 Task: Create a due date automation trigger when advanced on, on the monday before a card is due add fields without custom field "Resume" set to a date between 1 and 7 working days from now at 11:00 AM.
Action: Mouse moved to (1014, 303)
Screenshot: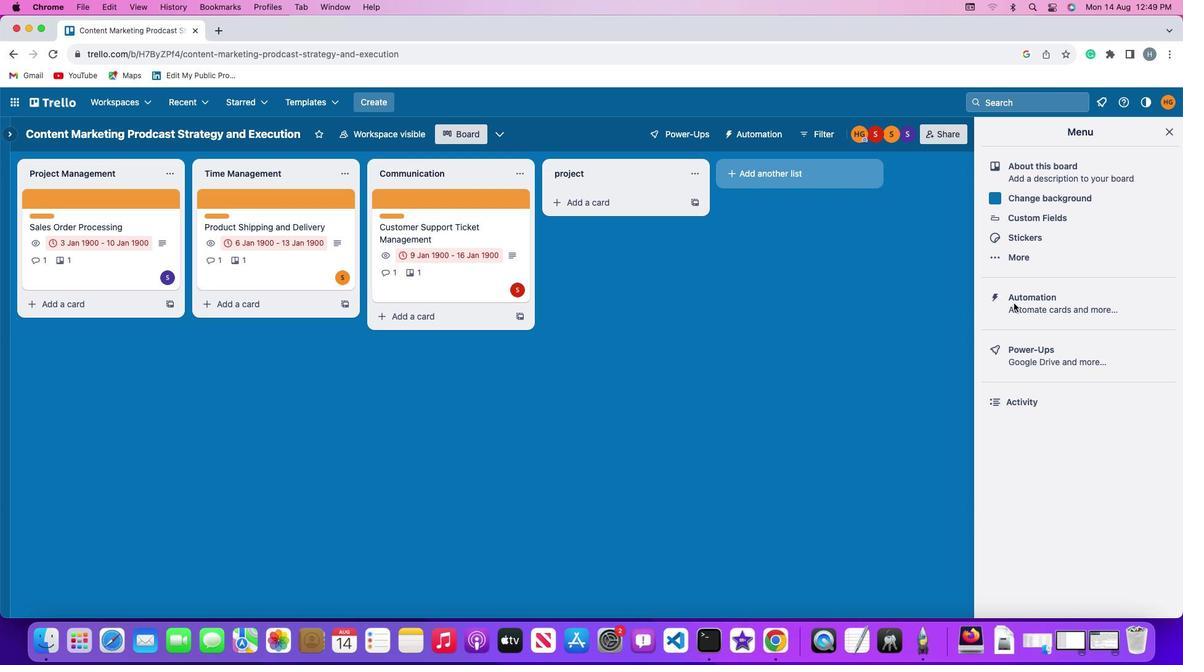 
Action: Mouse pressed left at (1014, 303)
Screenshot: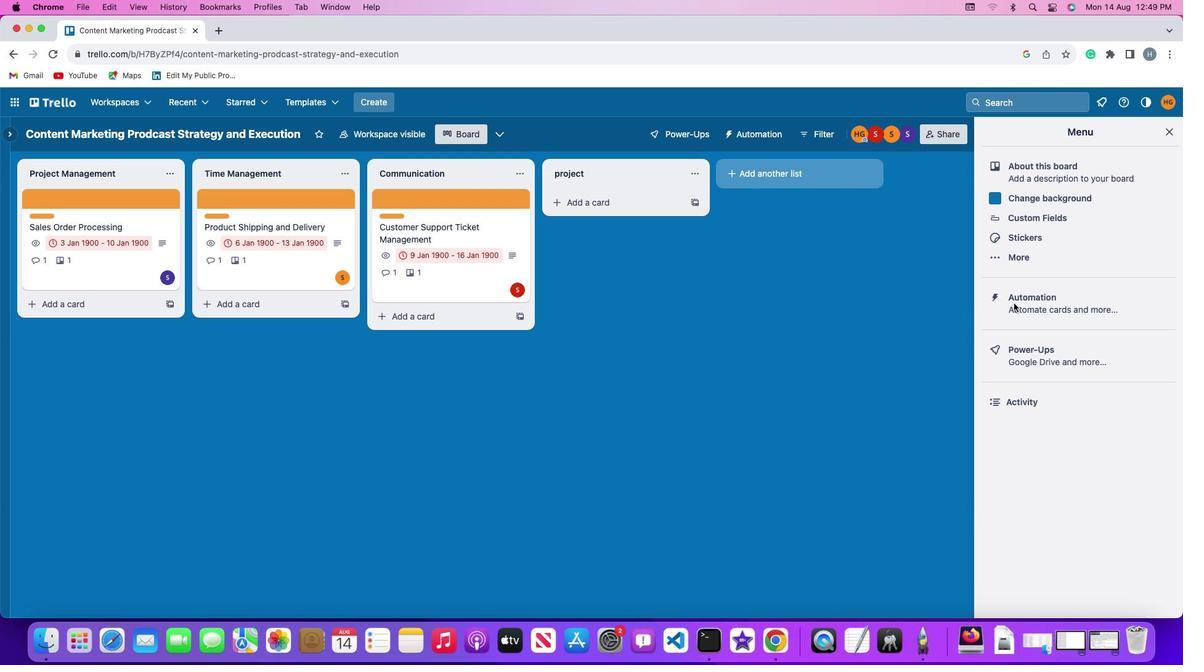 
Action: Mouse pressed left at (1014, 303)
Screenshot: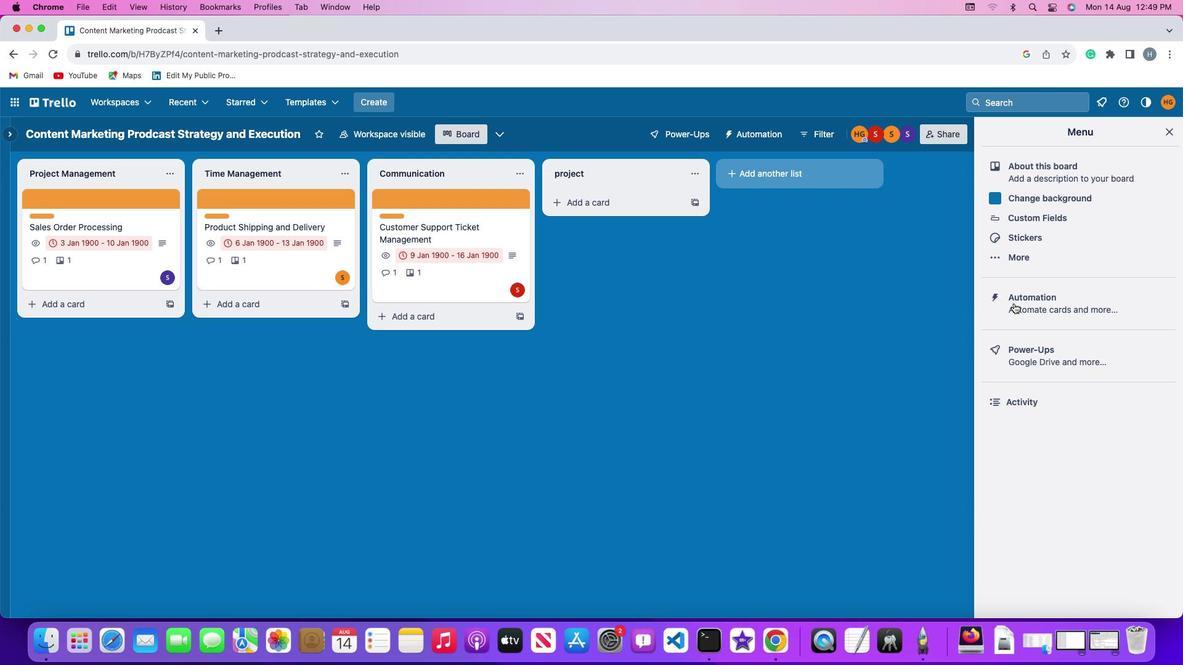 
Action: Mouse moved to (93, 287)
Screenshot: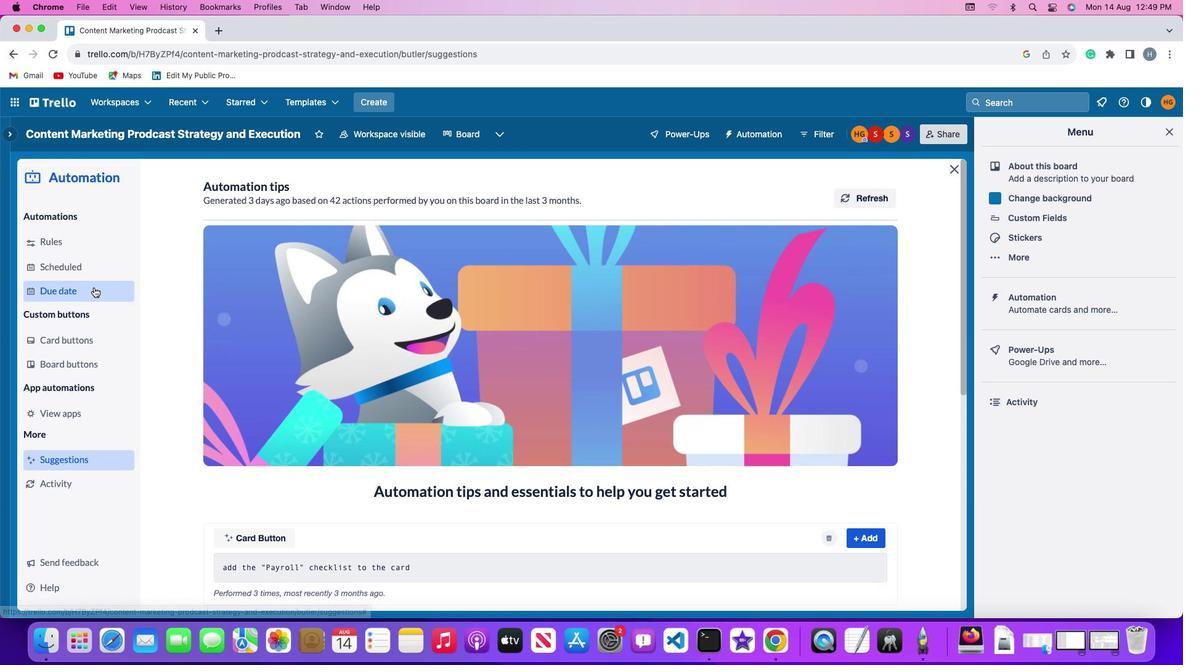 
Action: Mouse pressed left at (93, 287)
Screenshot: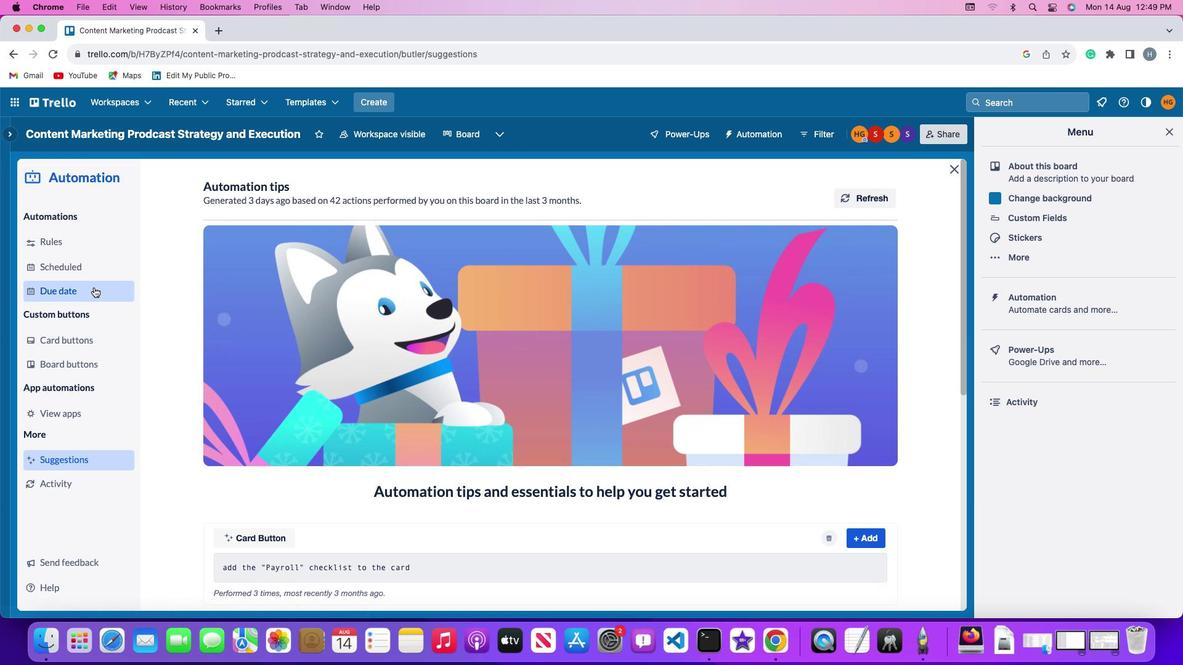 
Action: Mouse moved to (829, 192)
Screenshot: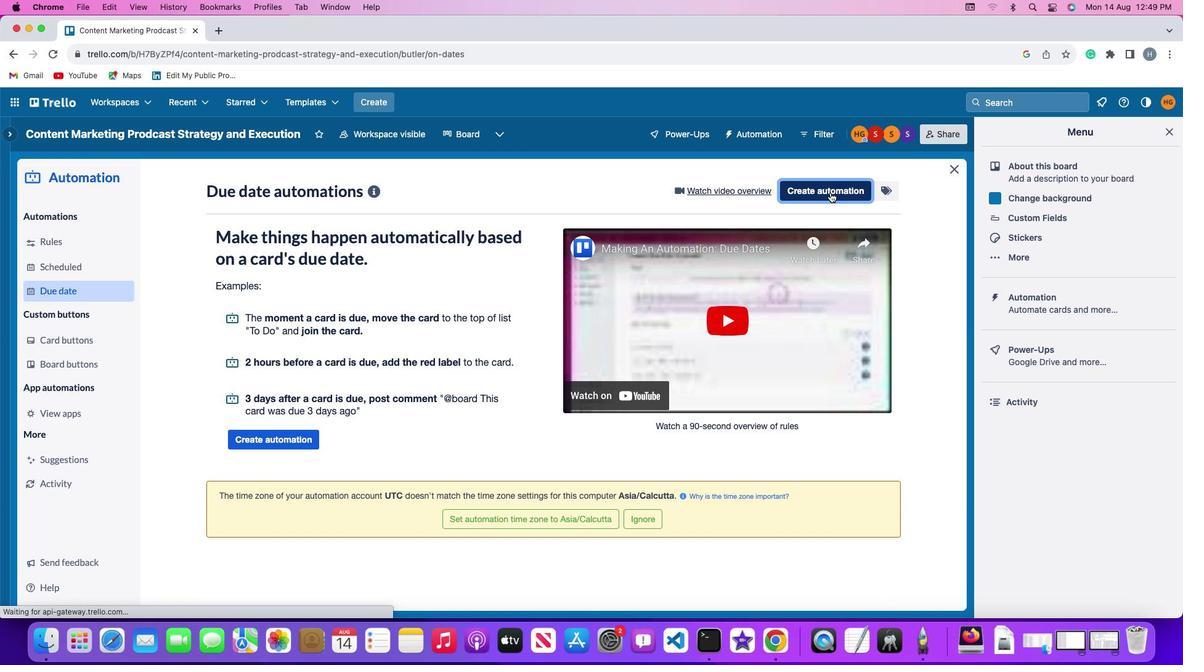 
Action: Mouse pressed left at (829, 192)
Screenshot: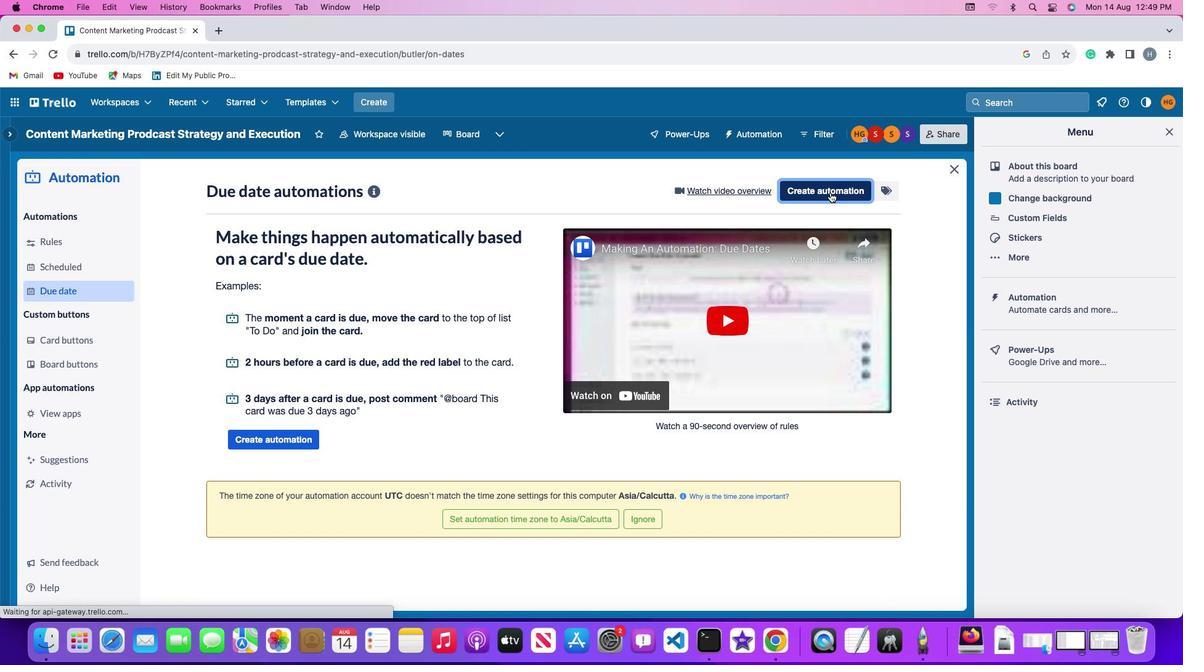 
Action: Mouse moved to (245, 309)
Screenshot: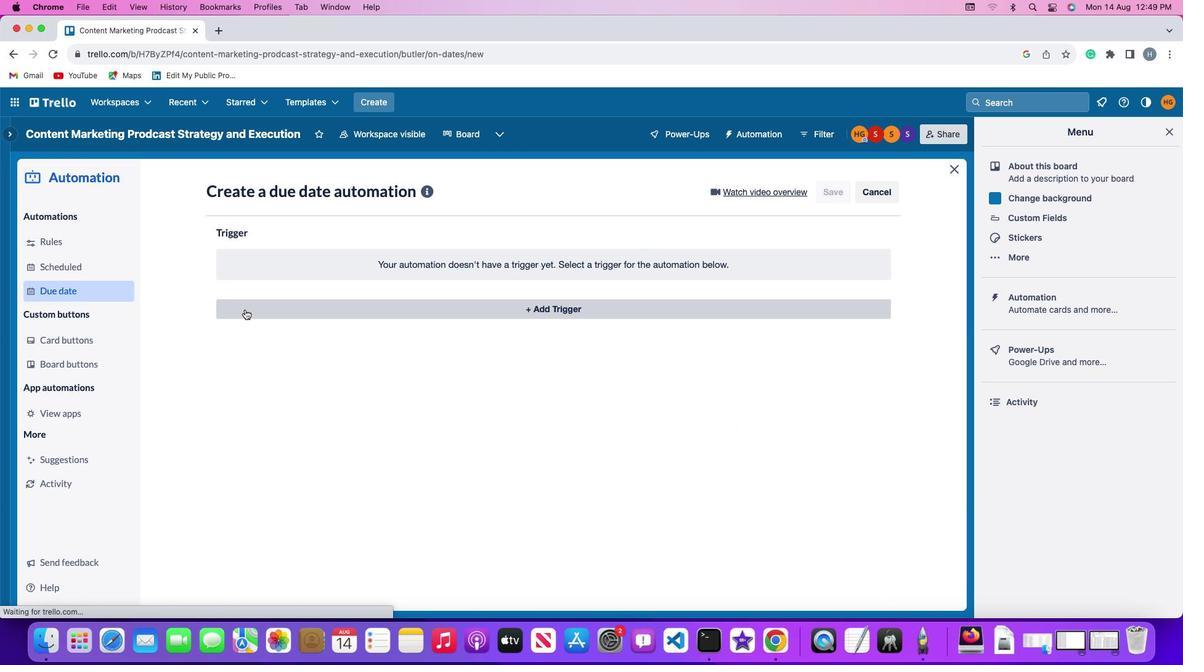 
Action: Mouse pressed left at (245, 309)
Screenshot: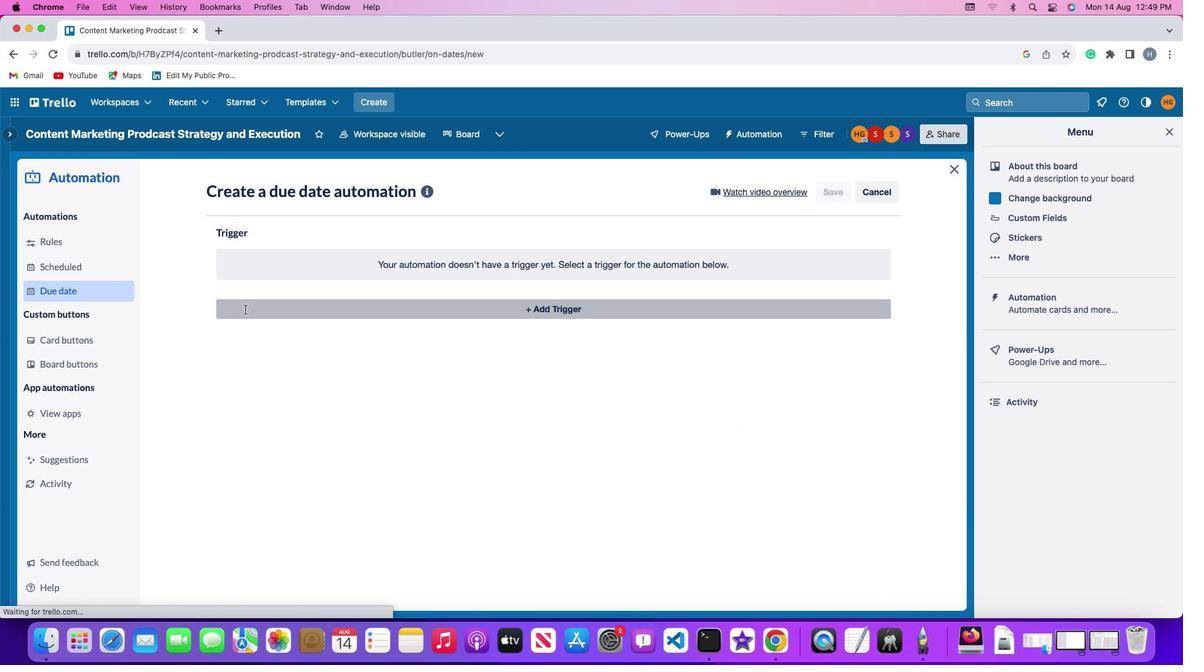 
Action: Mouse moved to (271, 533)
Screenshot: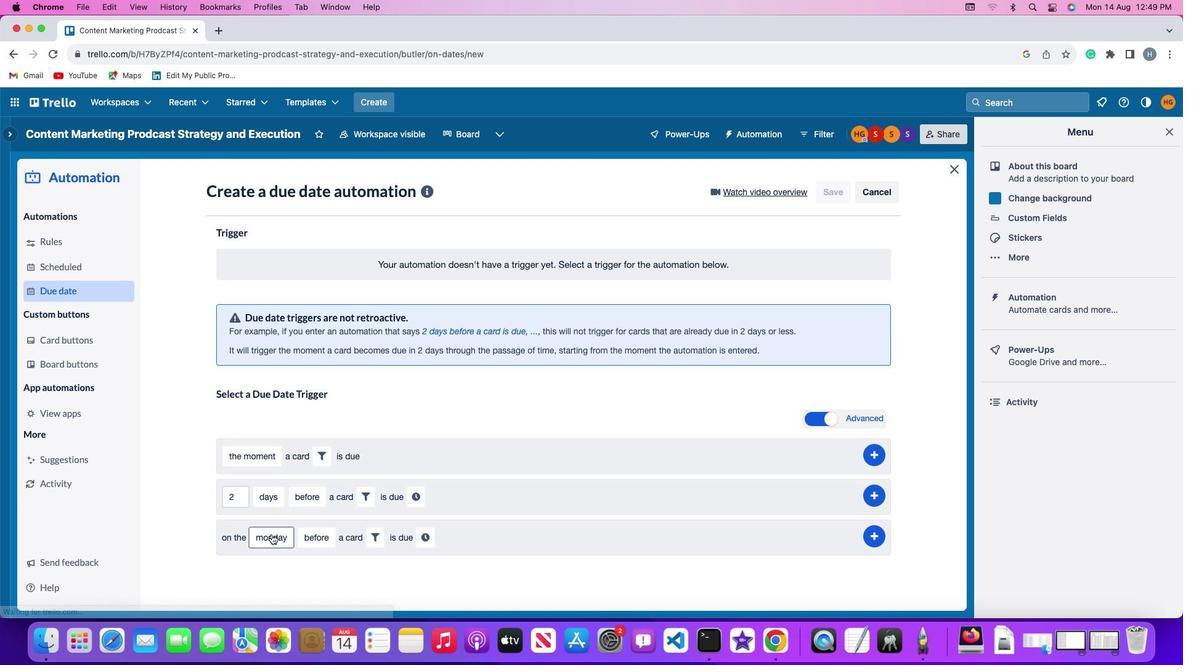 
Action: Mouse pressed left at (271, 533)
Screenshot: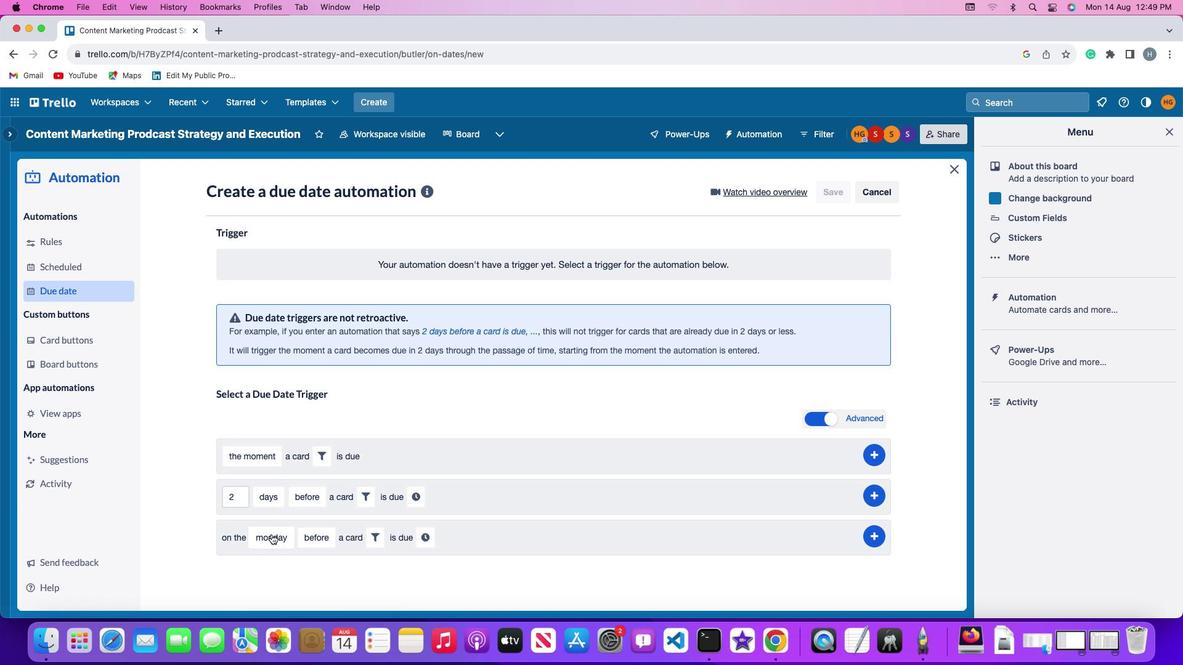 
Action: Mouse moved to (290, 366)
Screenshot: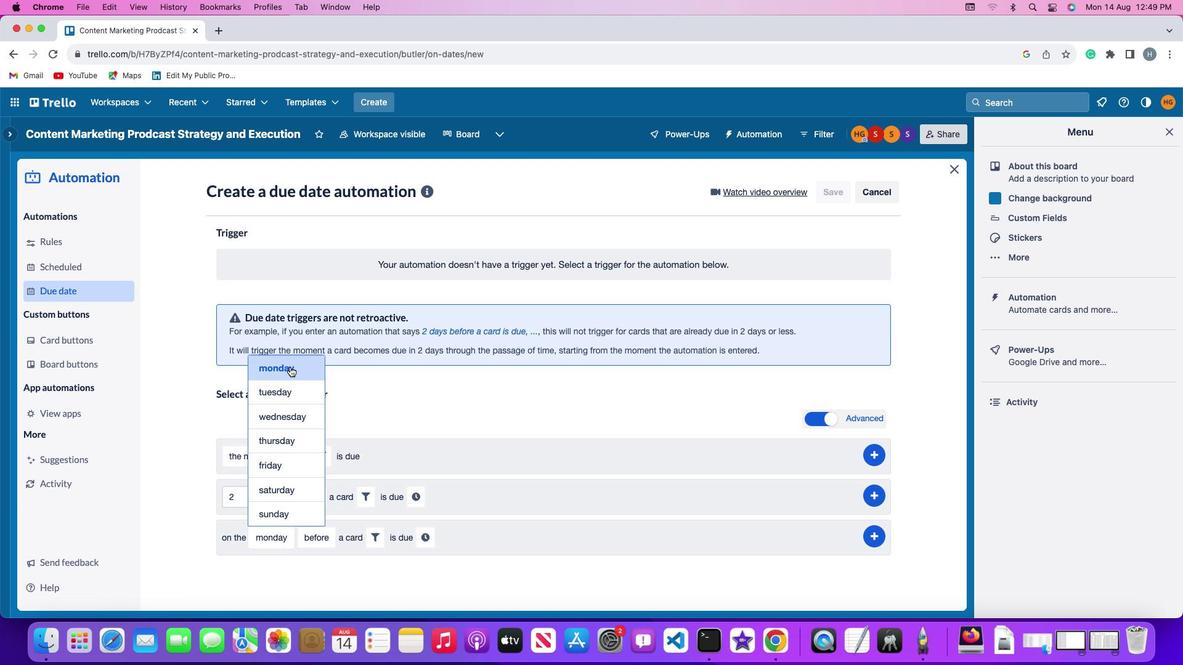 
Action: Mouse pressed left at (290, 366)
Screenshot: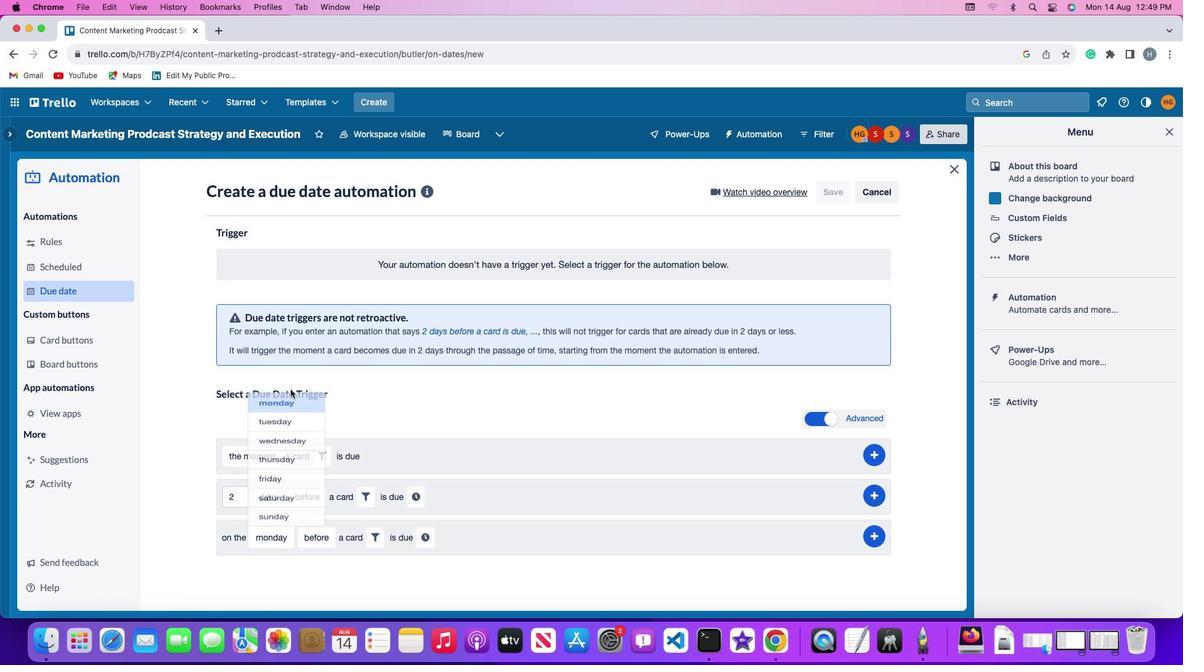 
Action: Mouse moved to (327, 540)
Screenshot: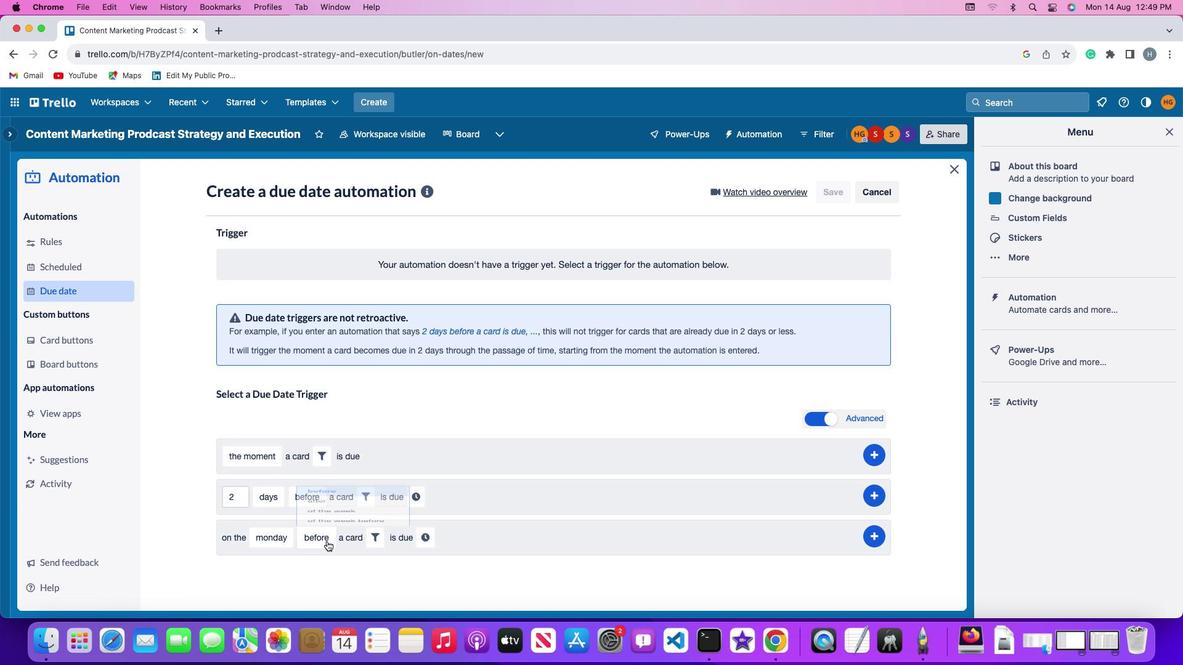 
Action: Mouse pressed left at (327, 540)
Screenshot: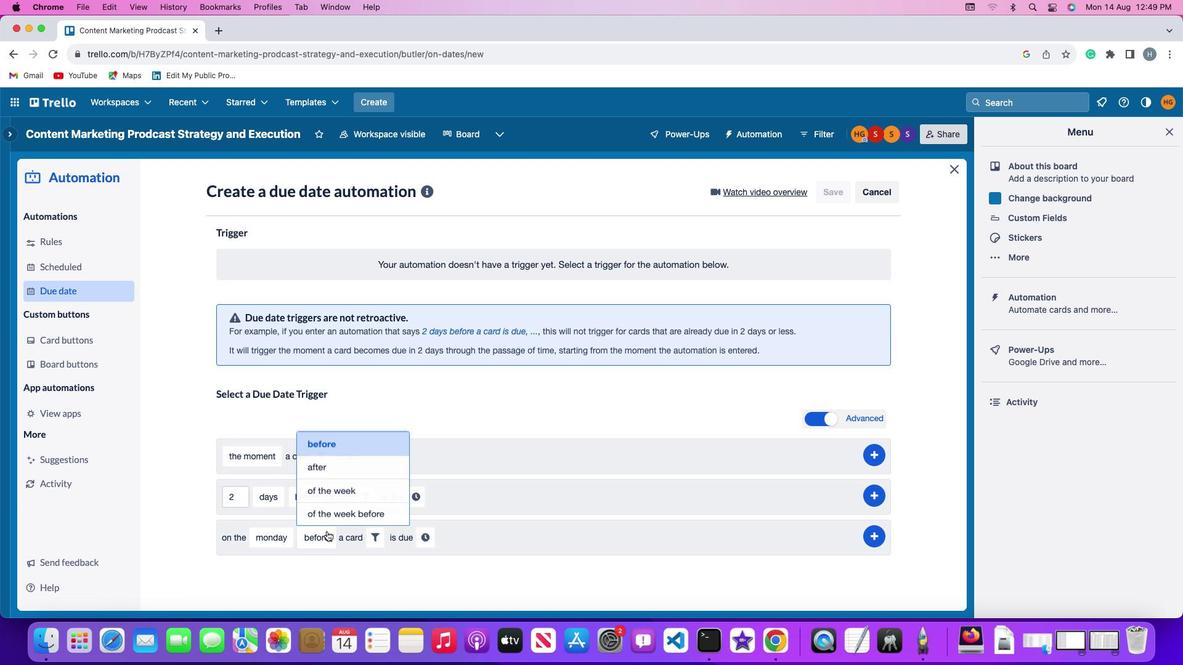 
Action: Mouse moved to (342, 437)
Screenshot: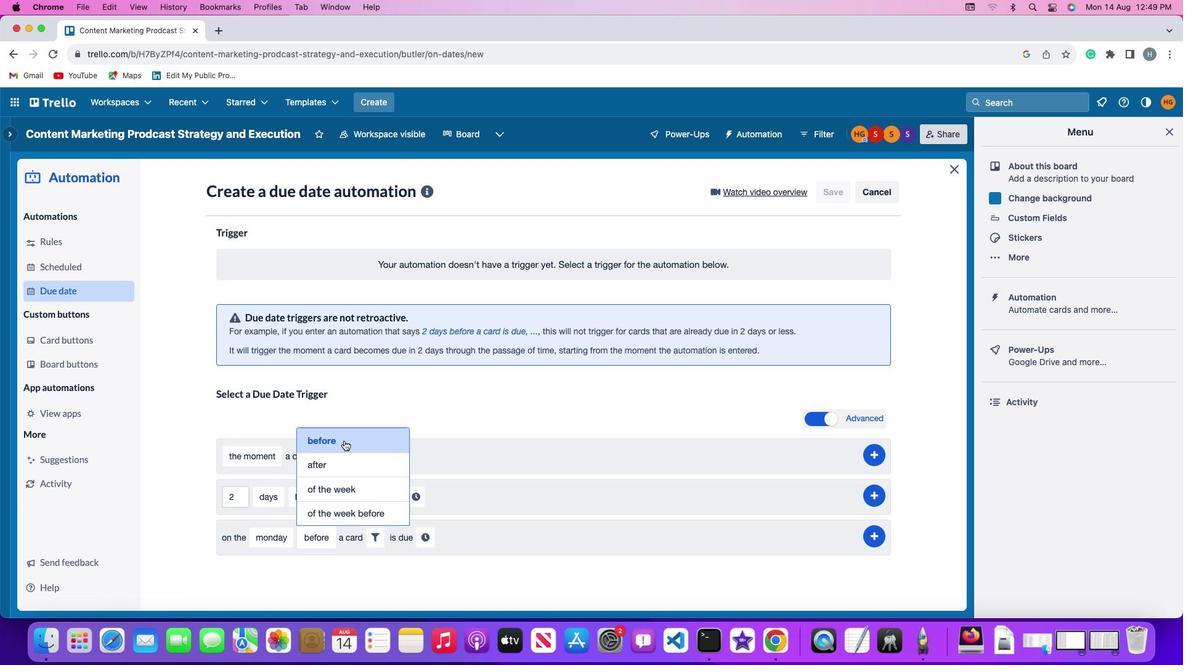 
Action: Mouse pressed left at (342, 437)
Screenshot: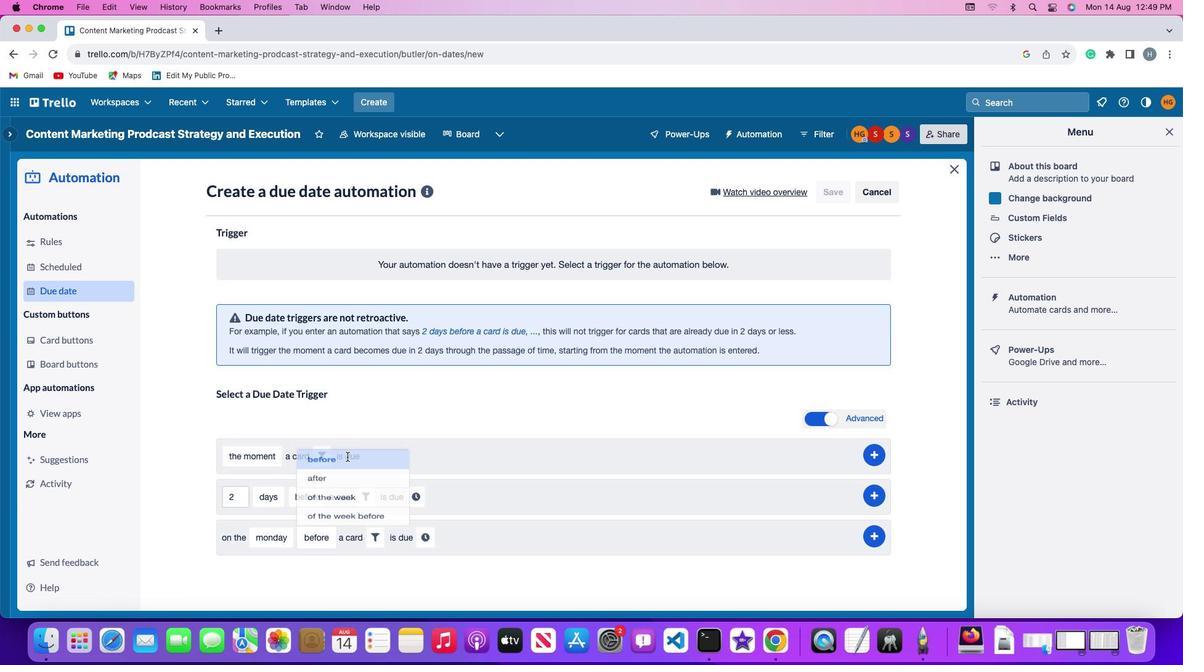 
Action: Mouse moved to (380, 542)
Screenshot: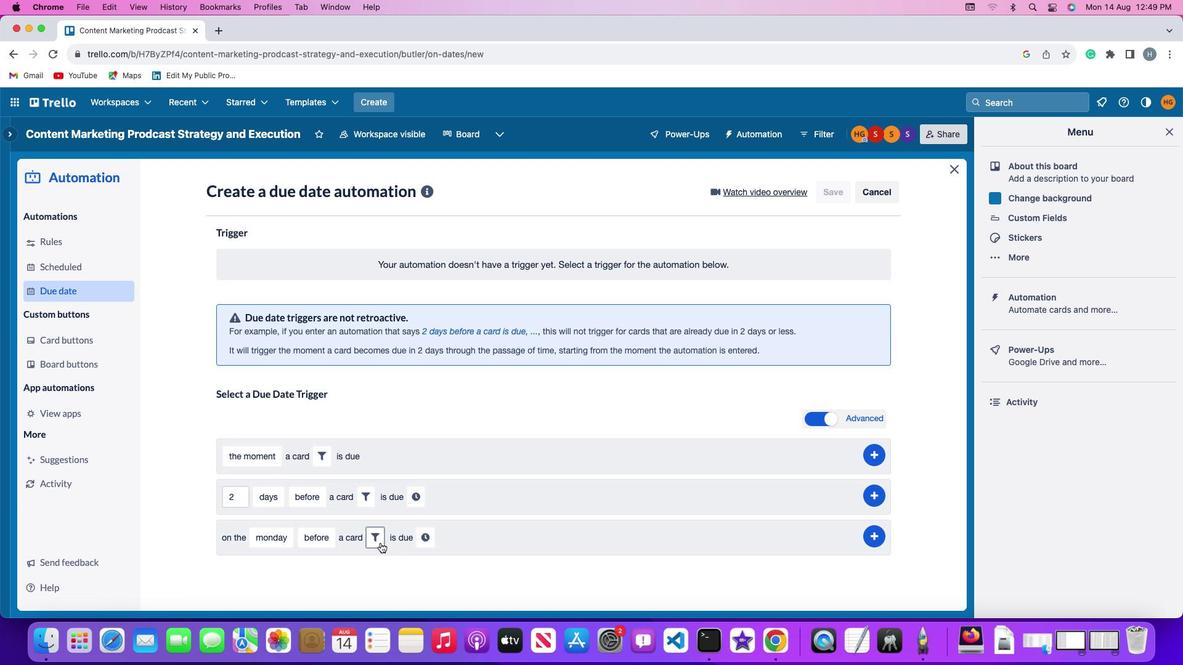 
Action: Mouse pressed left at (380, 542)
Screenshot: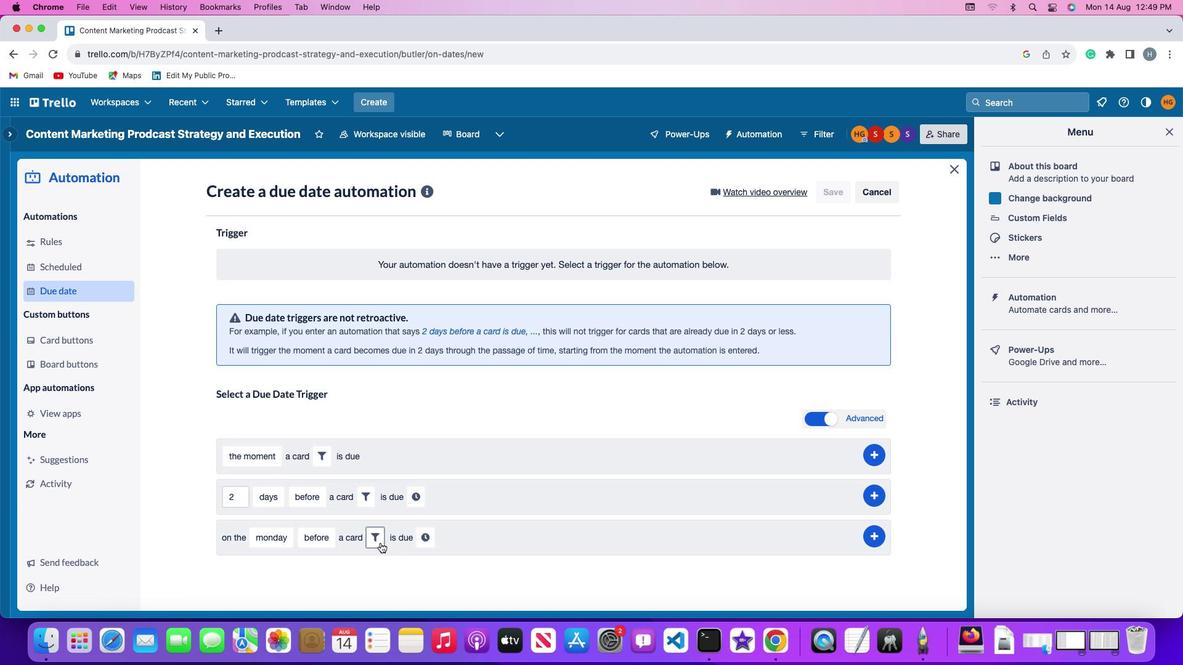 
Action: Mouse moved to (566, 580)
Screenshot: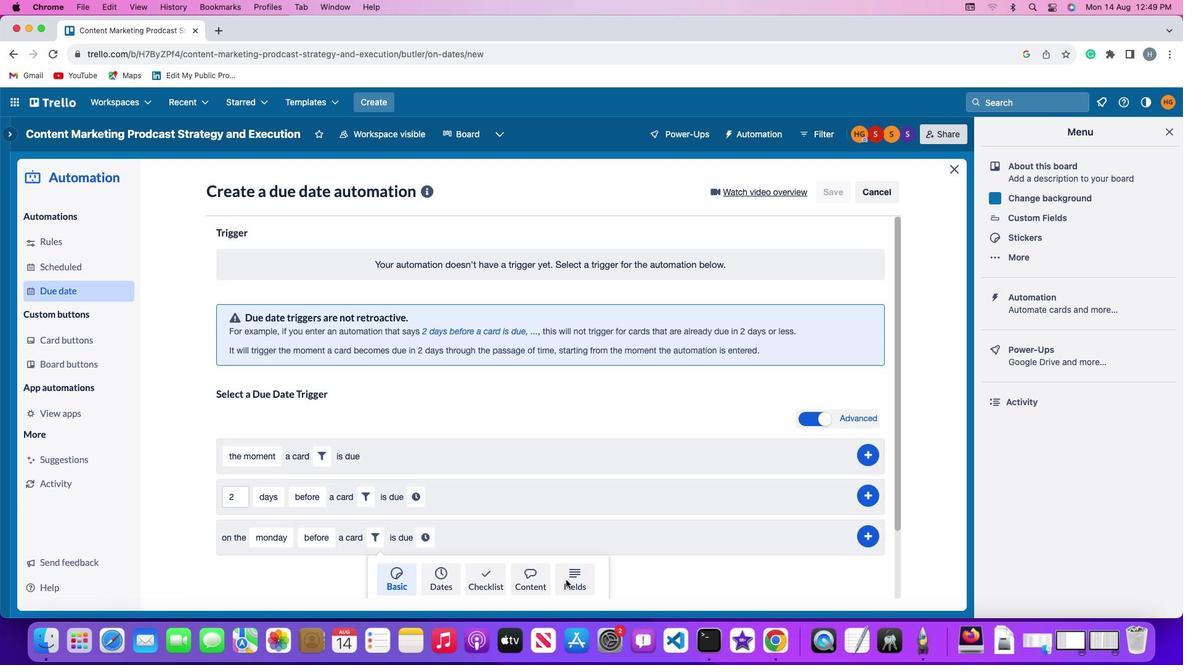 
Action: Mouse pressed left at (566, 580)
Screenshot: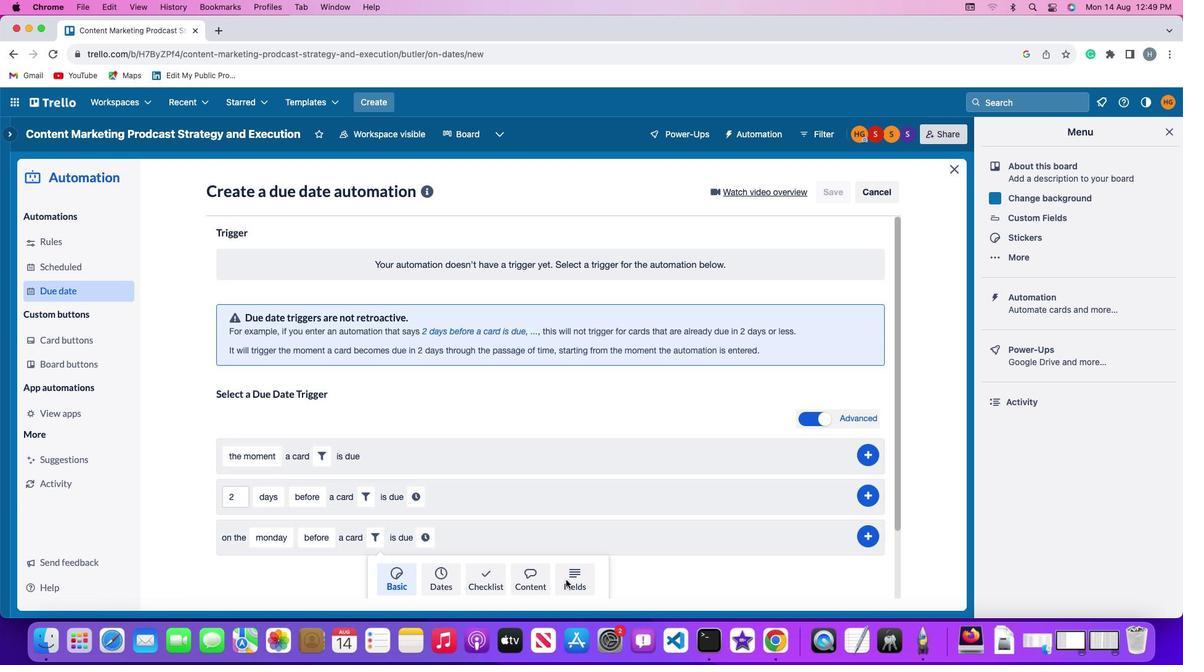 
Action: Mouse moved to (332, 574)
Screenshot: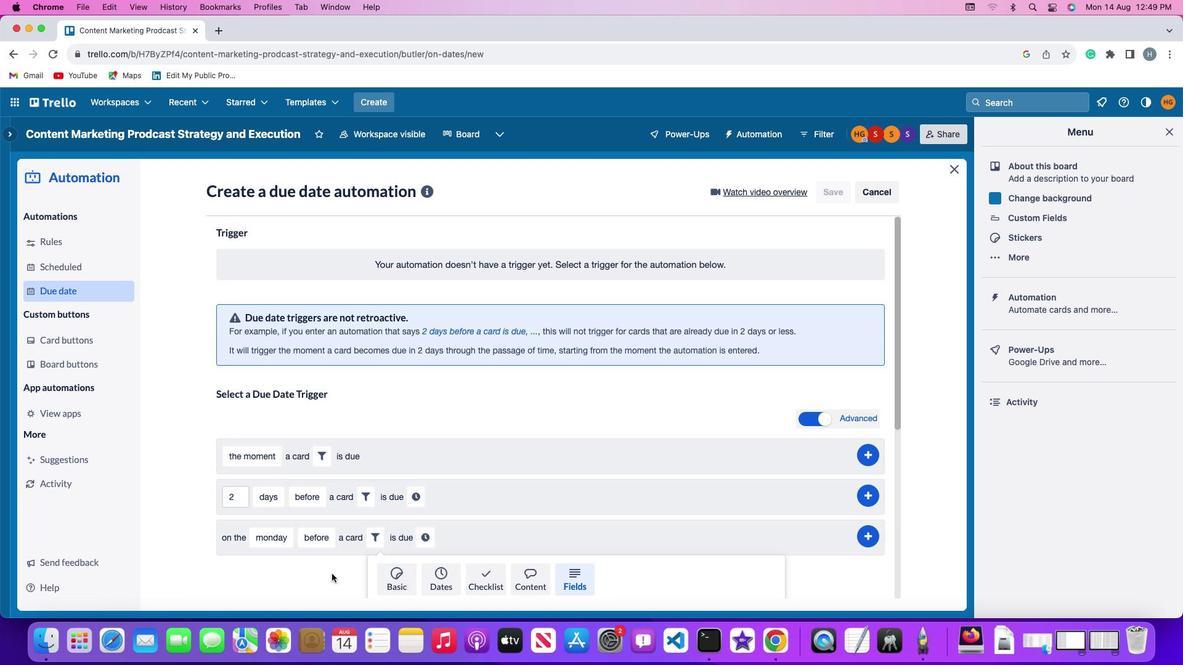 
Action: Mouse scrolled (332, 574) with delta (0, 0)
Screenshot: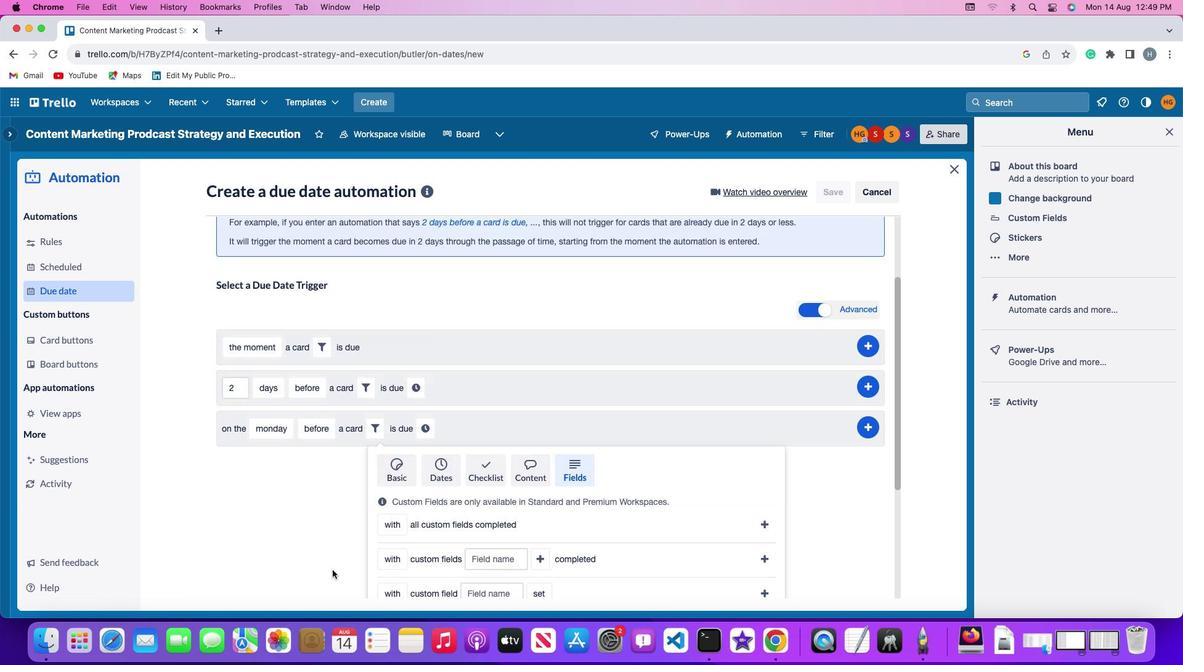 
Action: Mouse scrolled (332, 574) with delta (0, 0)
Screenshot: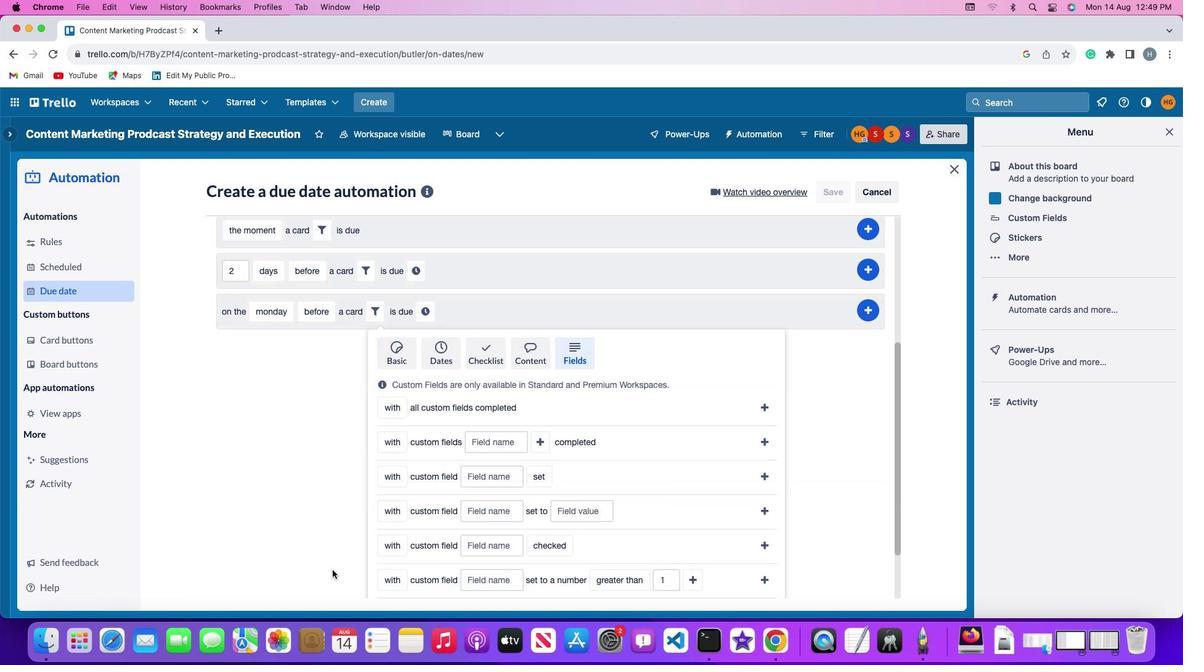 
Action: Mouse scrolled (332, 574) with delta (0, -1)
Screenshot: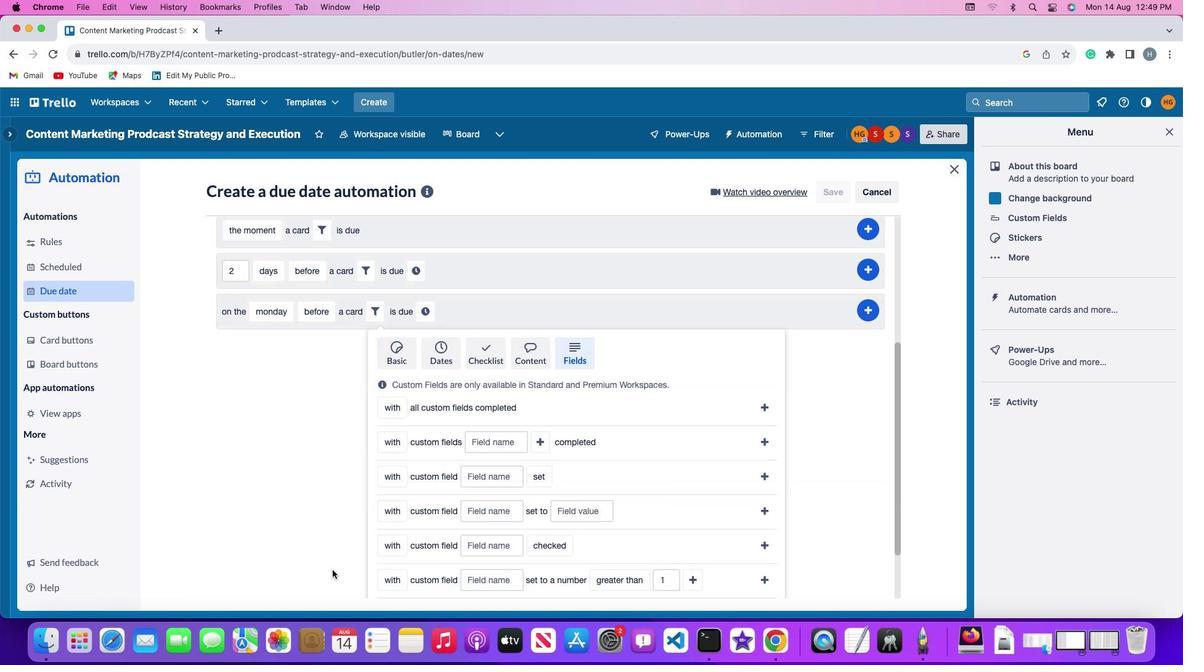 
Action: Mouse moved to (332, 573)
Screenshot: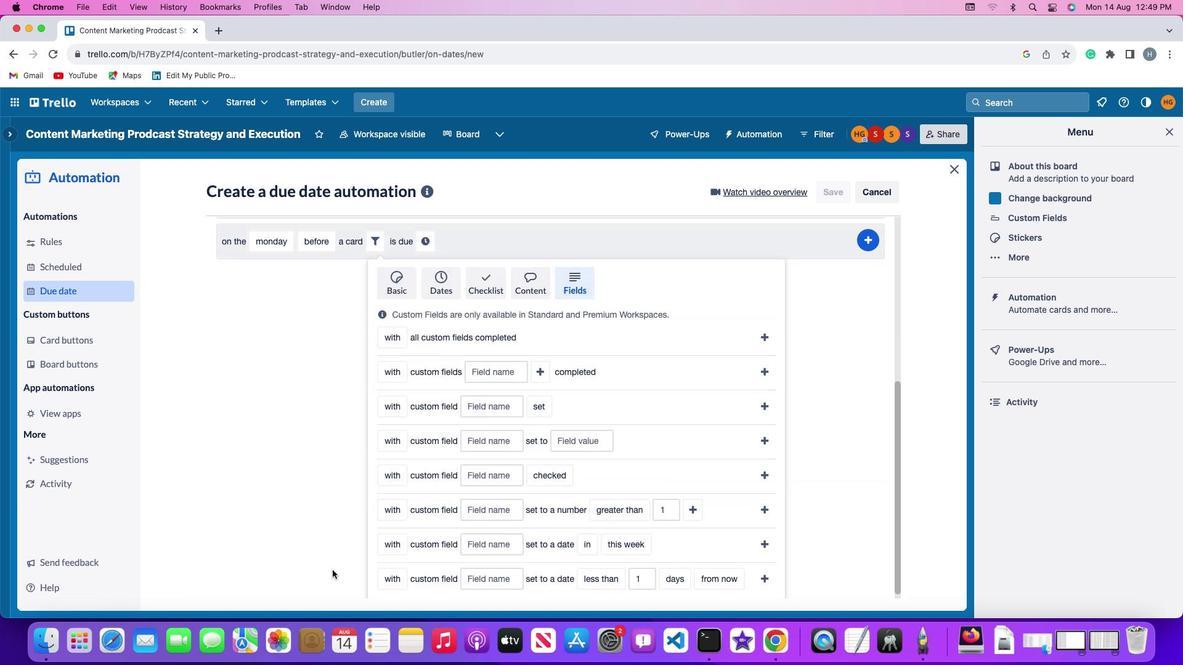 
Action: Mouse scrolled (332, 573) with delta (0, -2)
Screenshot: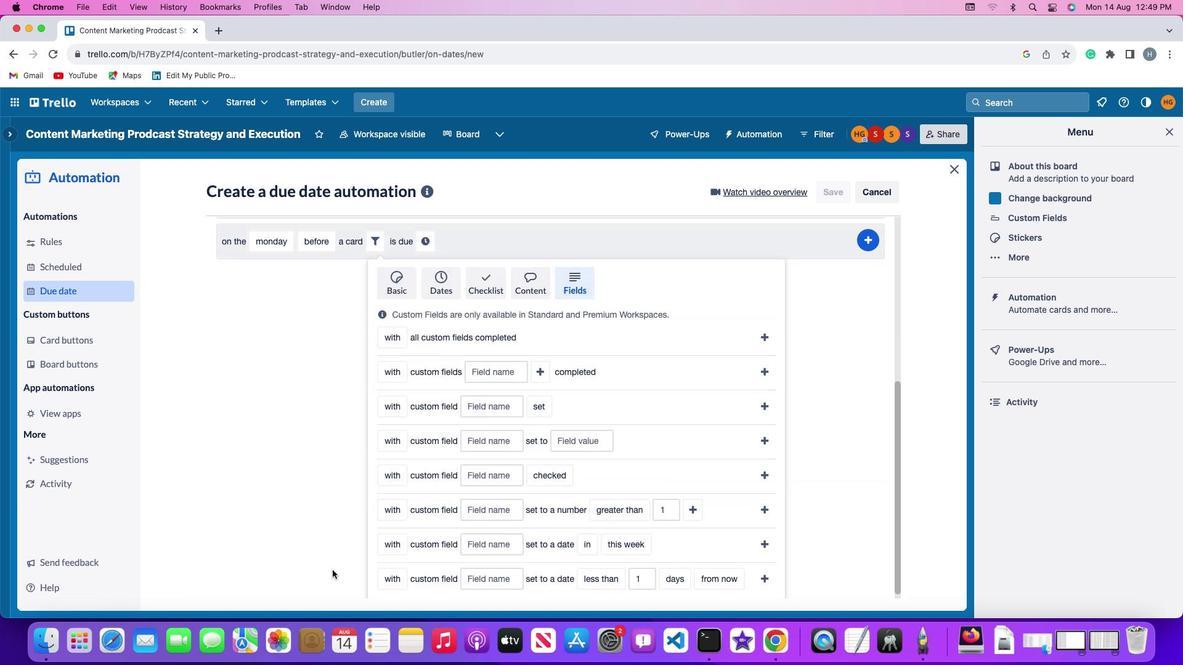 
Action: Mouse moved to (332, 572)
Screenshot: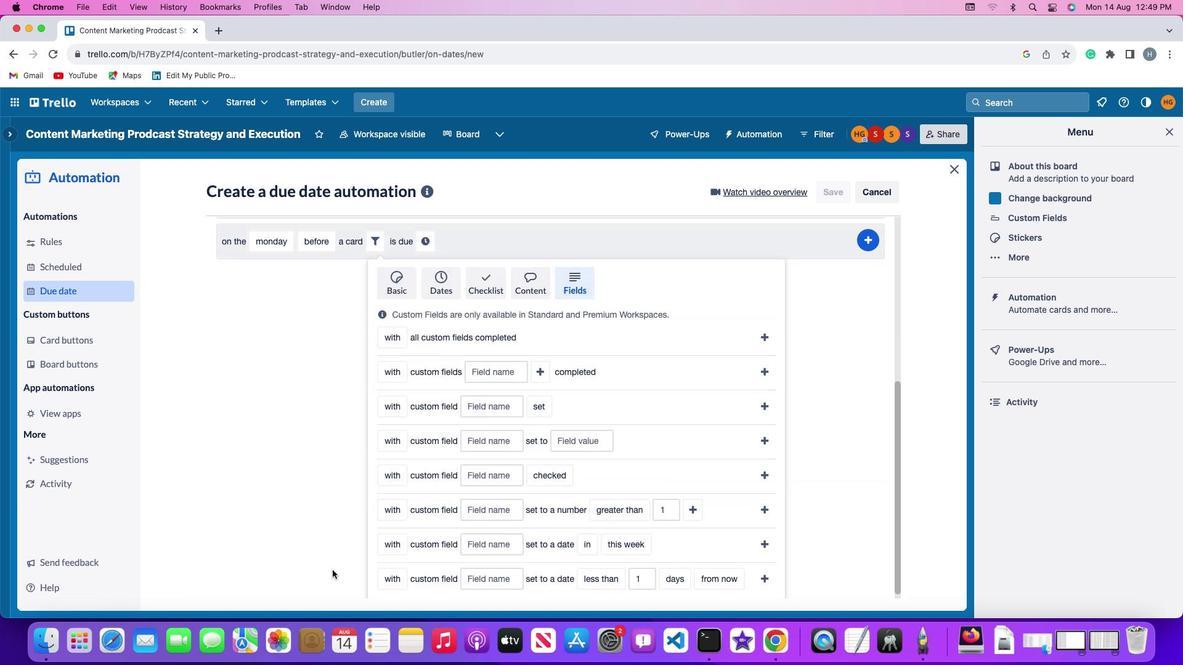 
Action: Mouse scrolled (332, 572) with delta (0, -3)
Screenshot: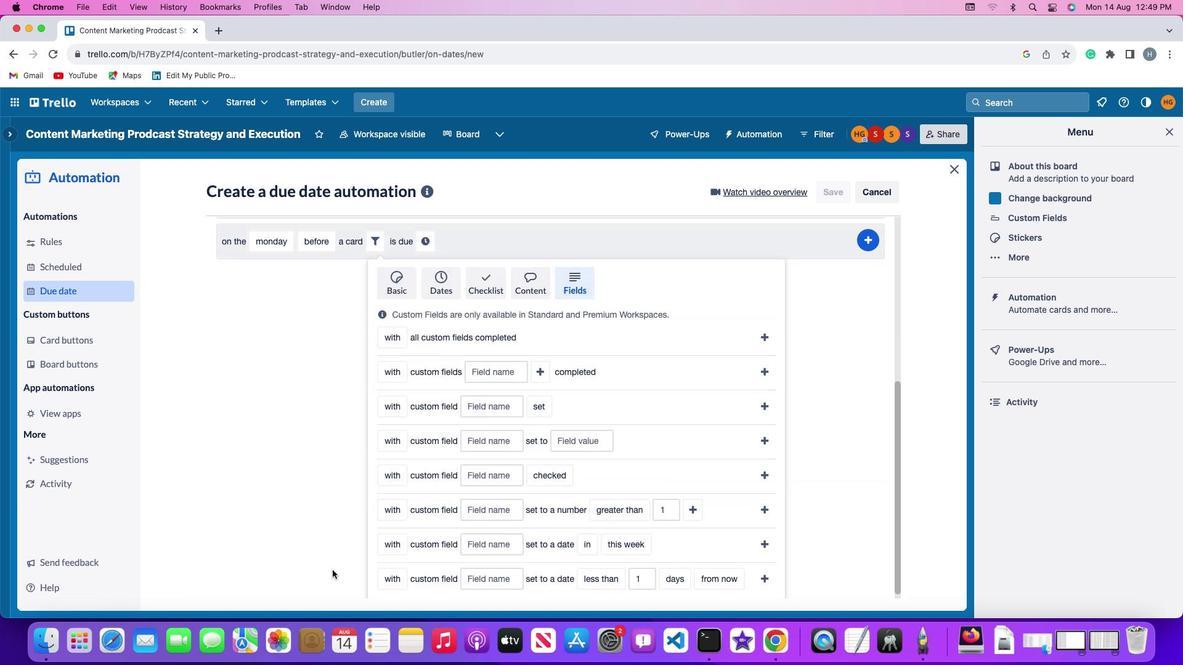 
Action: Mouse moved to (332, 570)
Screenshot: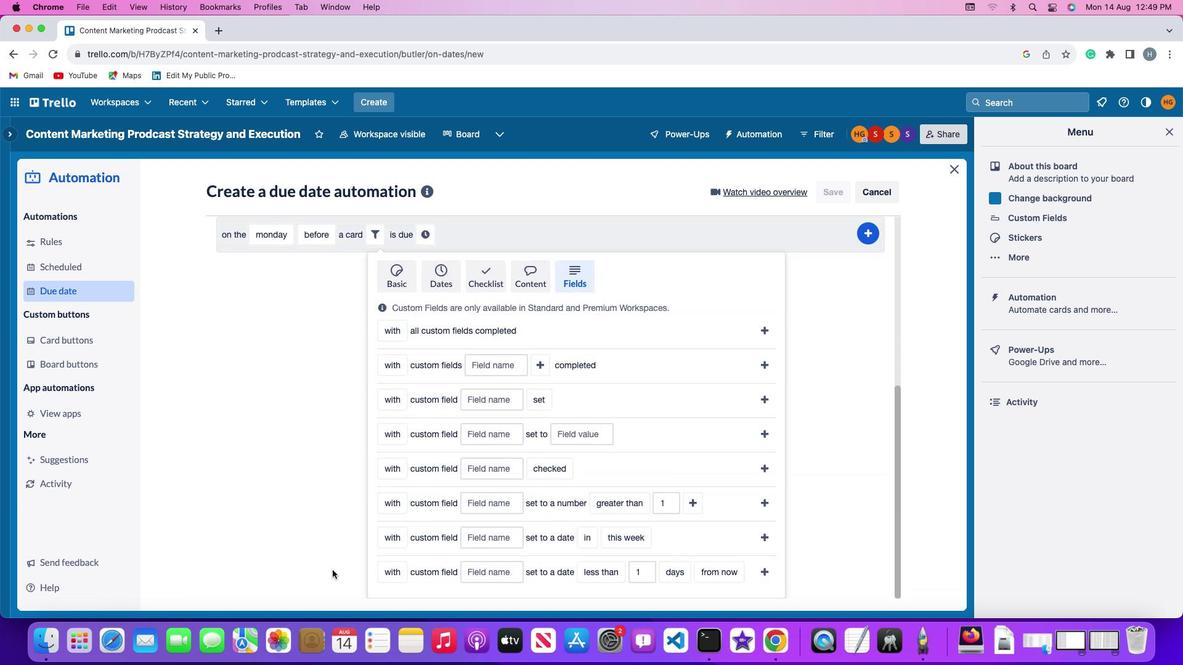 
Action: Mouse scrolled (332, 570) with delta (0, 0)
Screenshot: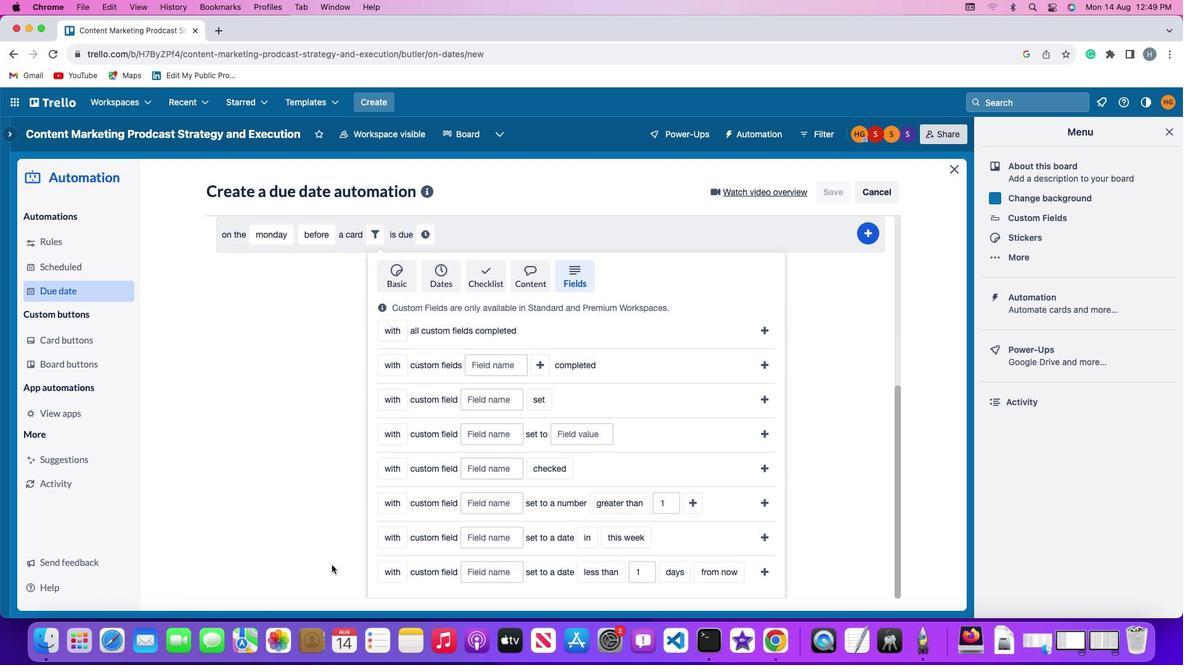 
Action: Mouse scrolled (332, 570) with delta (0, 0)
Screenshot: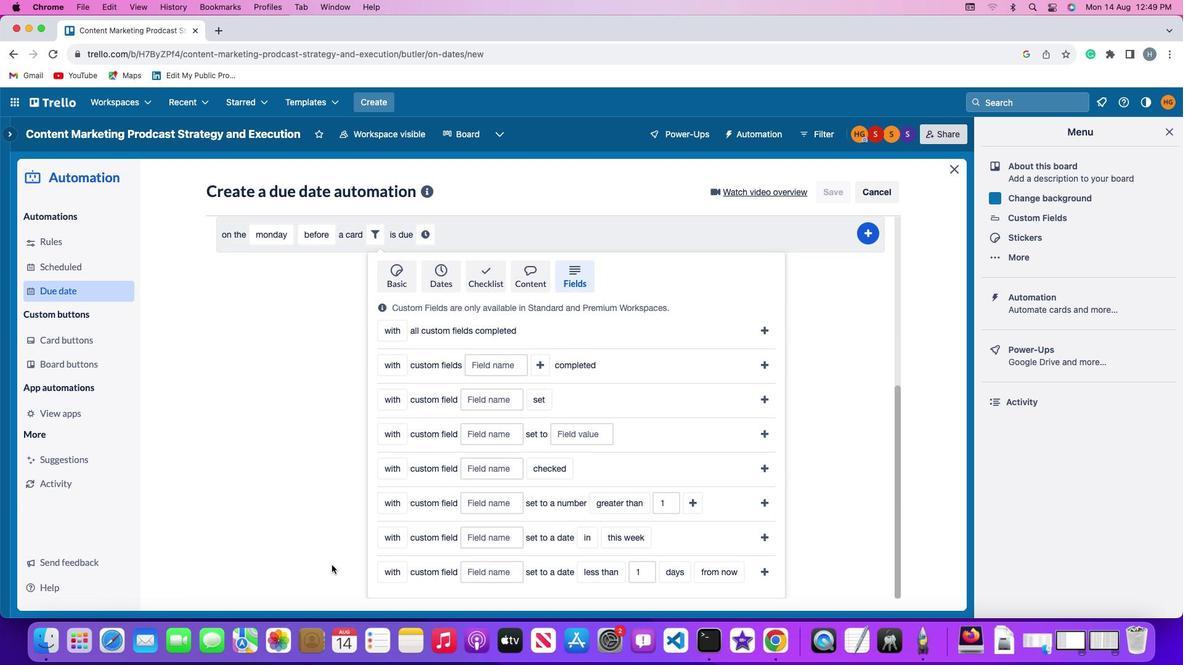 
Action: Mouse scrolled (332, 570) with delta (0, -1)
Screenshot: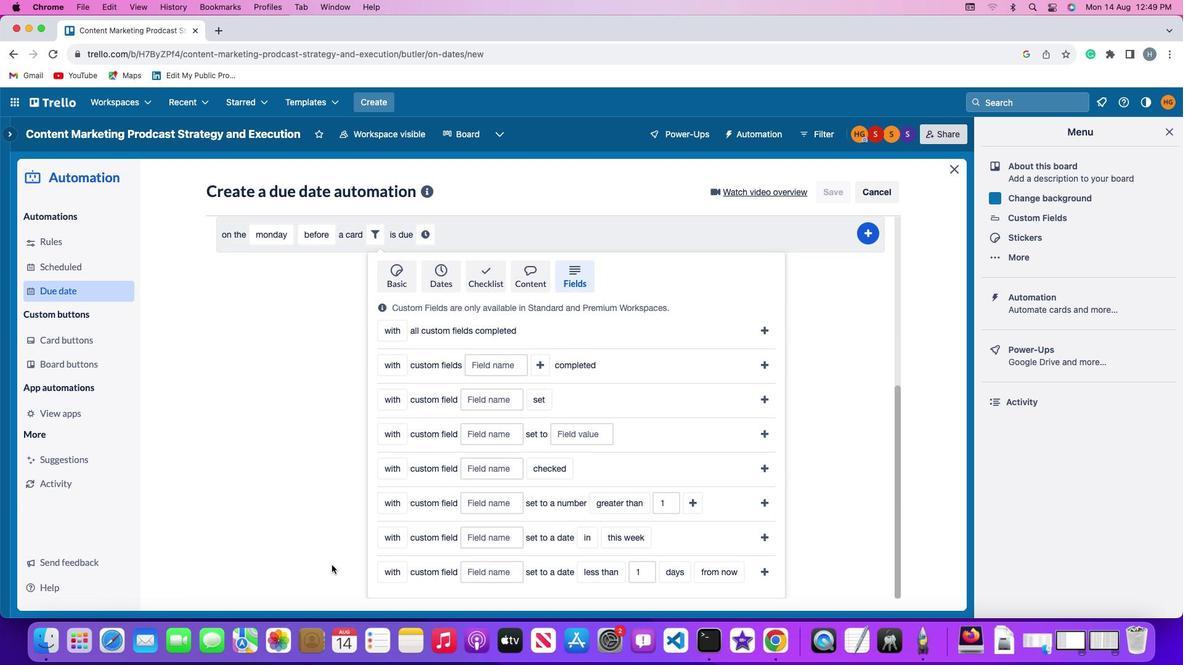 
Action: Mouse scrolled (332, 570) with delta (0, -2)
Screenshot: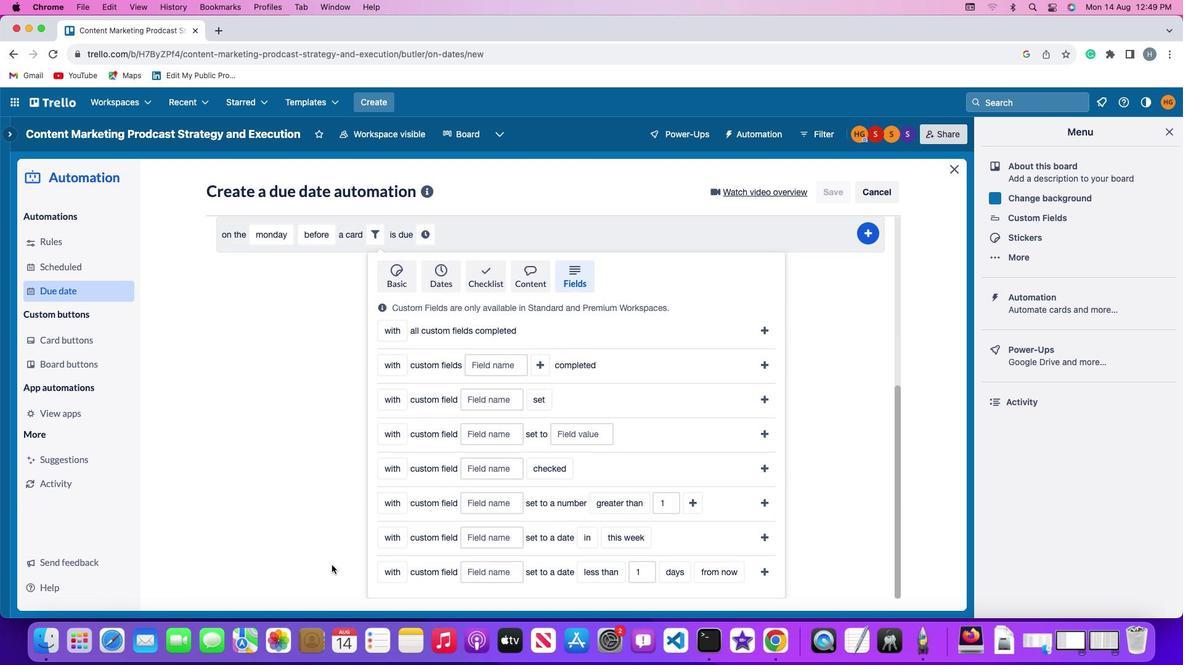 
Action: Mouse moved to (332, 568)
Screenshot: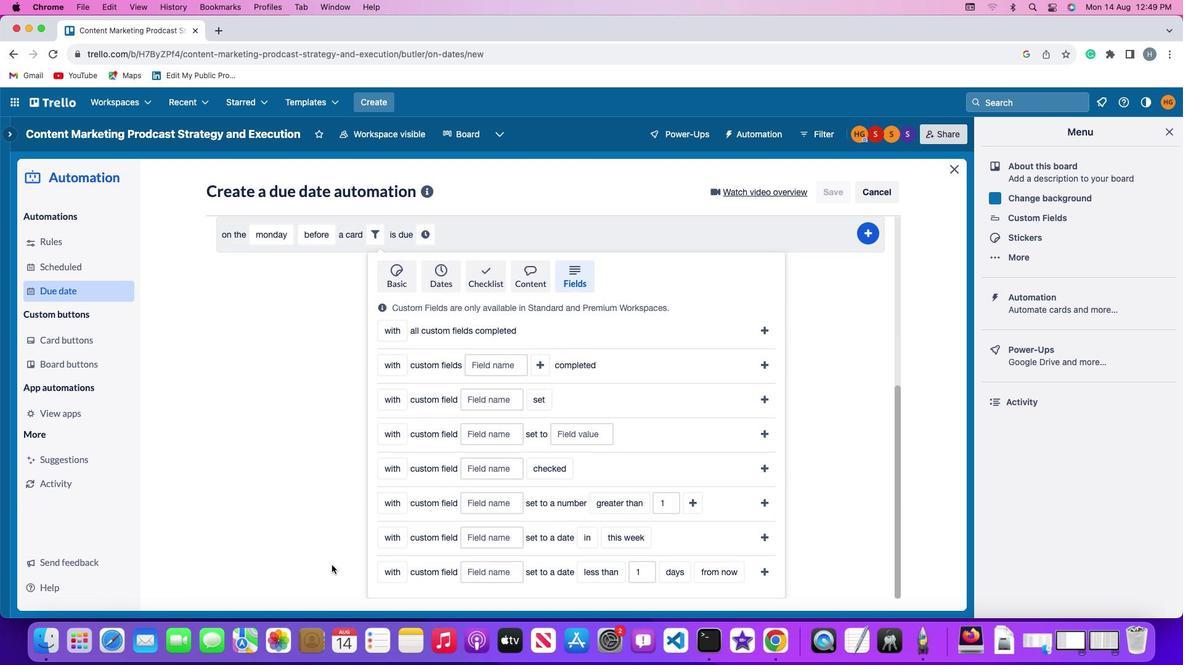
Action: Mouse scrolled (332, 568) with delta (0, -3)
Screenshot: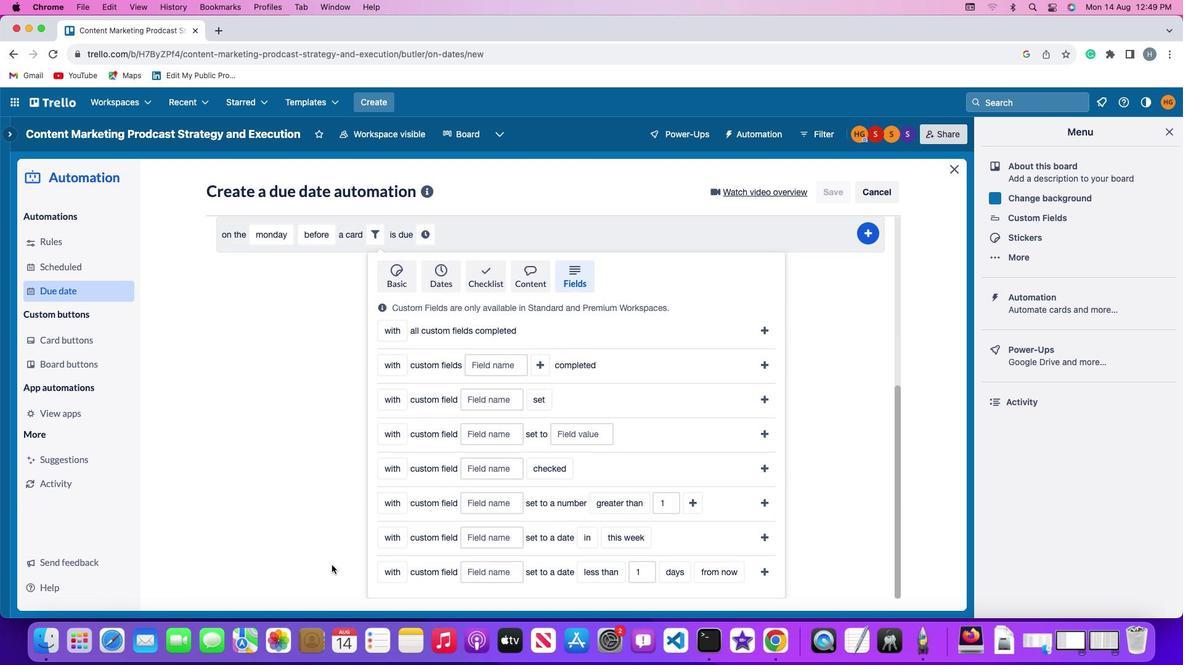 
Action: Mouse moved to (331, 565)
Screenshot: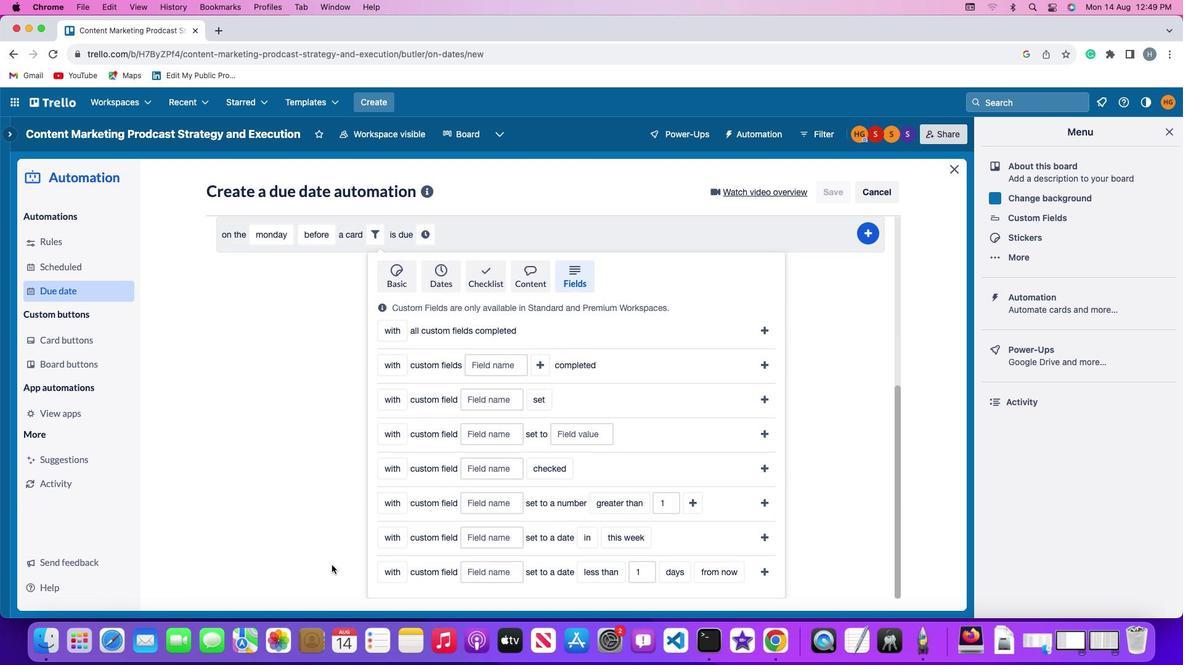 
Action: Mouse scrolled (331, 565) with delta (0, 0)
Screenshot: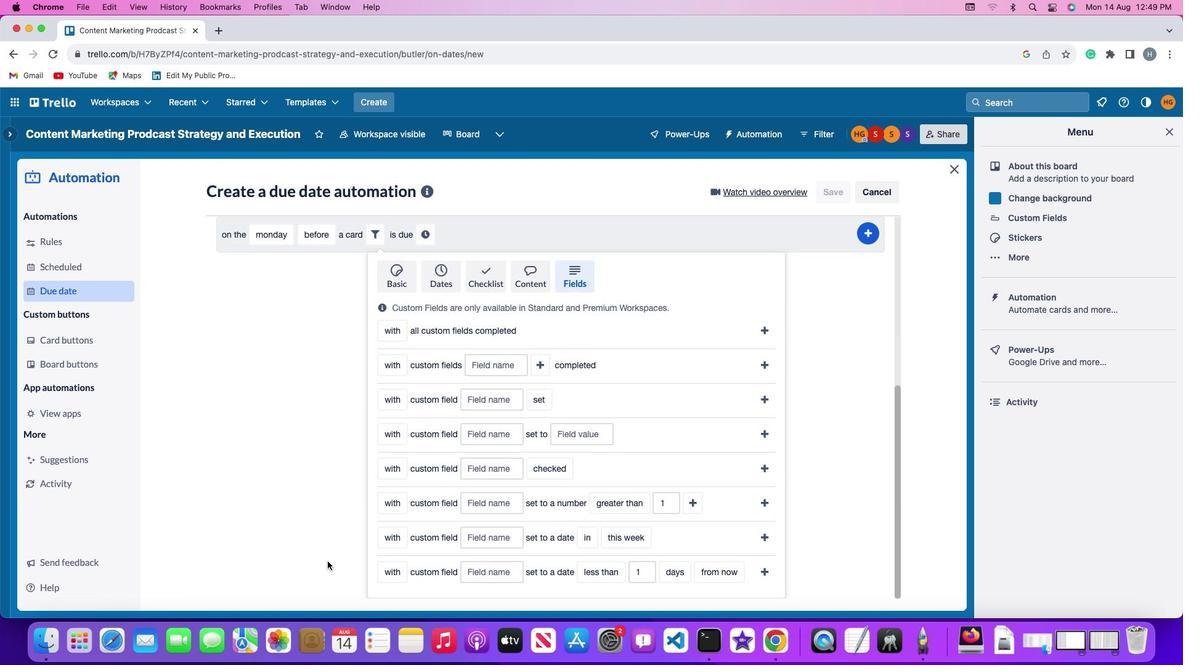 
Action: Mouse scrolled (331, 565) with delta (0, 0)
Screenshot: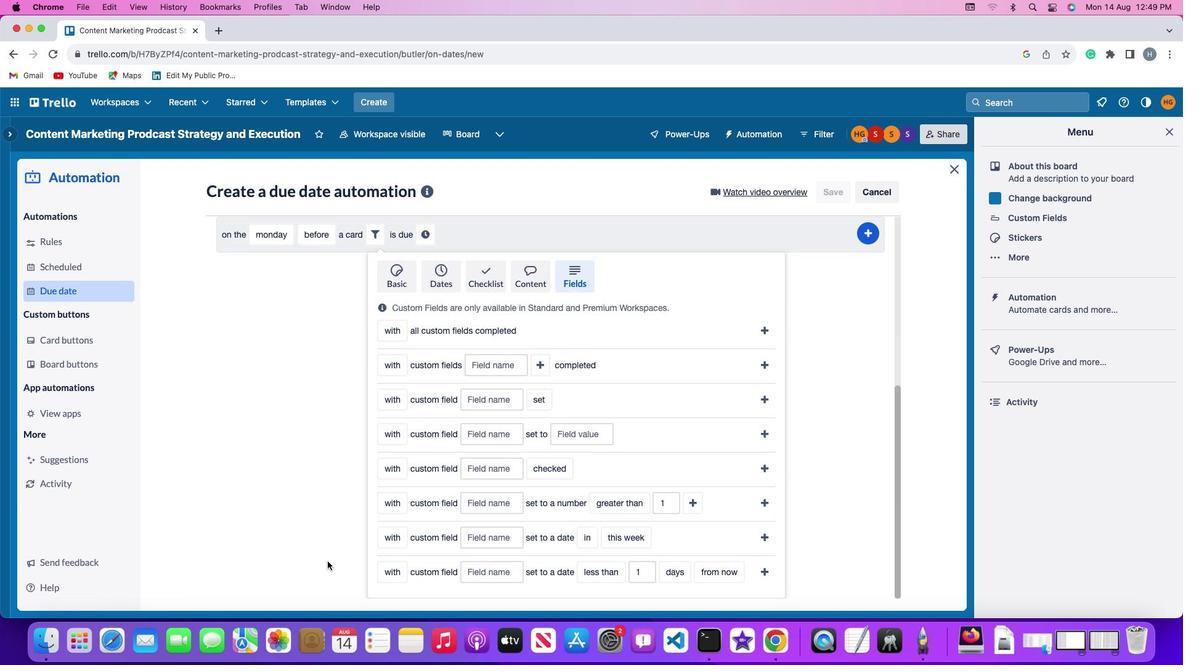 
Action: Mouse scrolled (331, 565) with delta (0, -1)
Screenshot: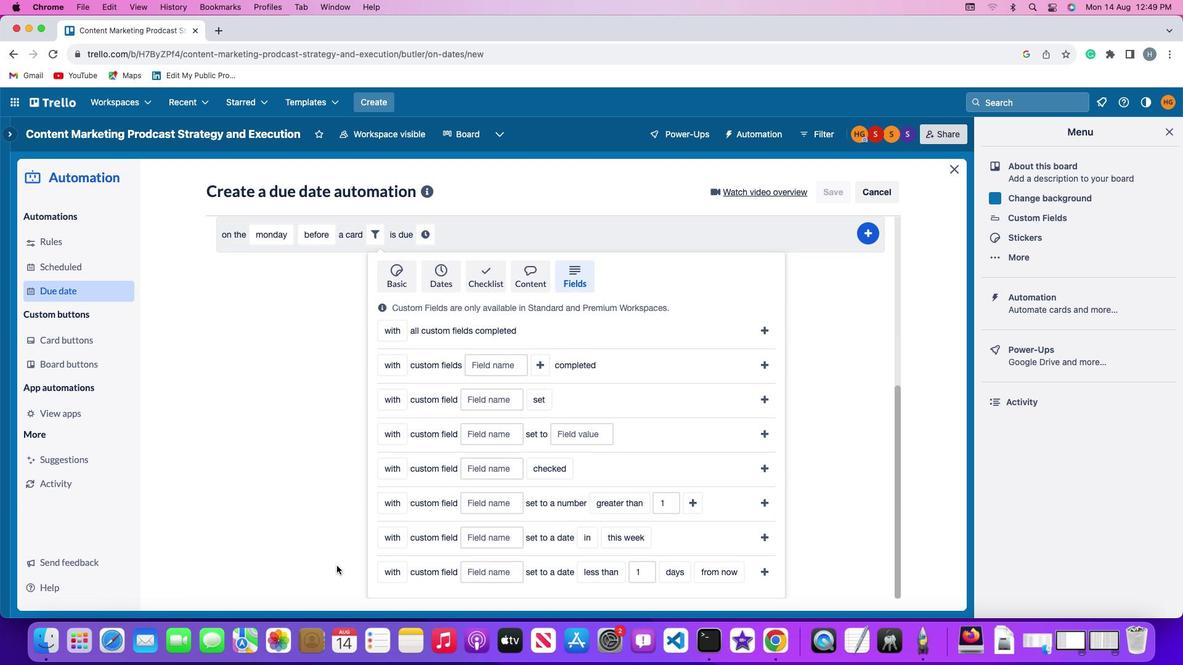 
Action: Mouse moved to (396, 571)
Screenshot: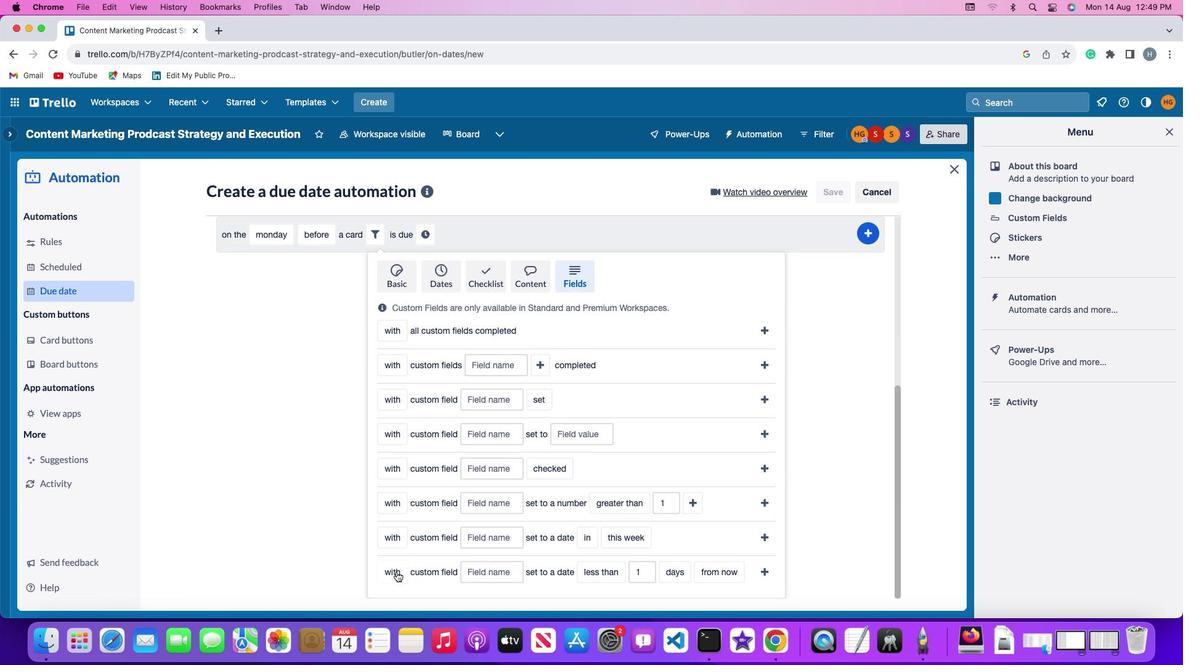 
Action: Mouse pressed left at (396, 571)
Screenshot: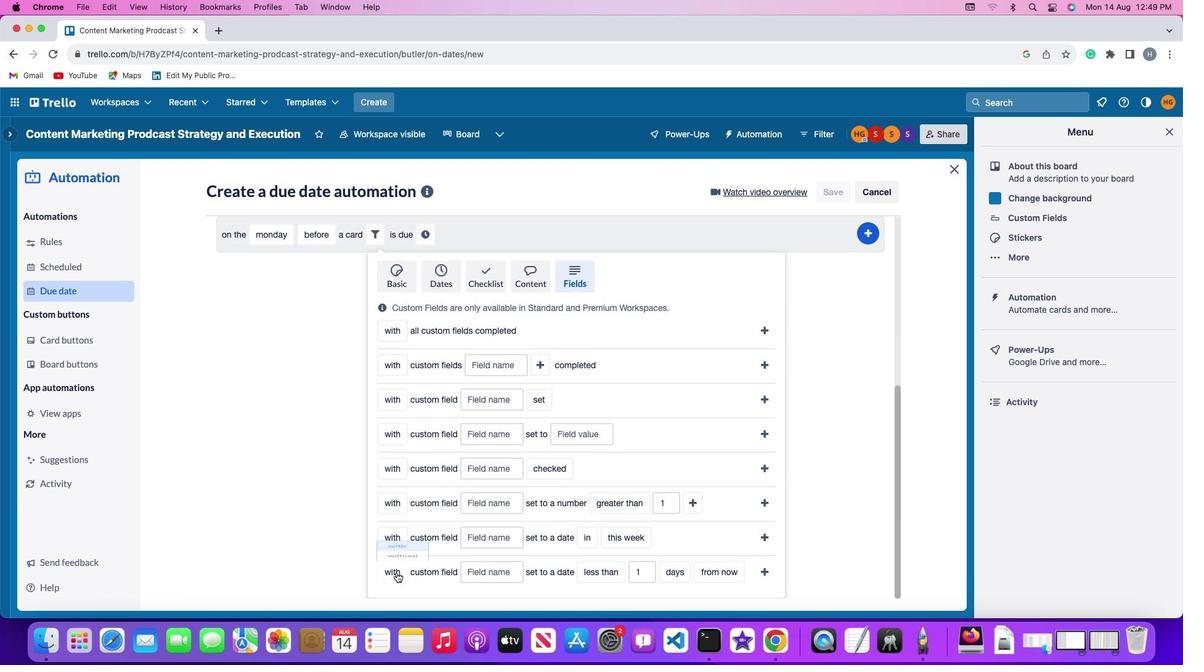 
Action: Mouse moved to (403, 552)
Screenshot: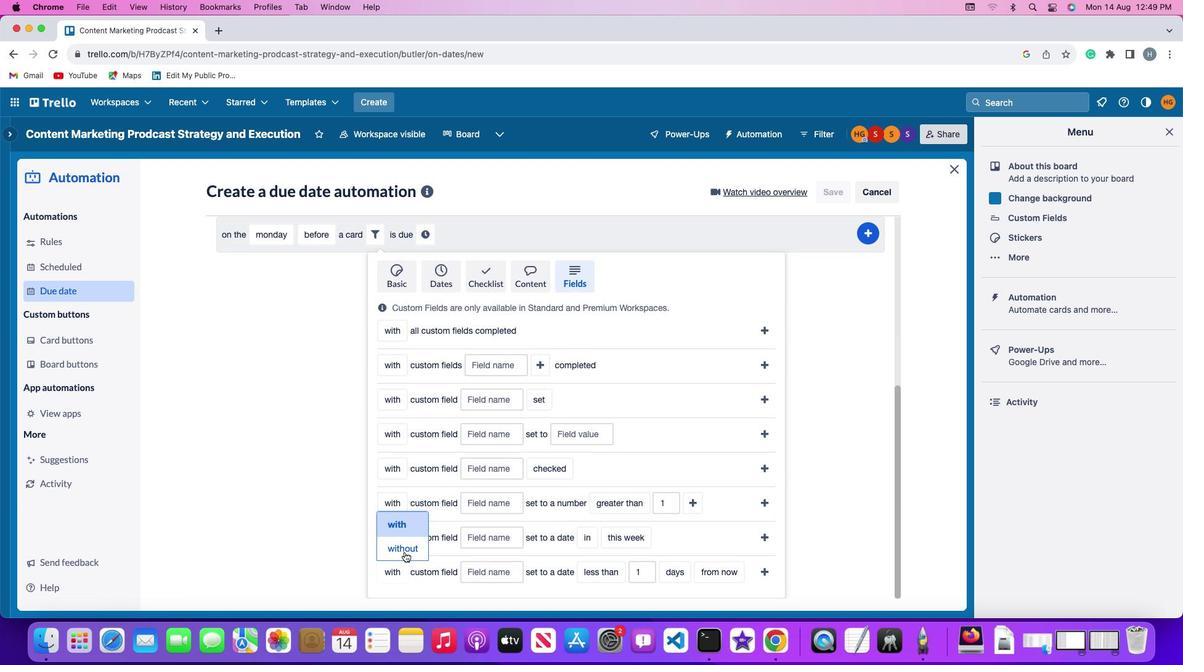
Action: Mouse pressed left at (403, 552)
Screenshot: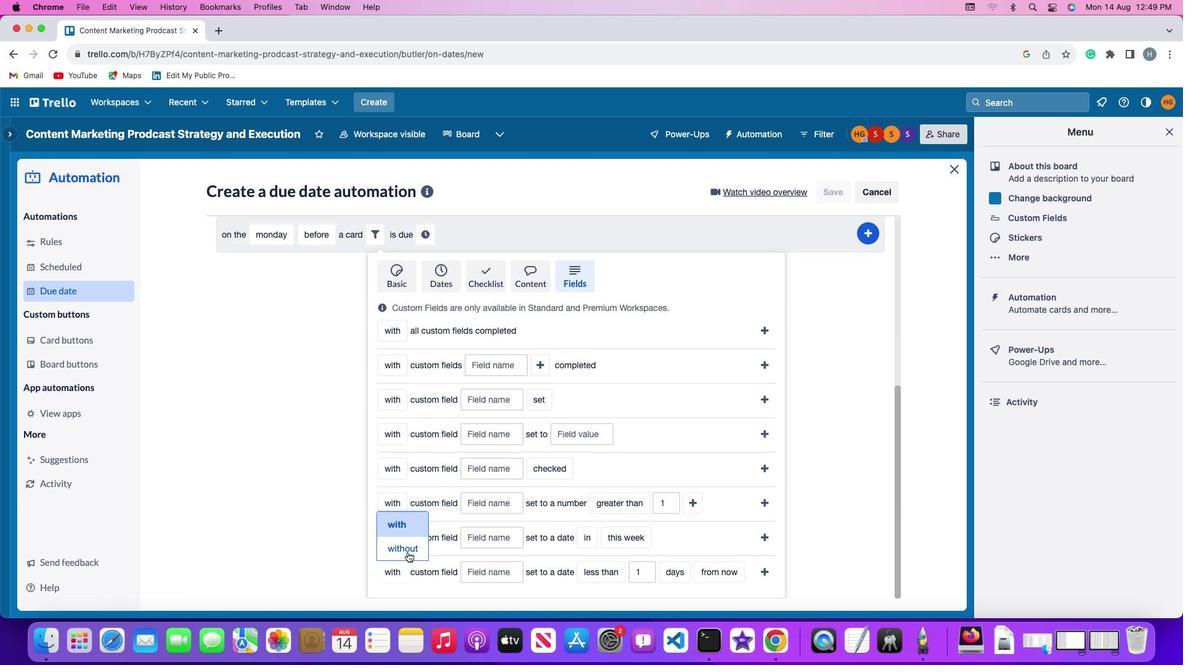 
Action: Mouse moved to (502, 579)
Screenshot: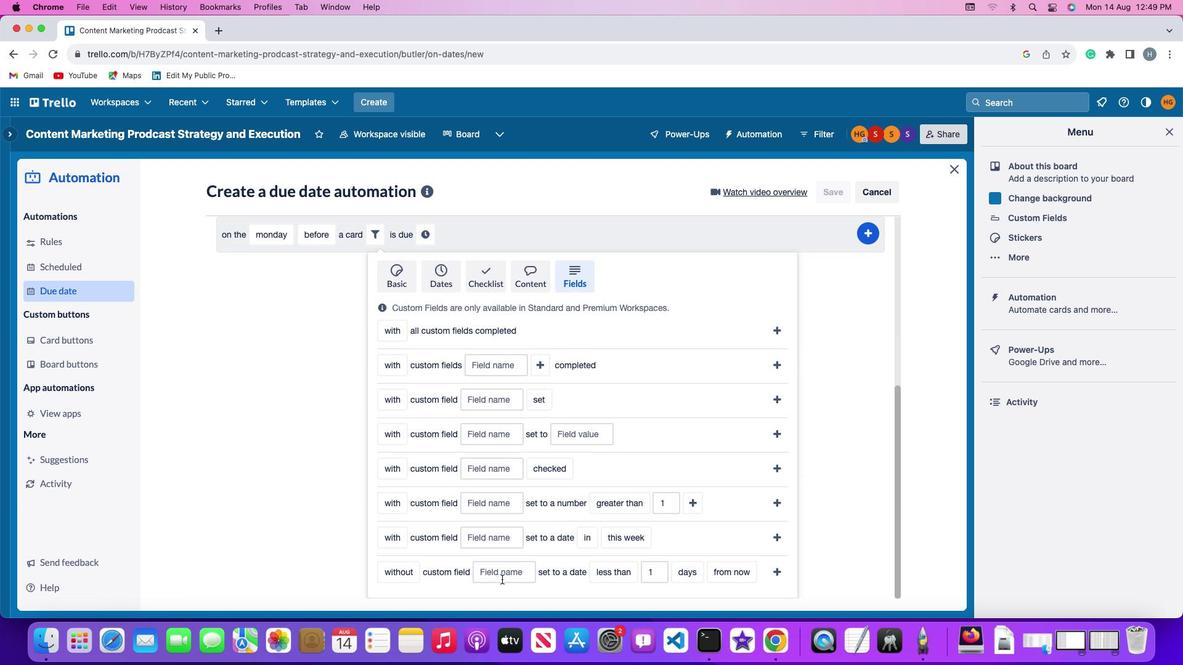 
Action: Mouse pressed left at (502, 579)
Screenshot: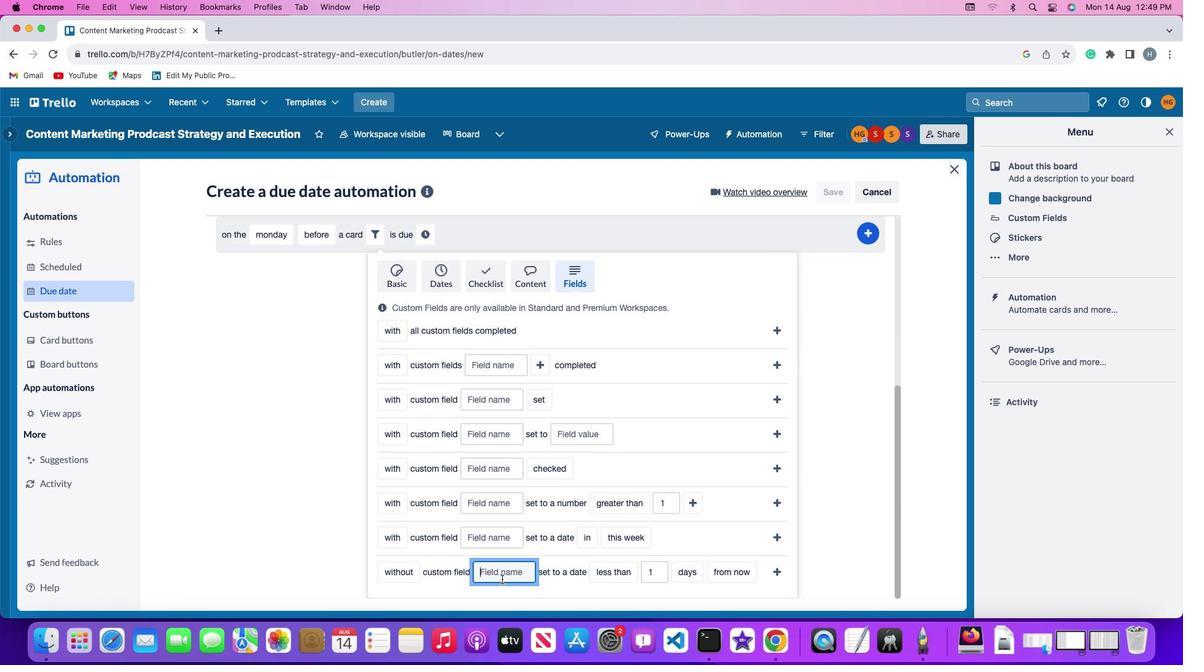 
Action: Mouse moved to (502, 579)
Screenshot: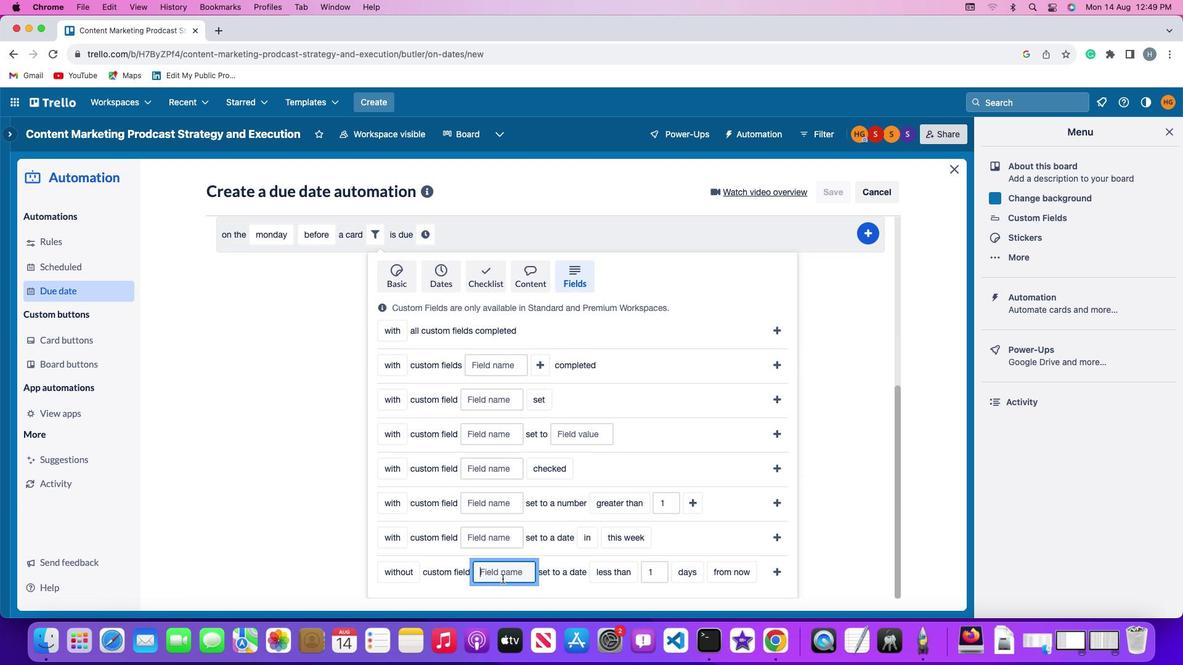 
Action: Key pressed Key.shift'R''e''s''u''m''e'
Screenshot: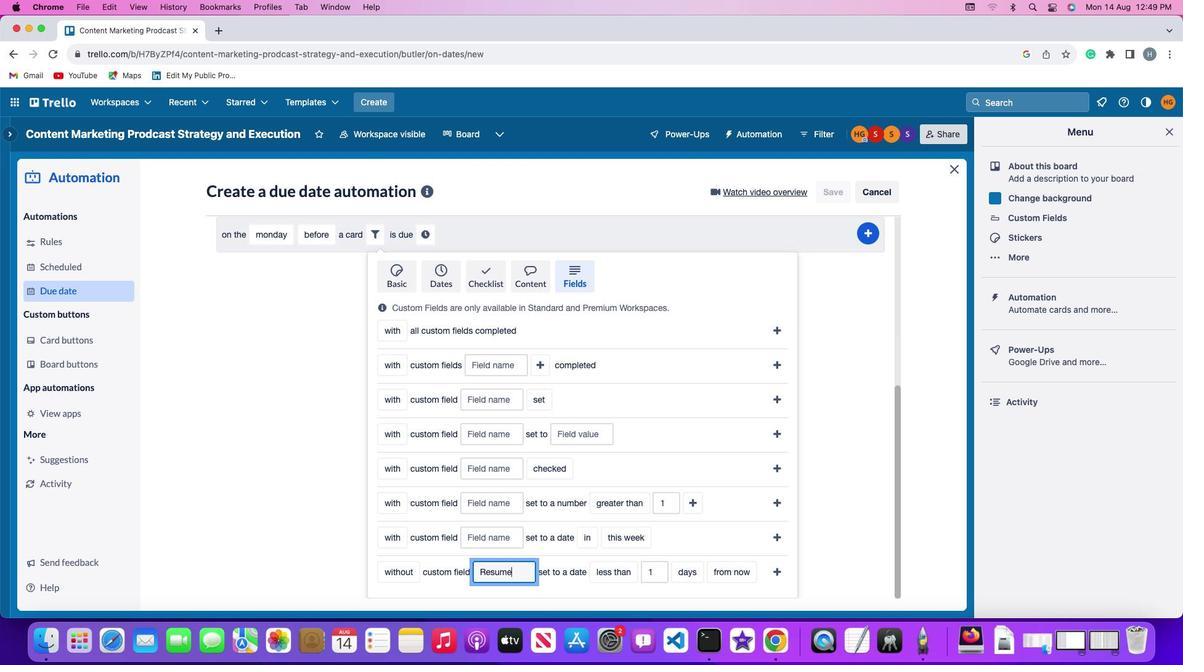 
Action: Mouse moved to (614, 574)
Screenshot: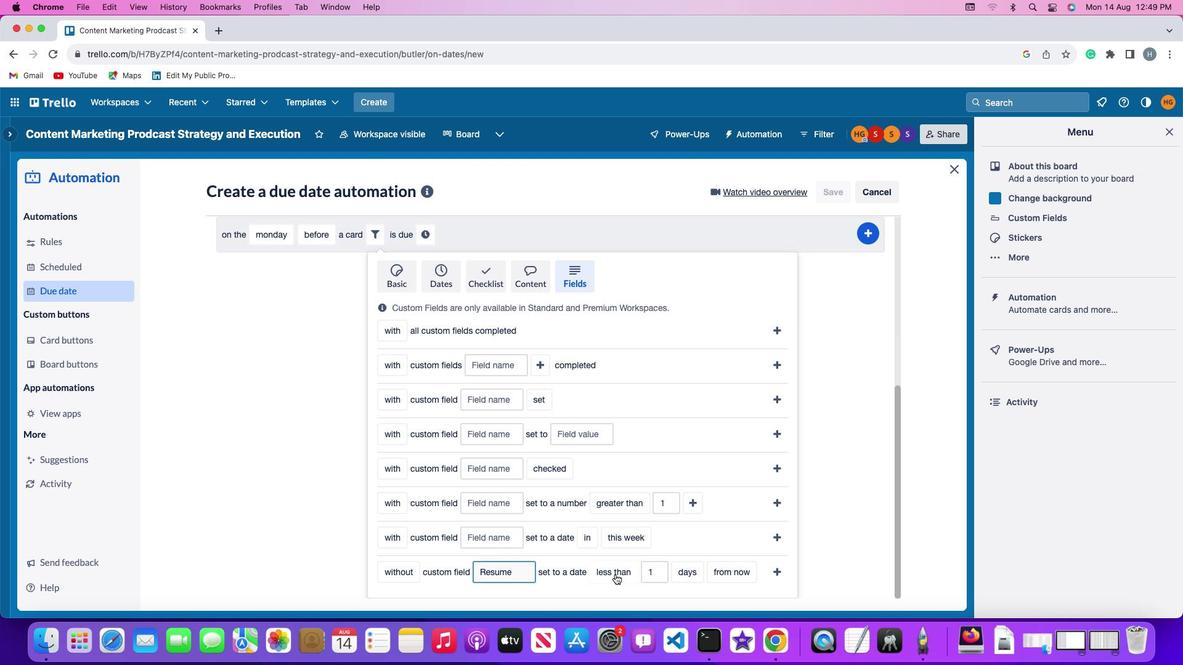 
Action: Mouse pressed left at (614, 574)
Screenshot: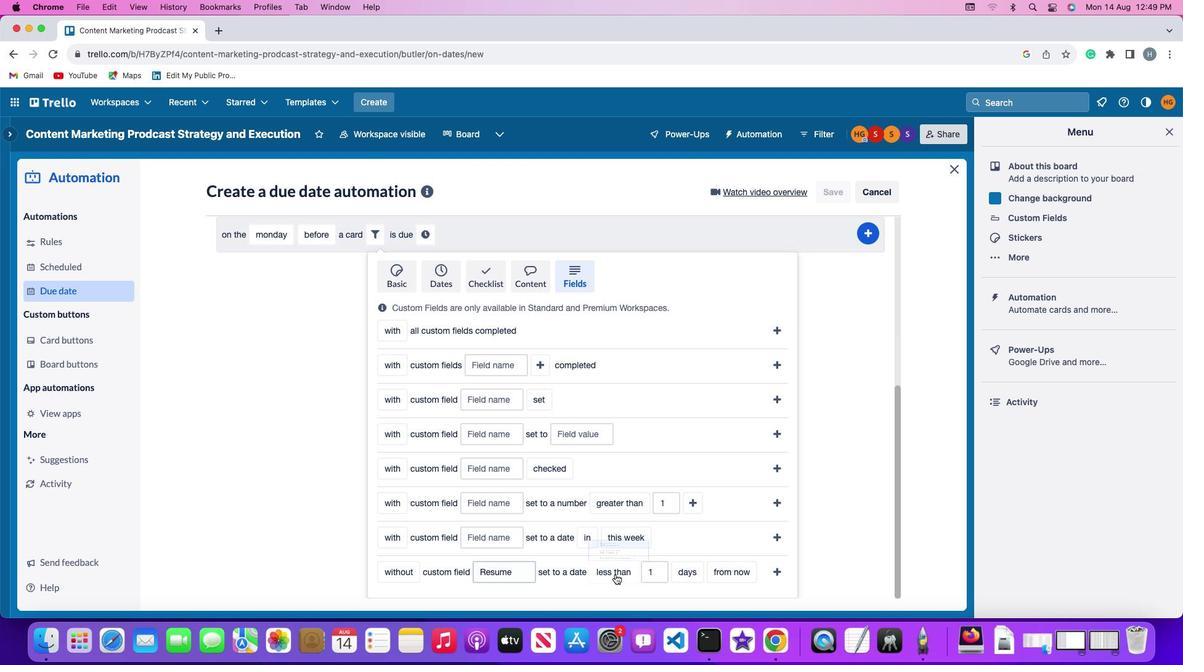 
Action: Mouse moved to (613, 539)
Screenshot: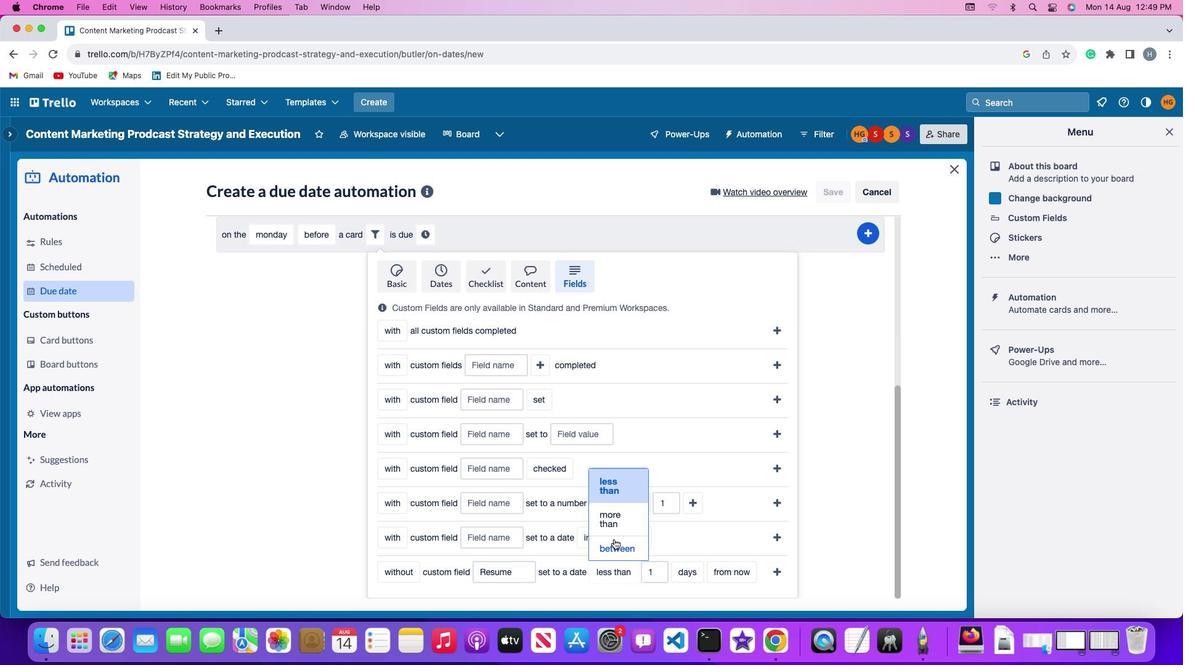 
Action: Mouse pressed left at (613, 539)
Screenshot: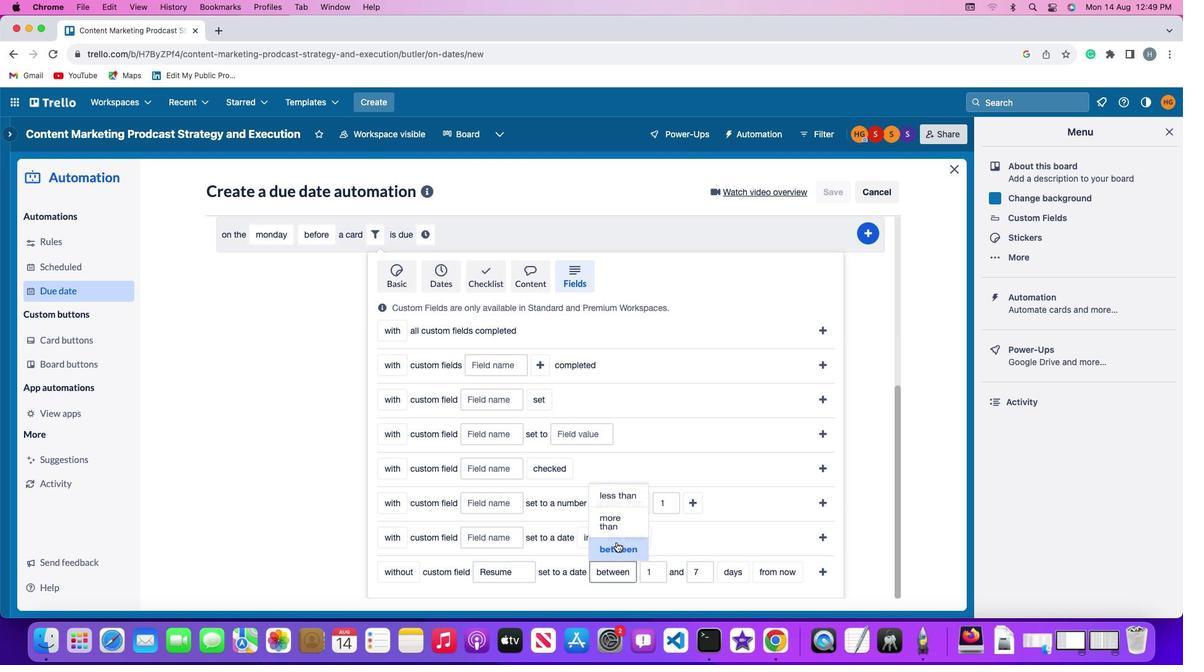 
Action: Mouse moved to (664, 573)
Screenshot: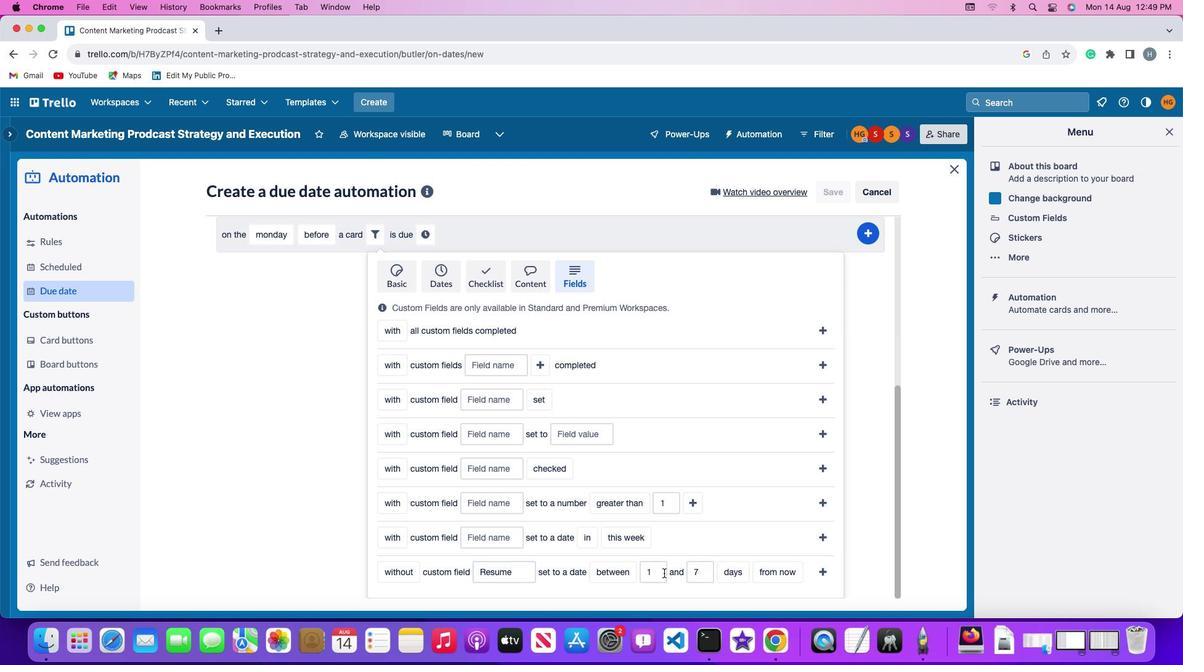 
Action: Mouse pressed left at (664, 573)
Screenshot: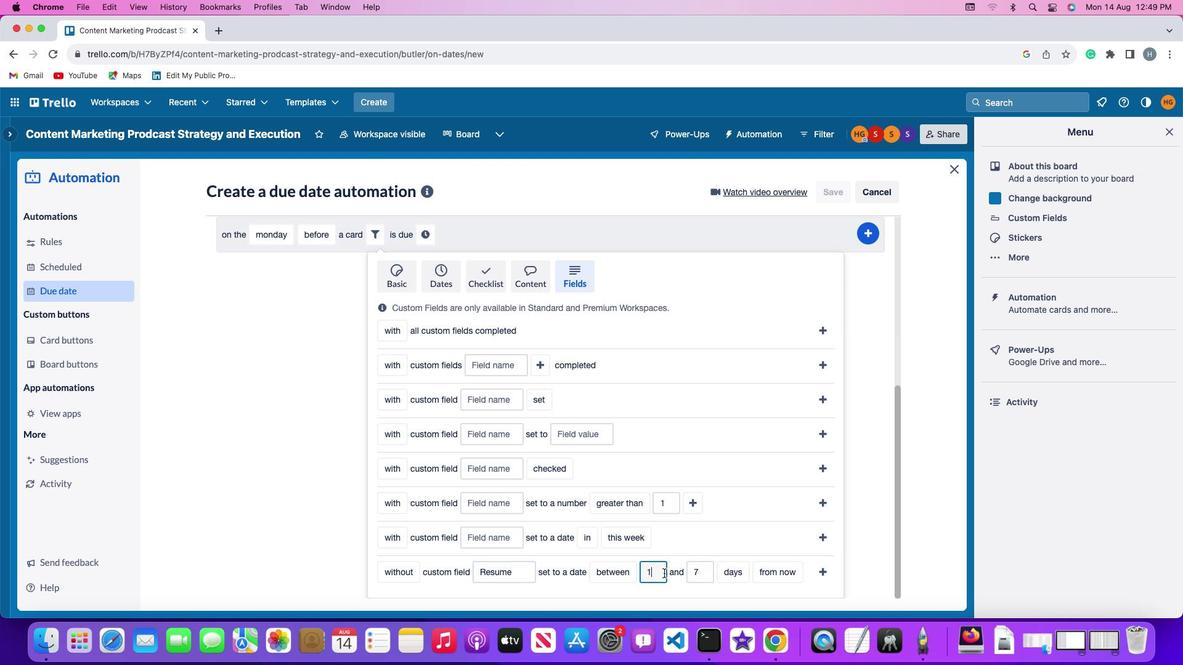 
Action: Mouse moved to (664, 573)
Screenshot: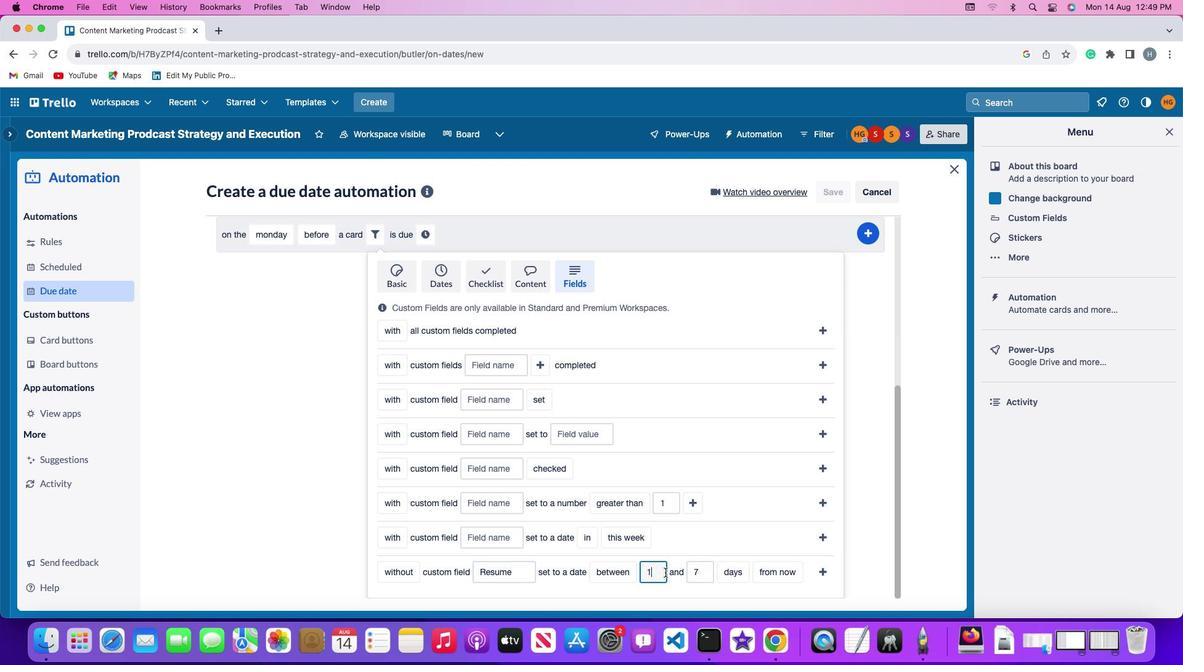 
Action: Key pressed Key.backspace
Screenshot: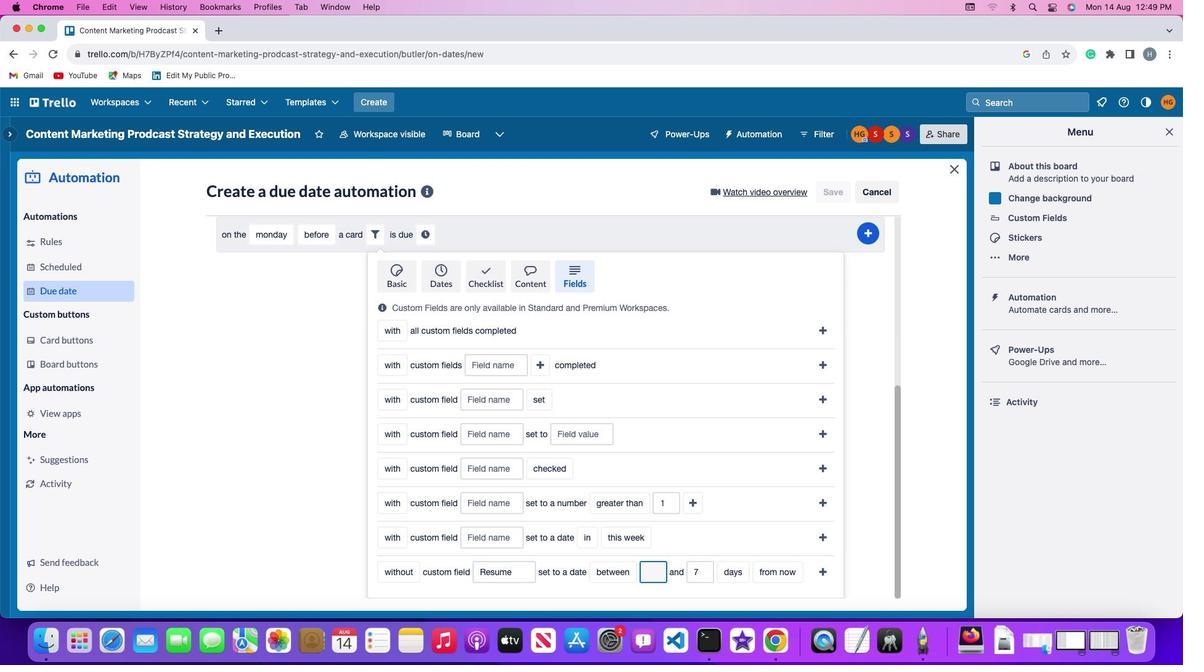 
Action: Mouse moved to (666, 572)
Screenshot: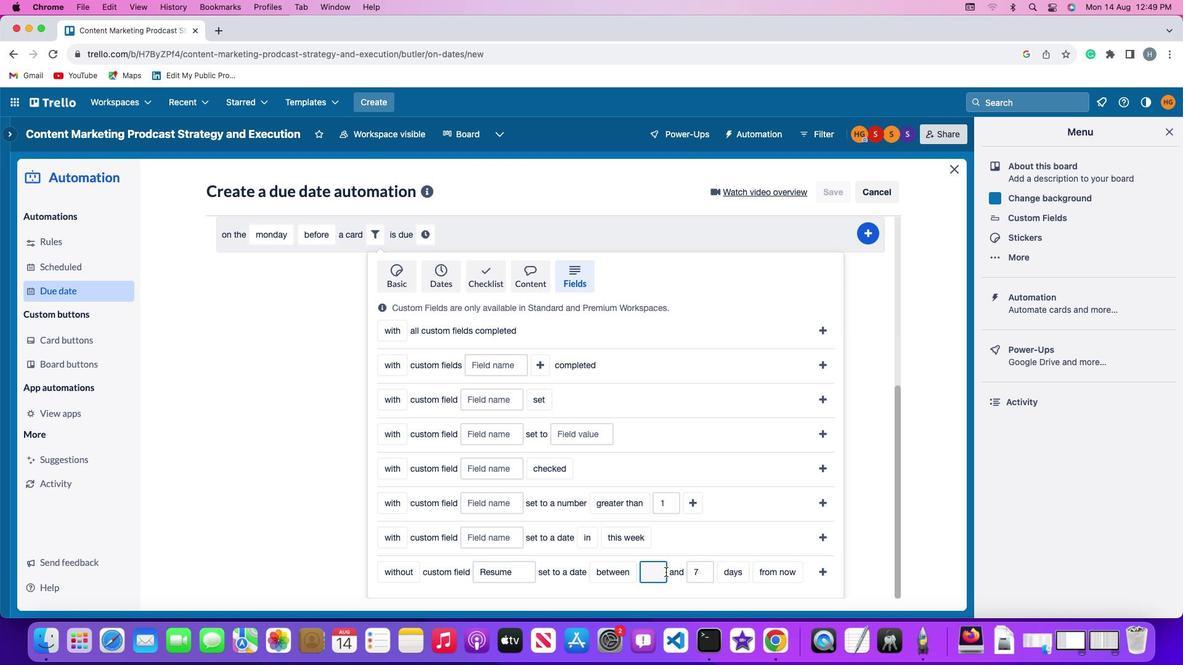 
Action: Key pressed '1'
Screenshot: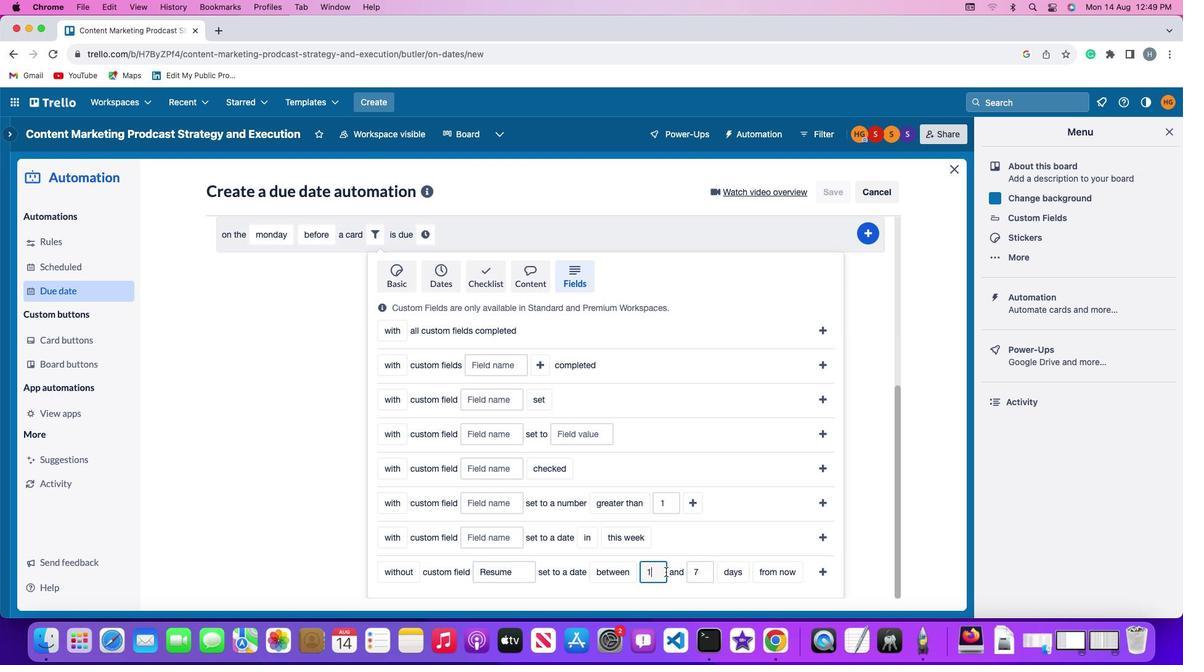 
Action: Mouse moved to (704, 571)
Screenshot: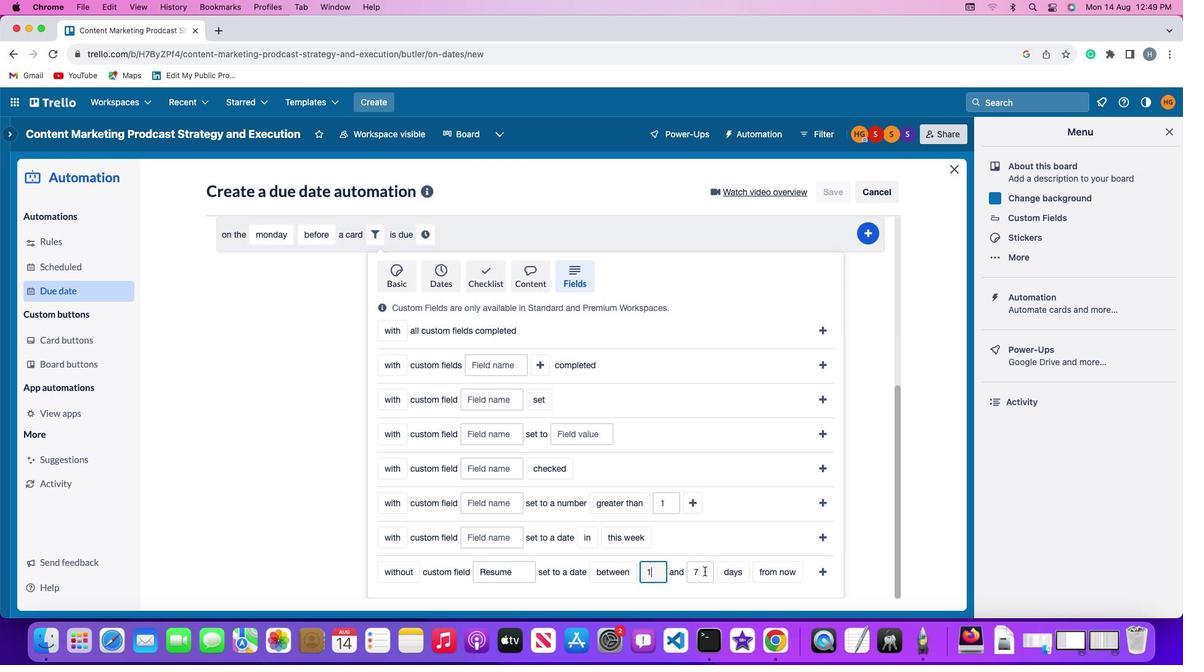 
Action: Mouse pressed left at (704, 571)
Screenshot: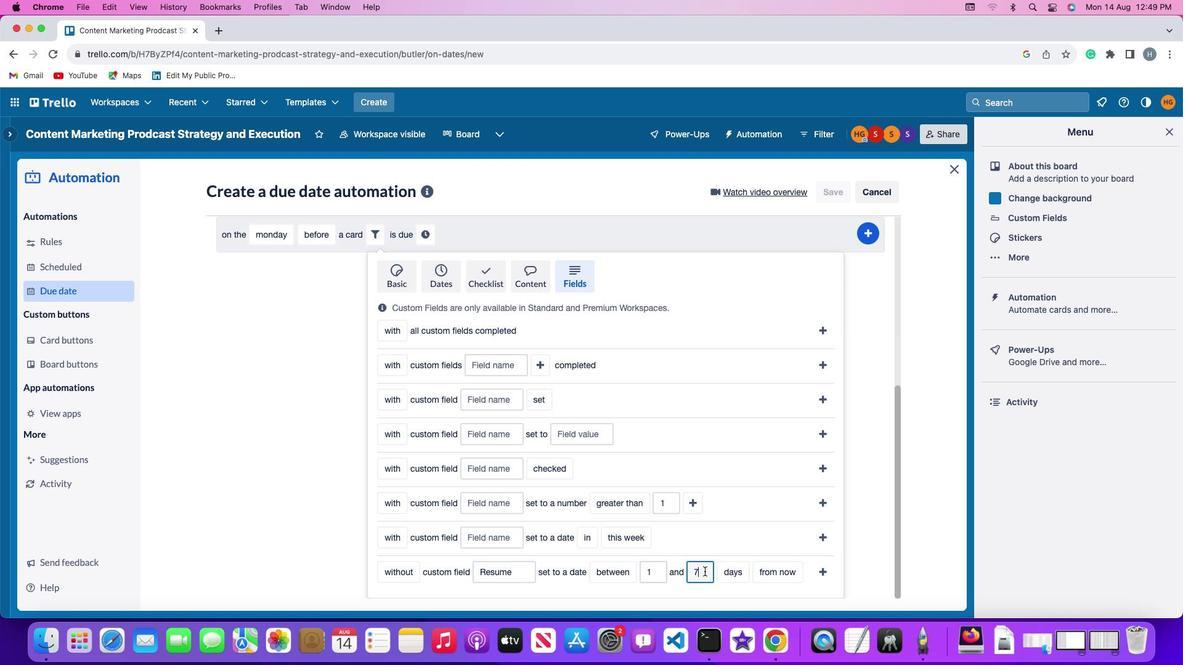 
Action: Key pressed Key.backspace'7'
Screenshot: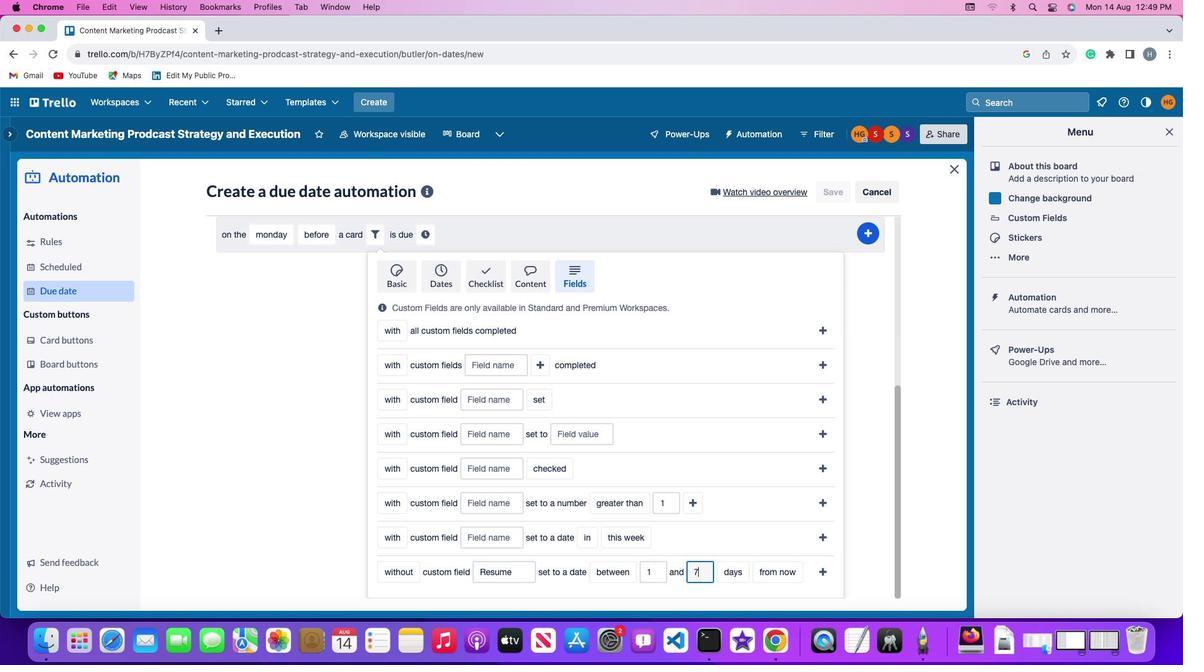 
Action: Mouse moved to (727, 572)
Screenshot: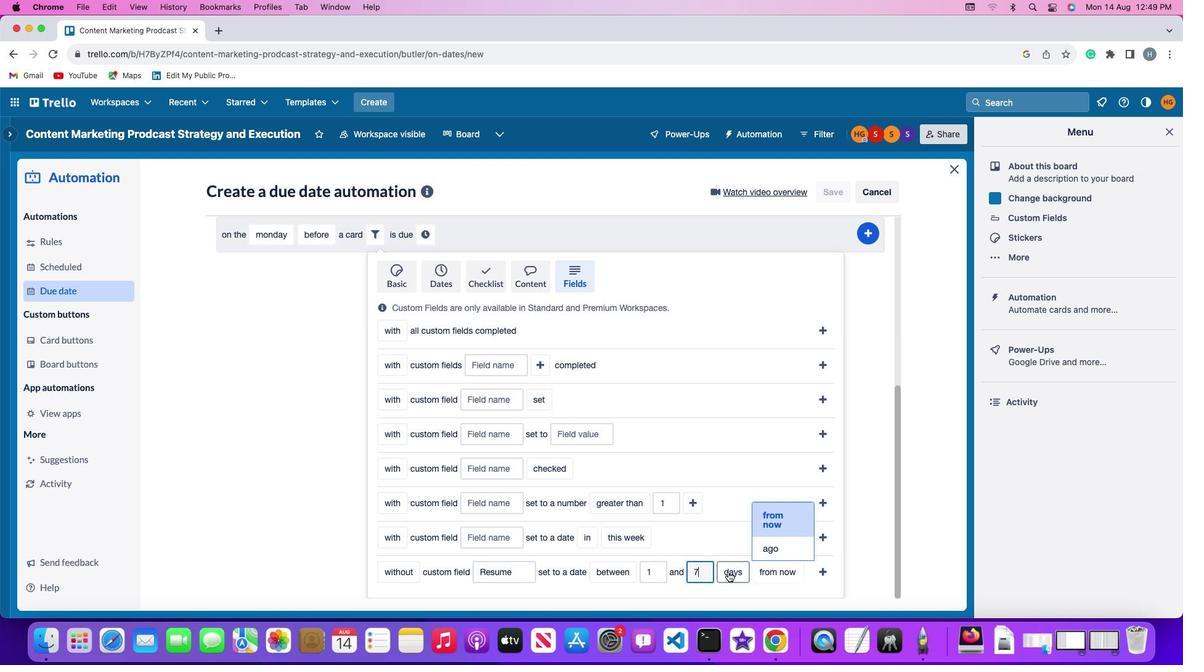 
Action: Mouse pressed left at (727, 572)
Screenshot: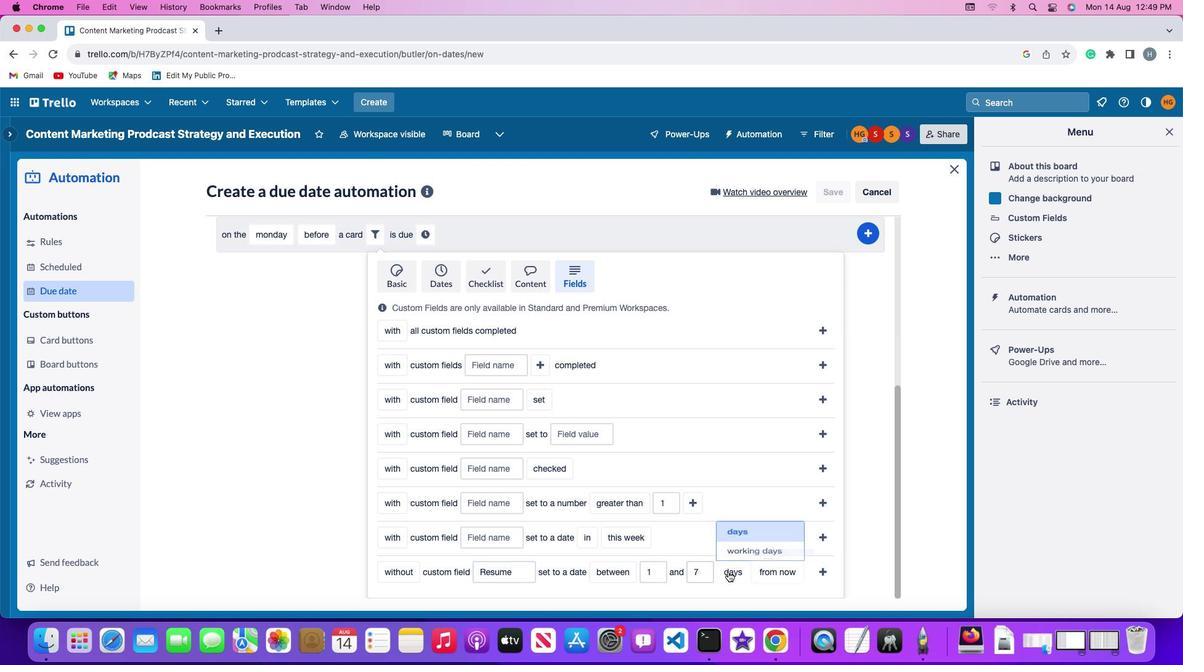 
Action: Mouse moved to (736, 552)
Screenshot: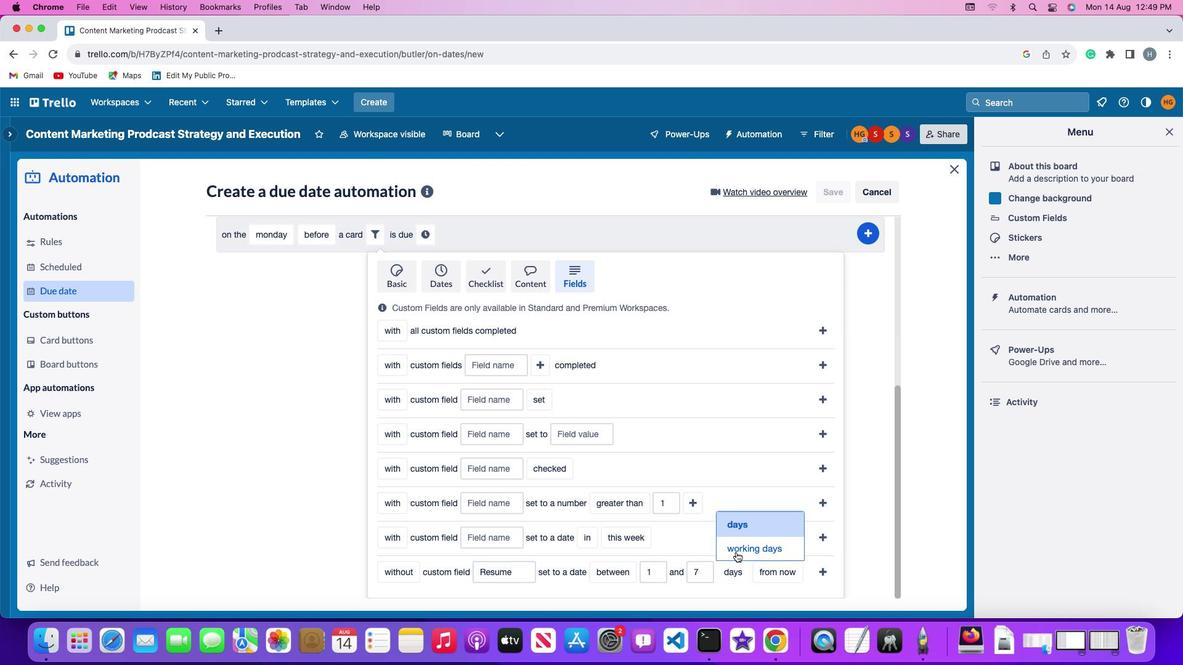 
Action: Mouse pressed left at (736, 552)
Screenshot: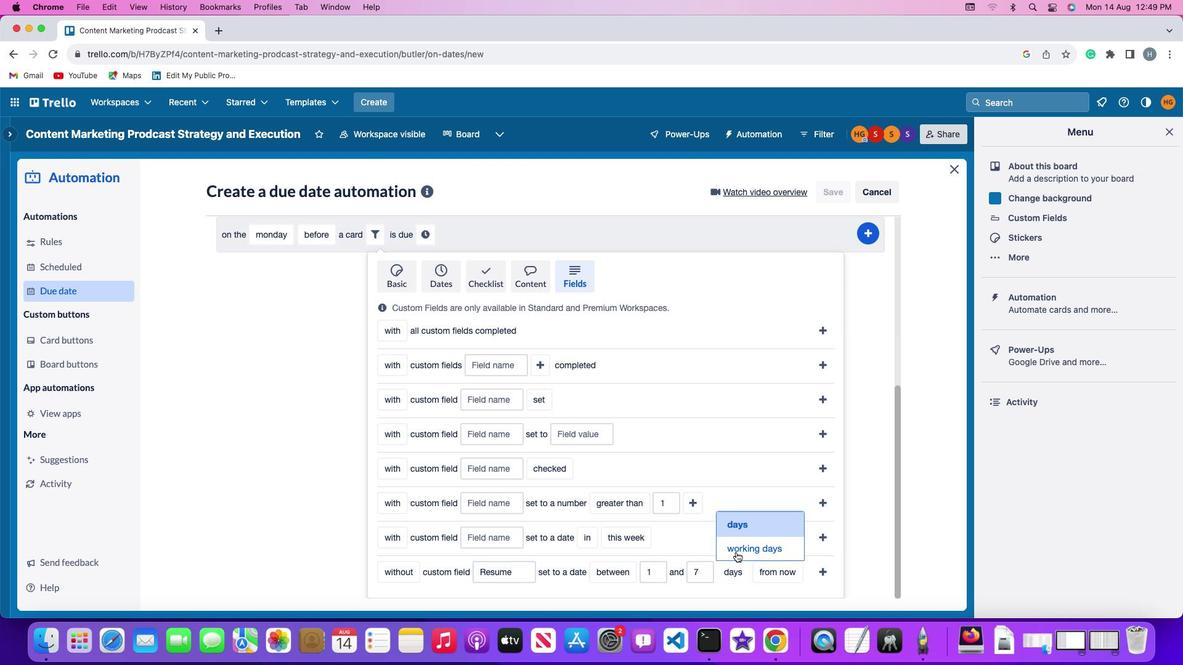 
Action: Mouse moved to (800, 568)
Screenshot: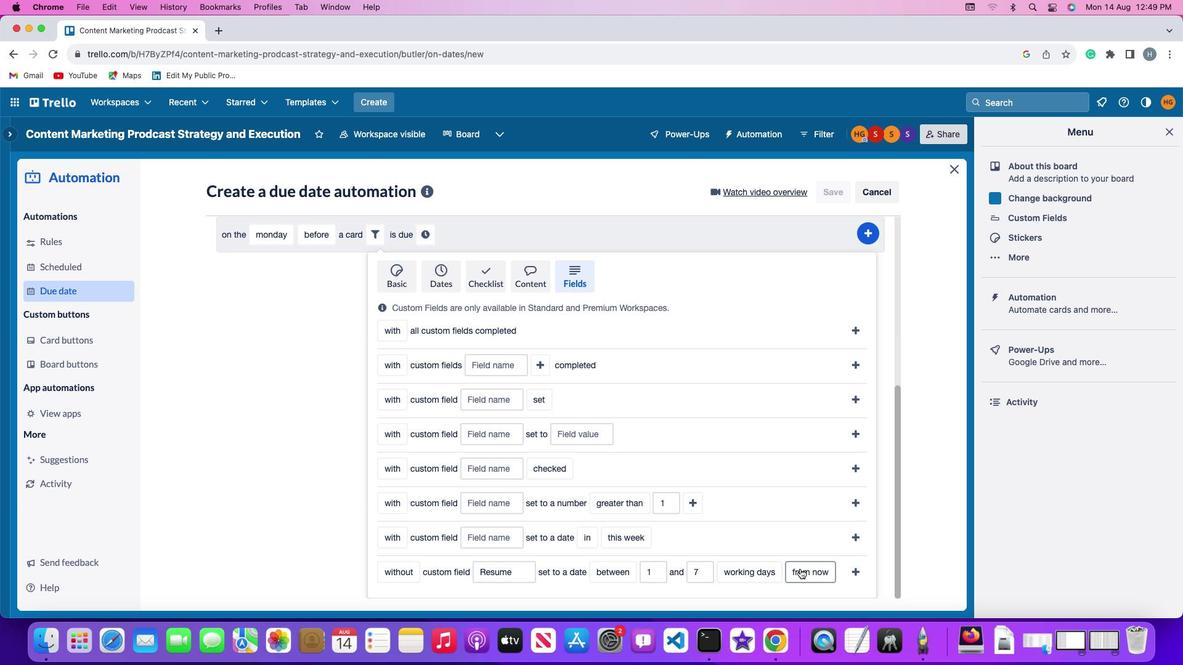 
Action: Mouse pressed left at (800, 568)
Screenshot: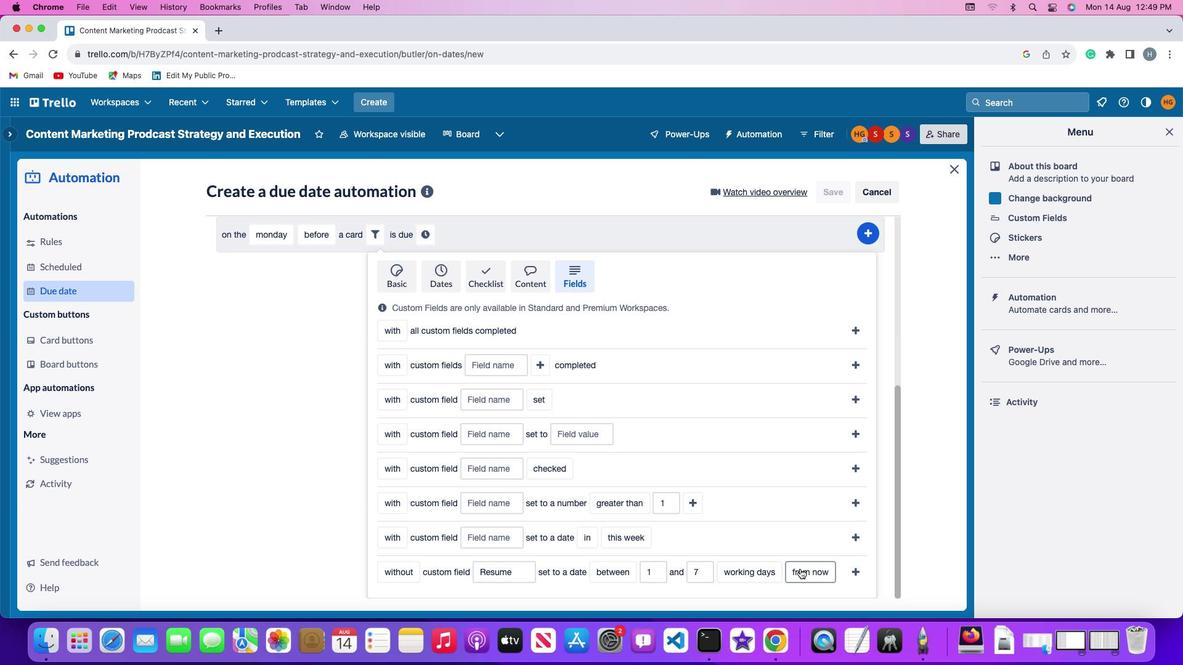 
Action: Mouse moved to (808, 526)
Screenshot: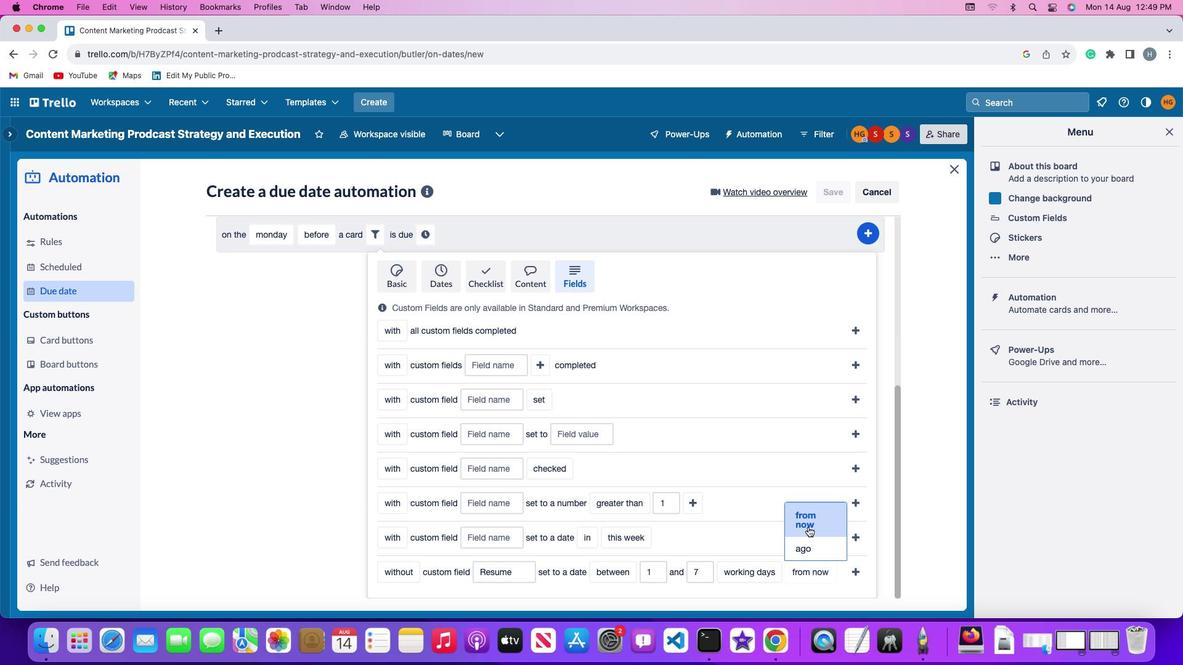 
Action: Mouse pressed left at (808, 526)
Screenshot: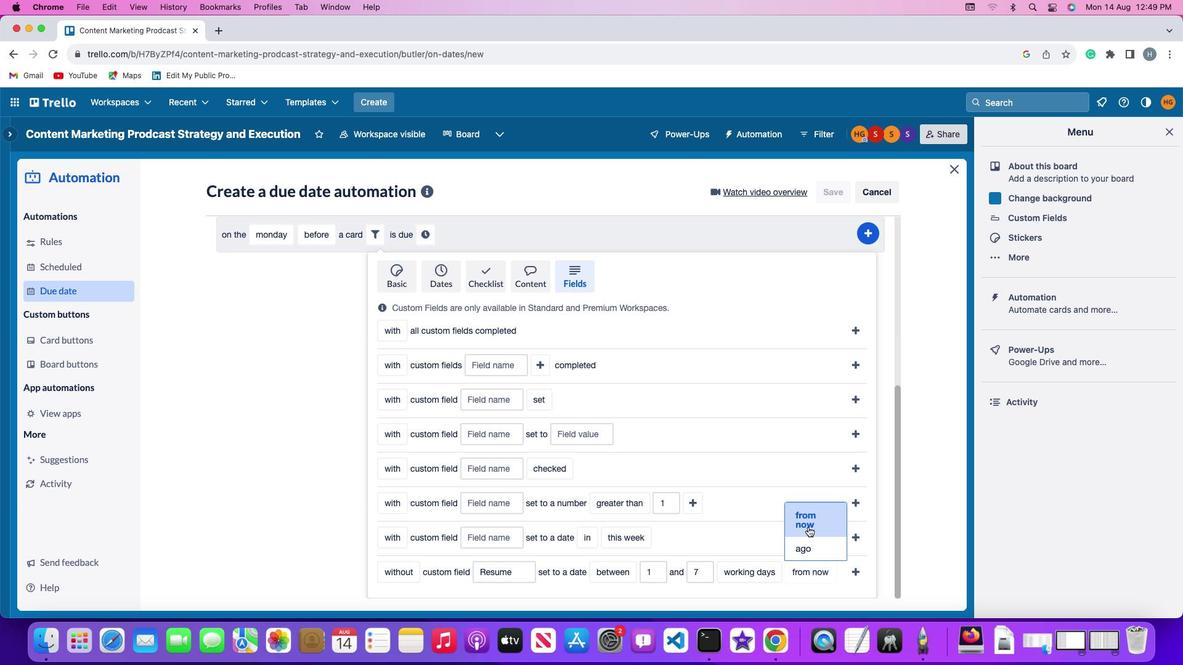 
Action: Mouse moved to (855, 570)
Screenshot: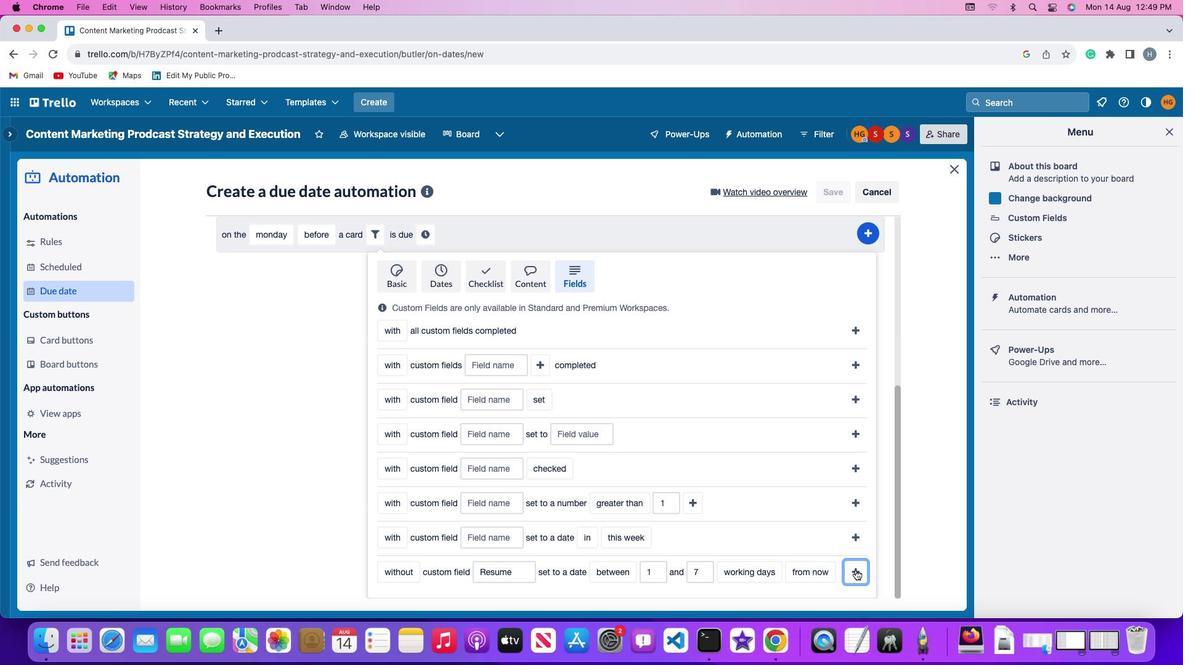 
Action: Mouse pressed left at (855, 570)
Screenshot: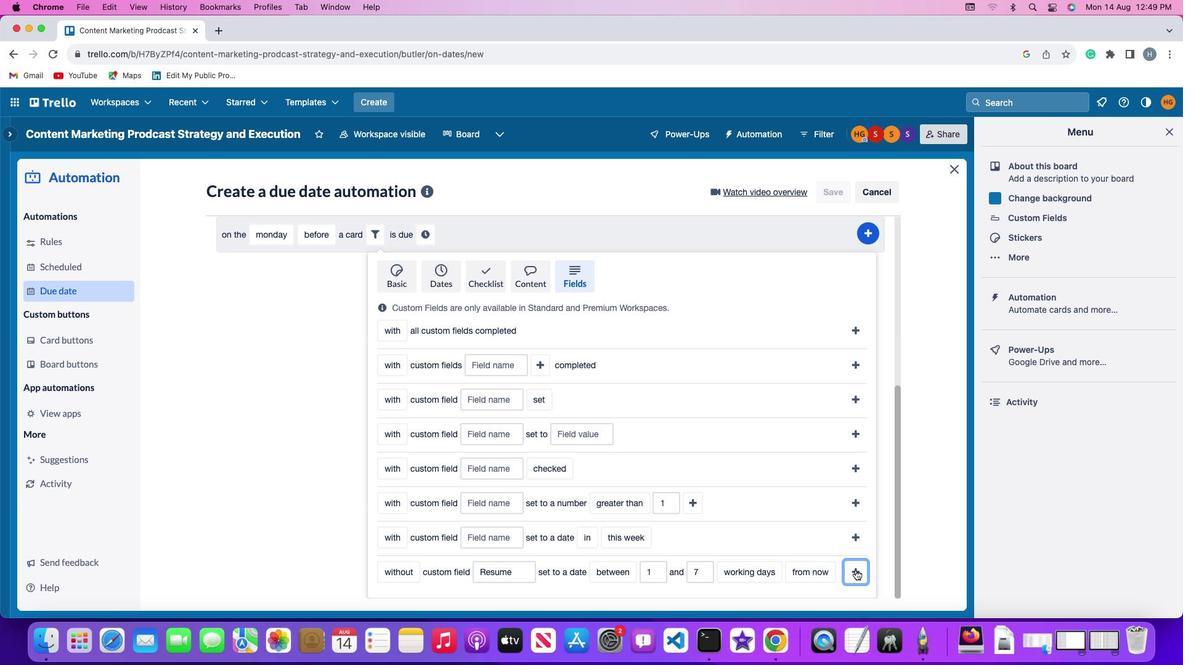 
Action: Mouse moved to (788, 542)
Screenshot: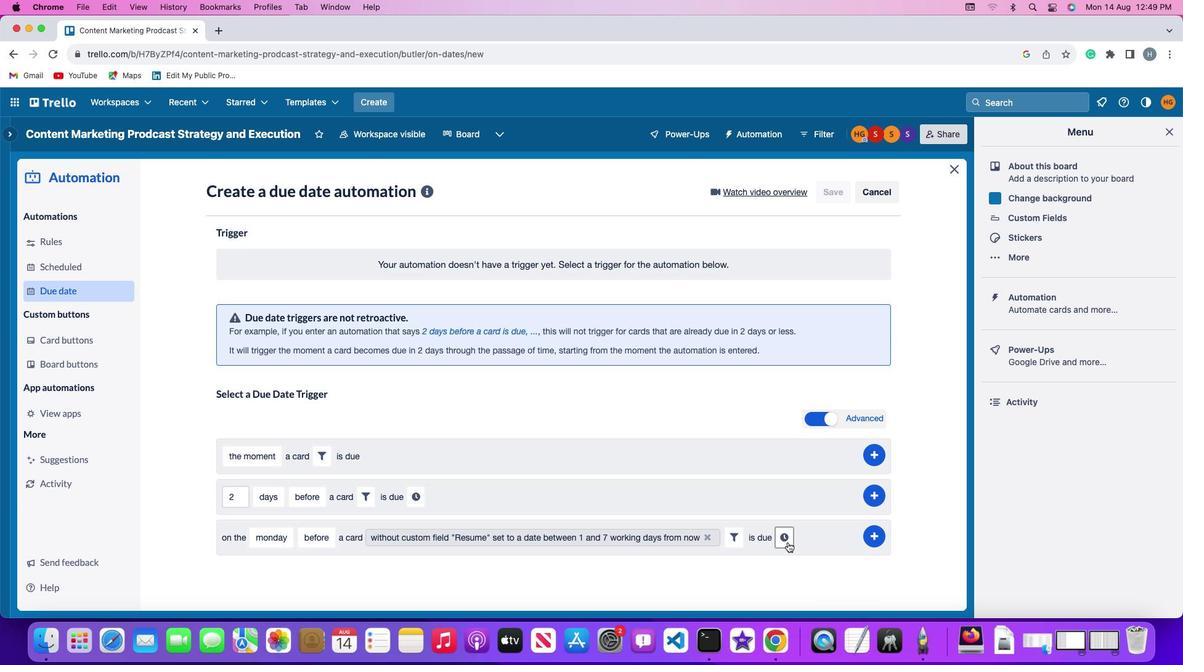 
Action: Mouse pressed left at (788, 542)
Screenshot: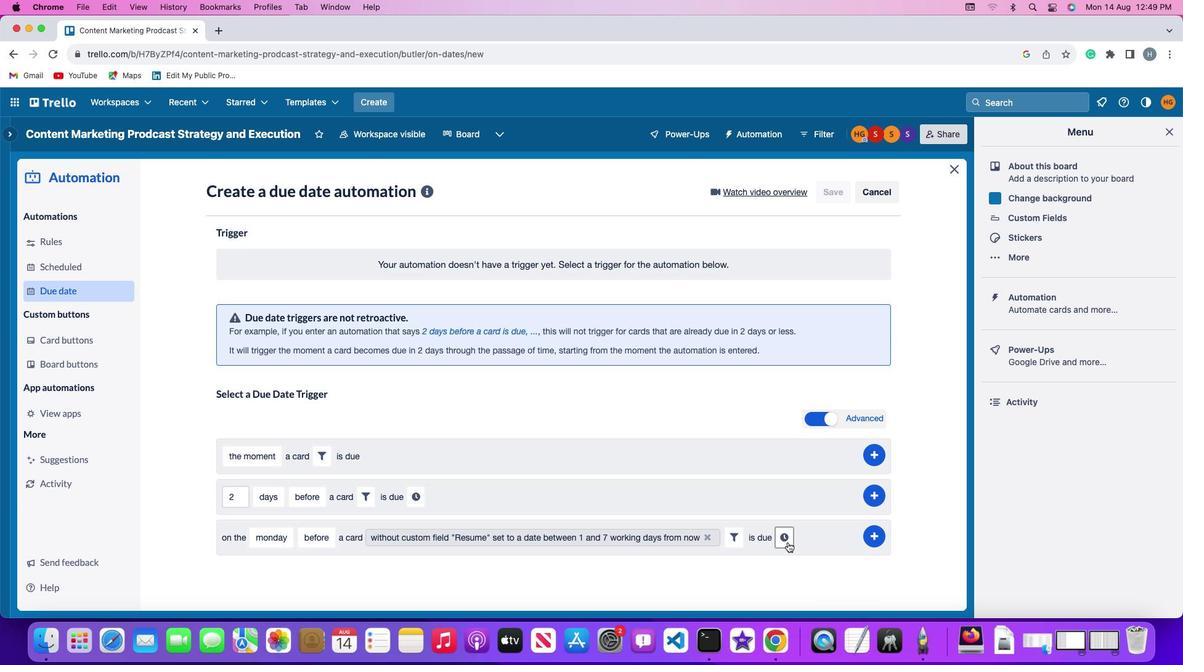 
Action: Mouse moved to (258, 566)
Screenshot: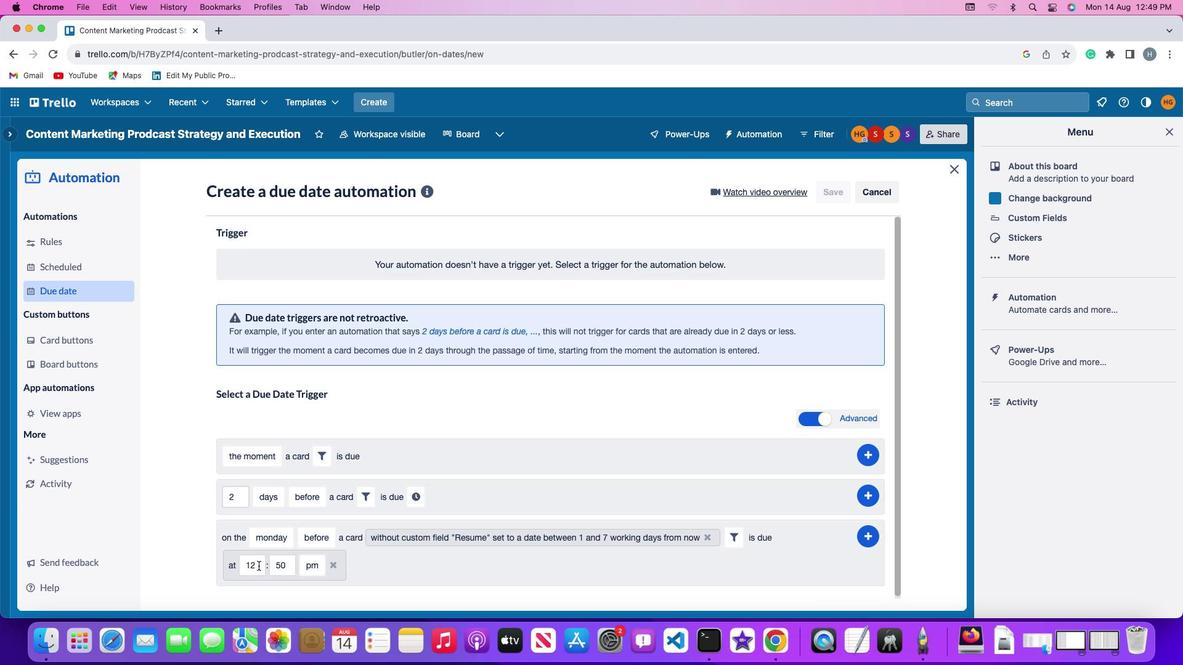 
Action: Mouse pressed left at (258, 566)
Screenshot: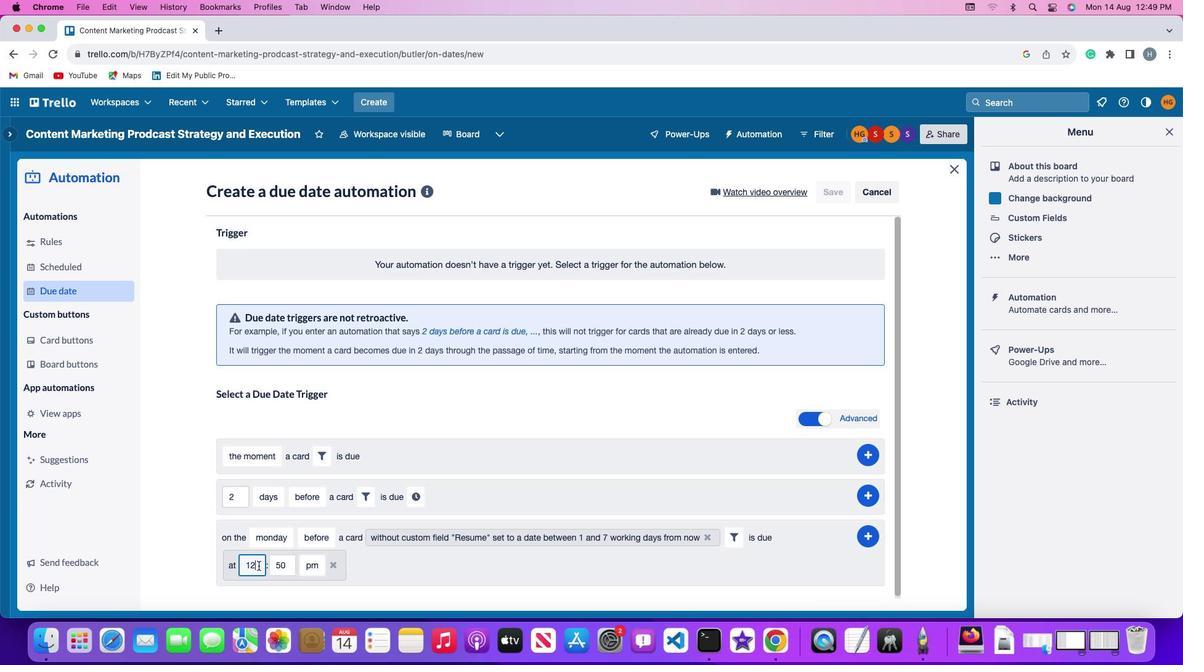 
Action: Key pressed Key.backspaceKey.backspace
Screenshot: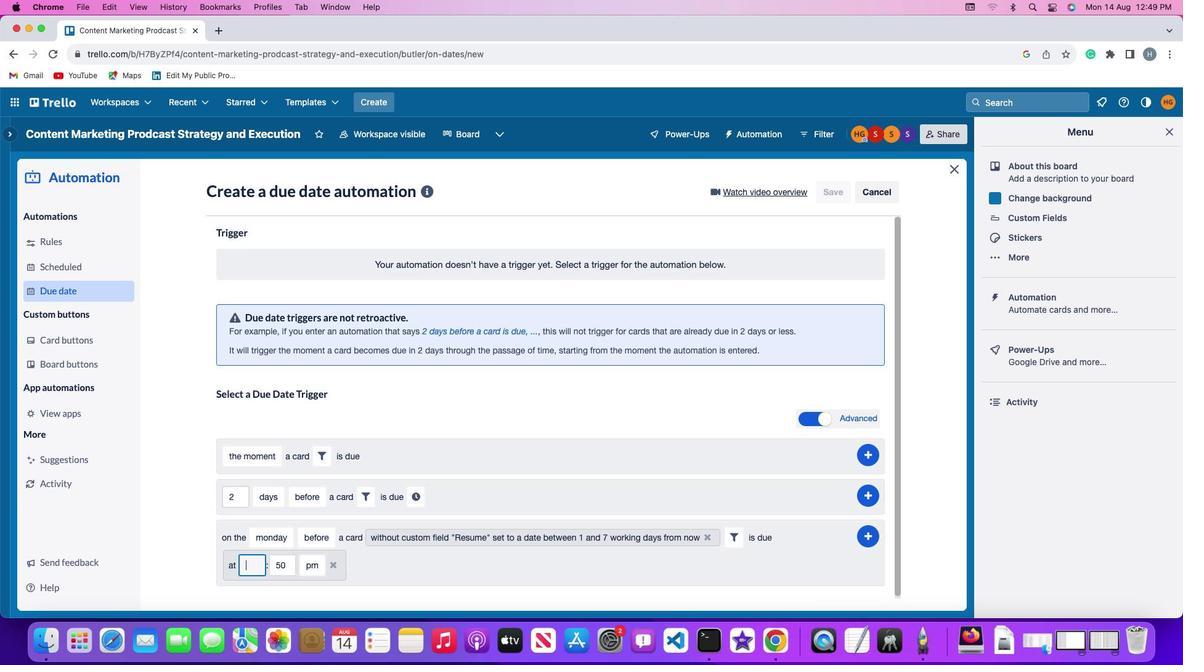 
Action: Mouse moved to (258, 565)
Screenshot: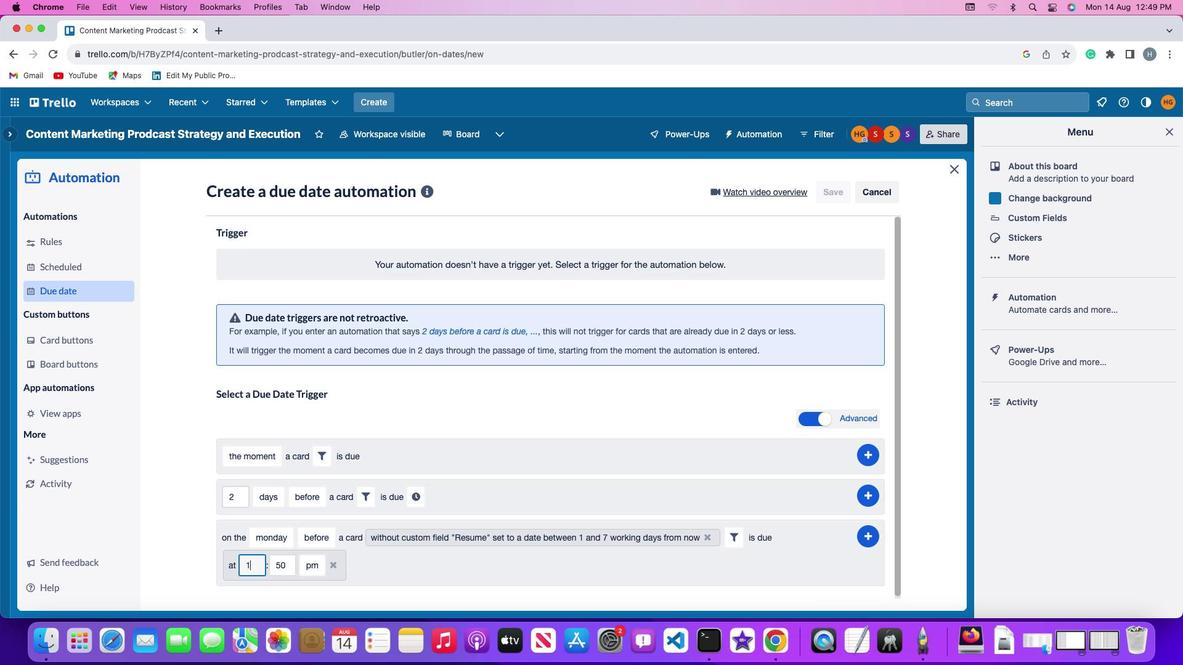 
Action: Key pressed '1'
Screenshot: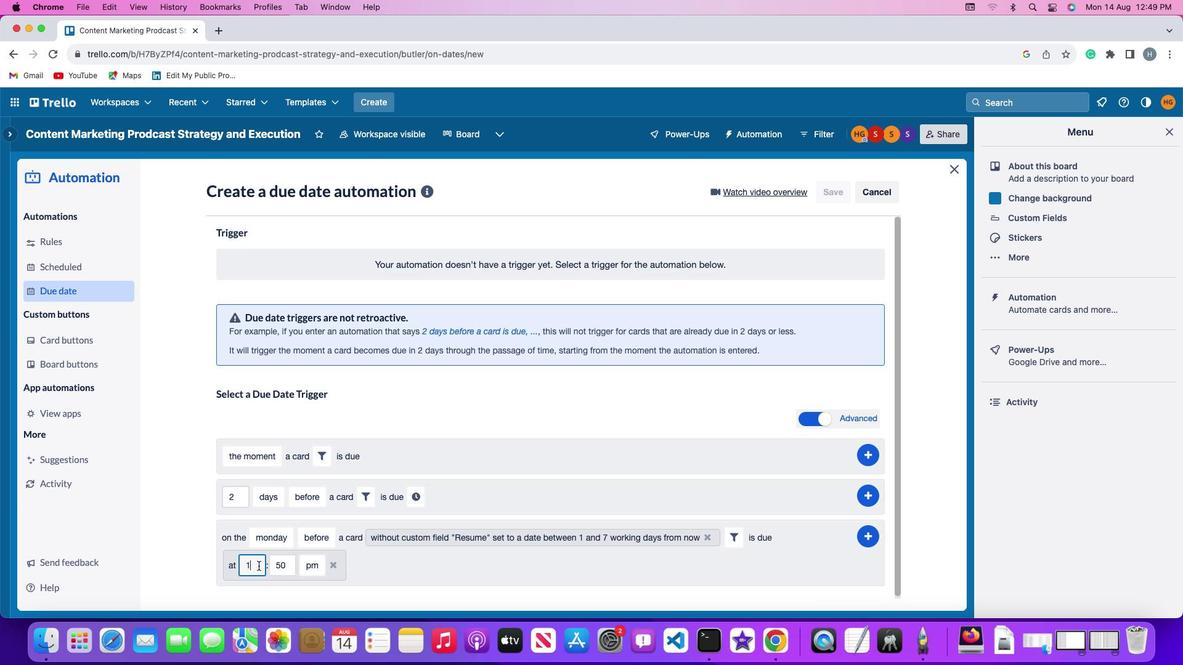 
Action: Mouse moved to (258, 565)
Screenshot: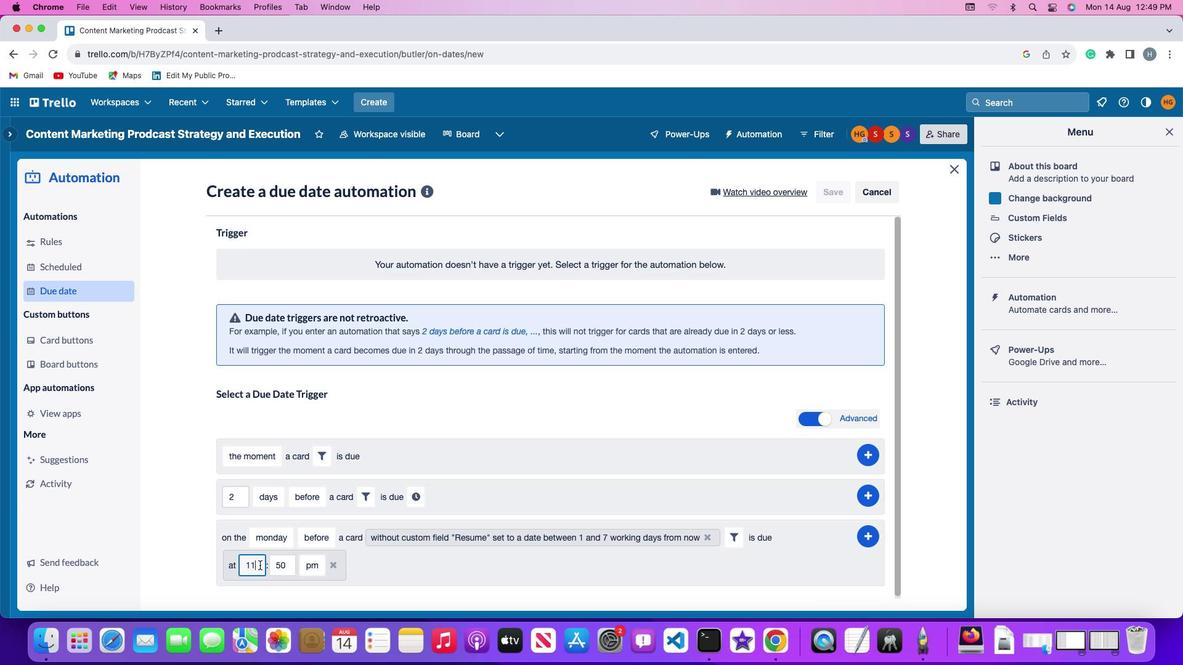 
Action: Key pressed '1'
Screenshot: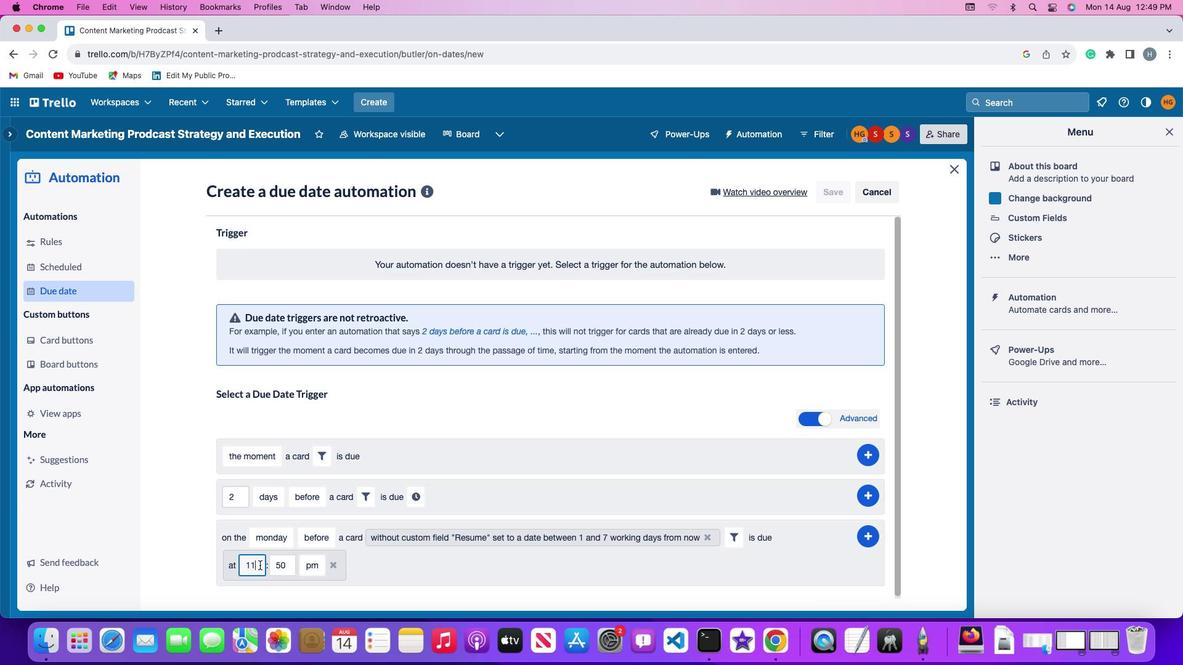 
Action: Mouse moved to (287, 567)
Screenshot: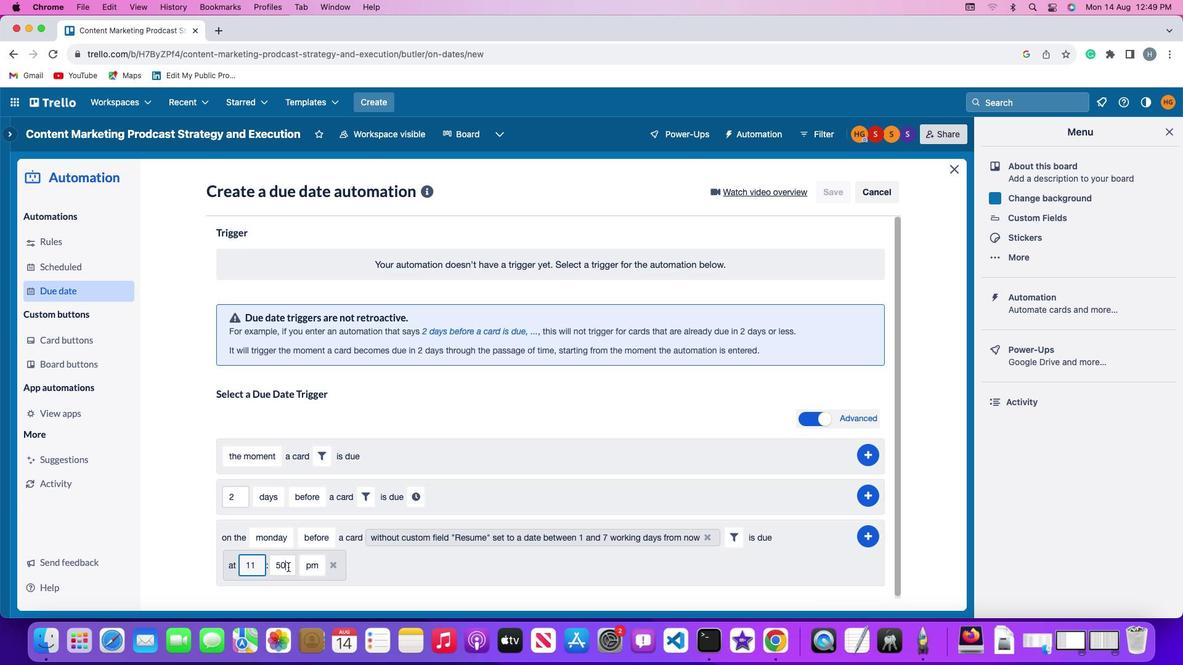 
Action: Mouse pressed left at (287, 567)
Screenshot: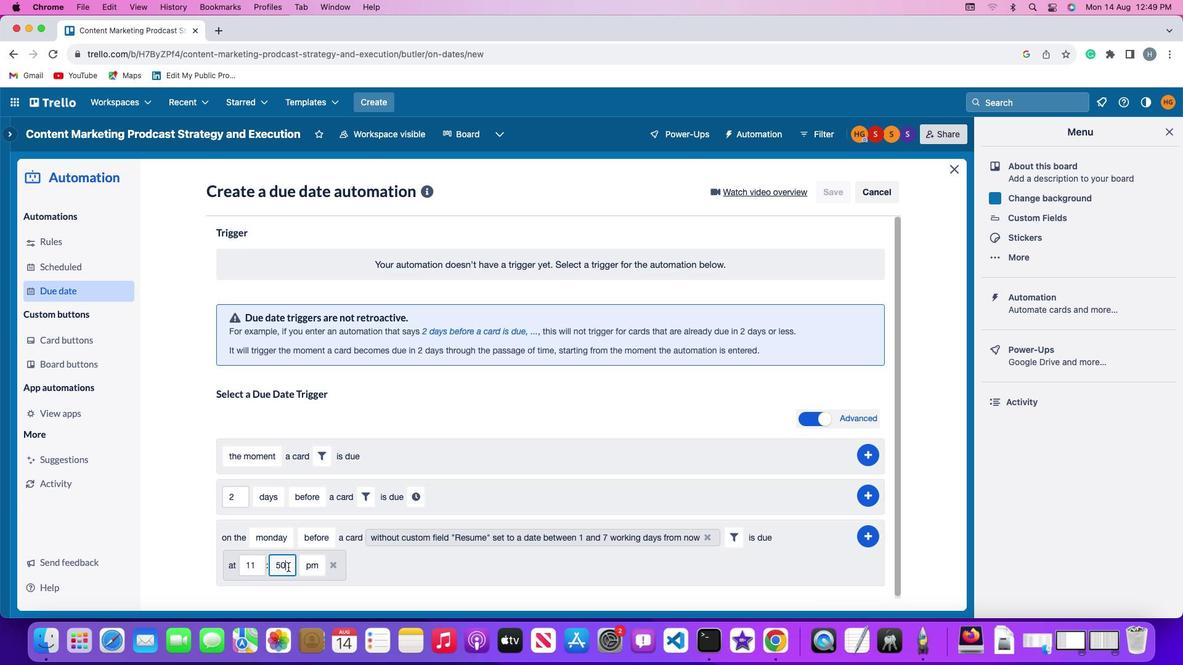 
Action: Mouse moved to (287, 567)
Screenshot: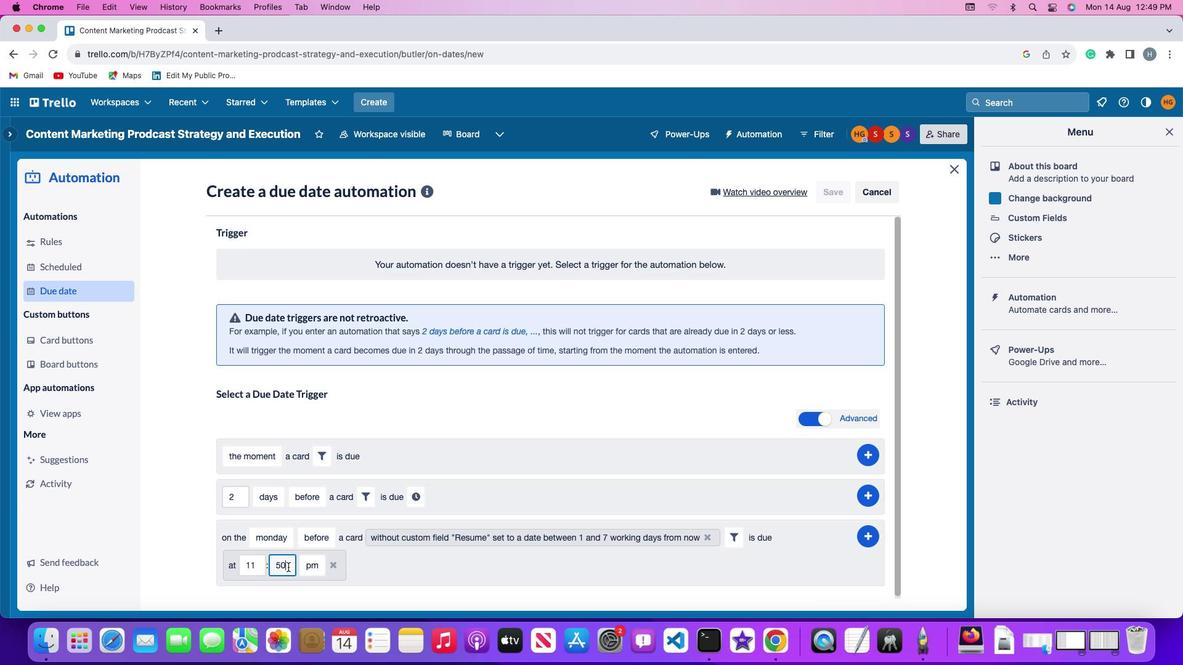 
Action: Key pressed Key.backspaceKey.backspace
Screenshot: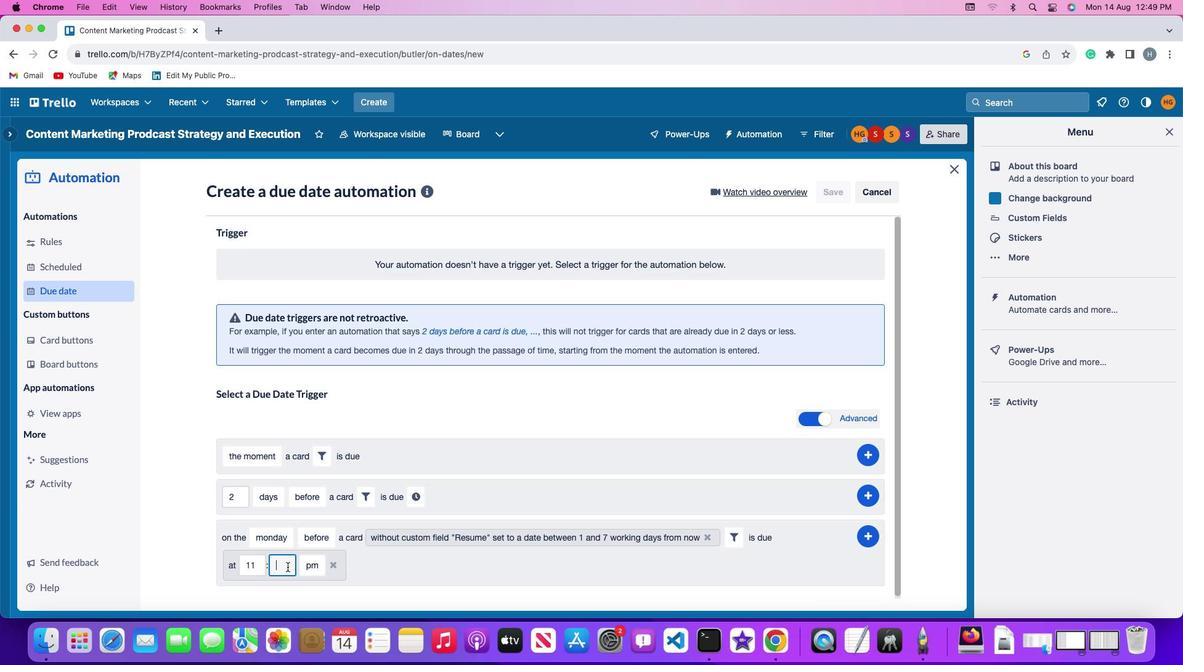 
Action: Mouse moved to (287, 567)
Screenshot: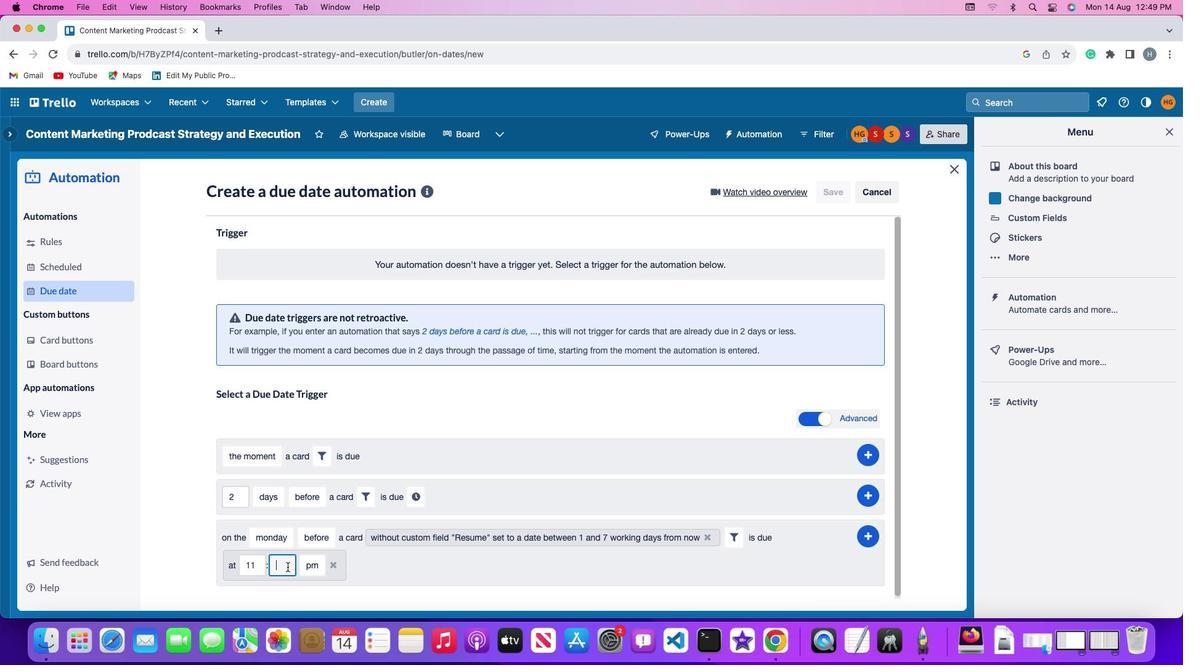 
Action: Key pressed '0''0'
Screenshot: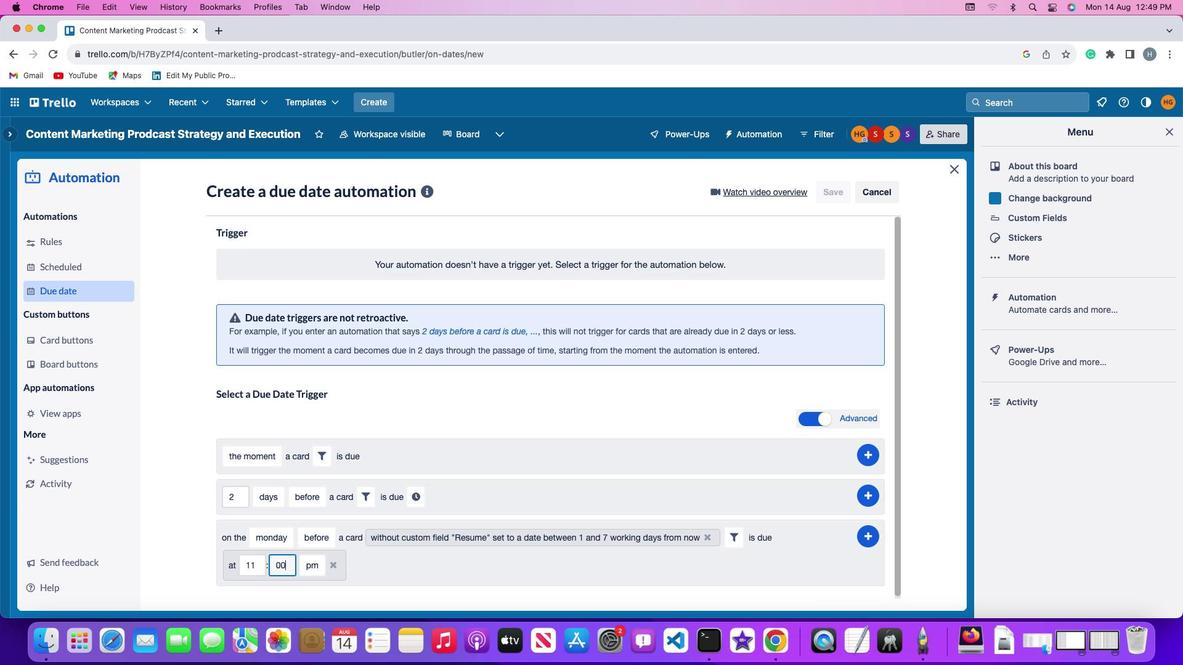 
Action: Mouse moved to (317, 568)
Screenshot: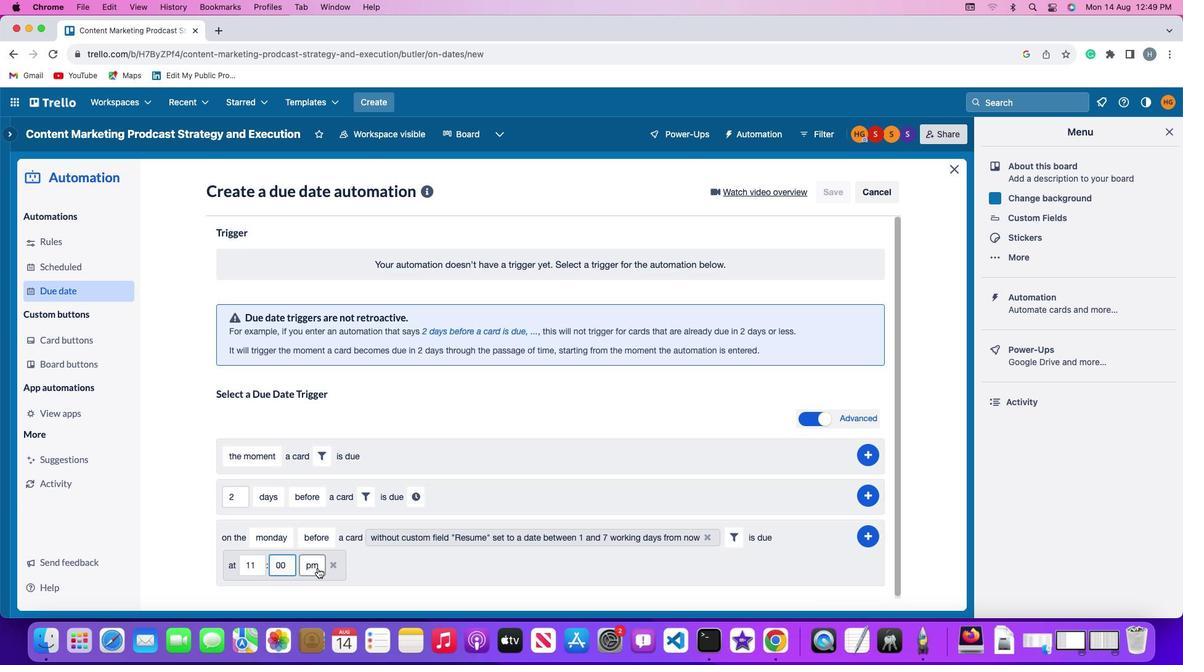 
Action: Mouse pressed left at (317, 568)
Screenshot: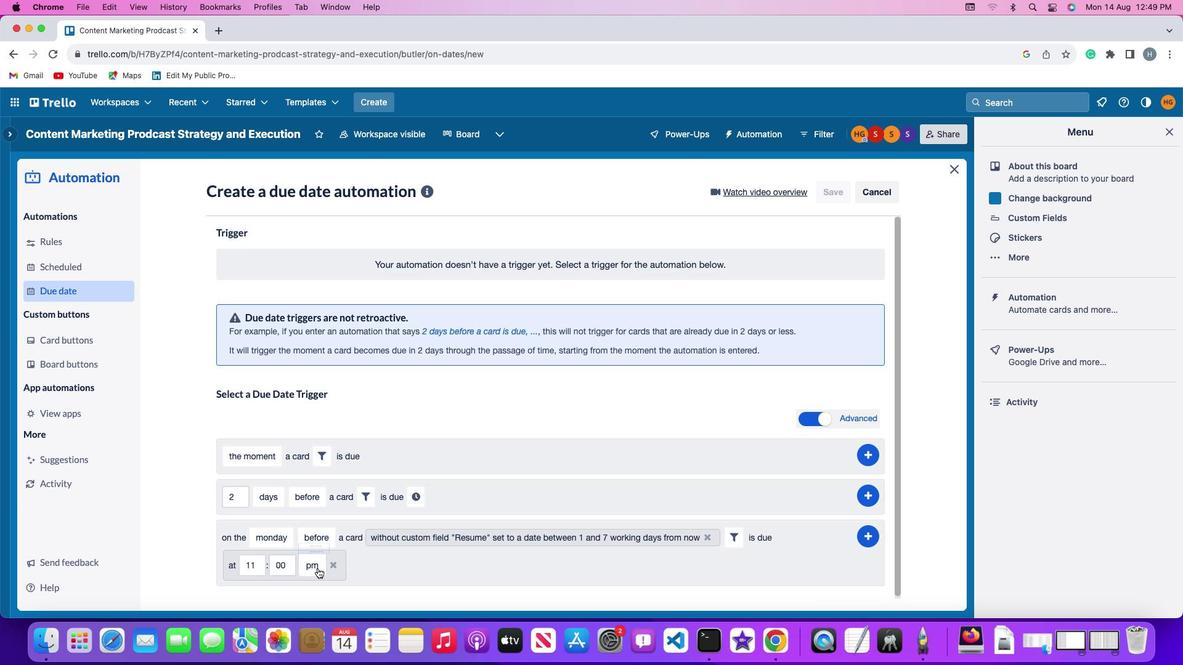 
Action: Mouse moved to (316, 517)
Screenshot: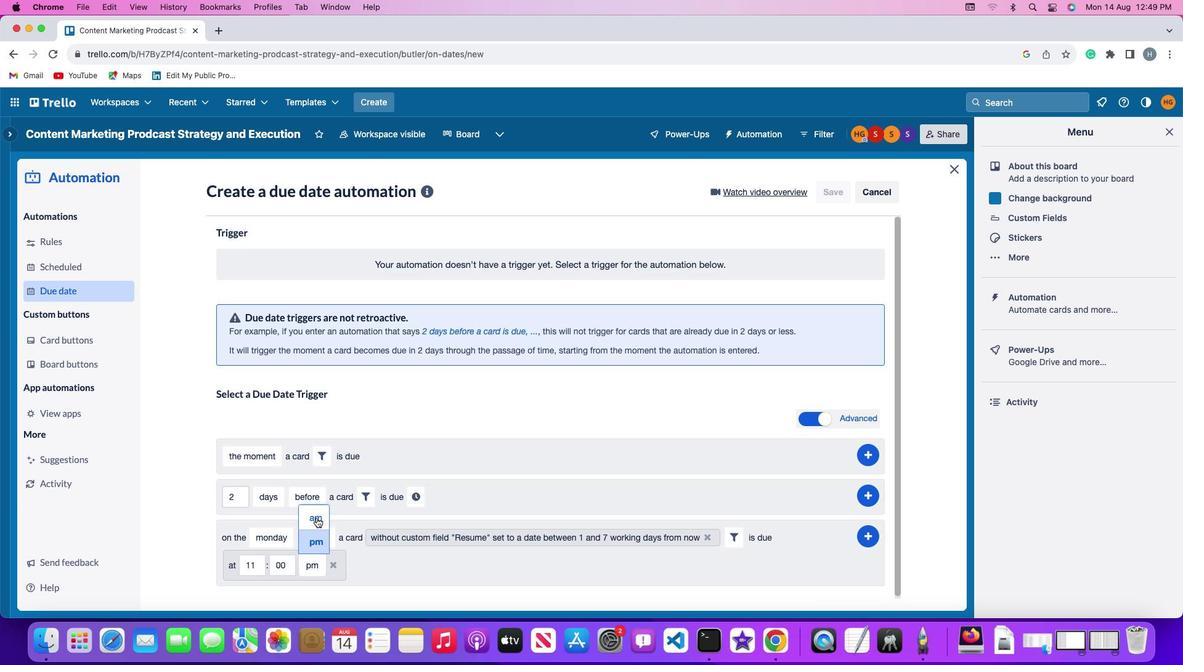 
Action: Mouse pressed left at (316, 517)
Screenshot: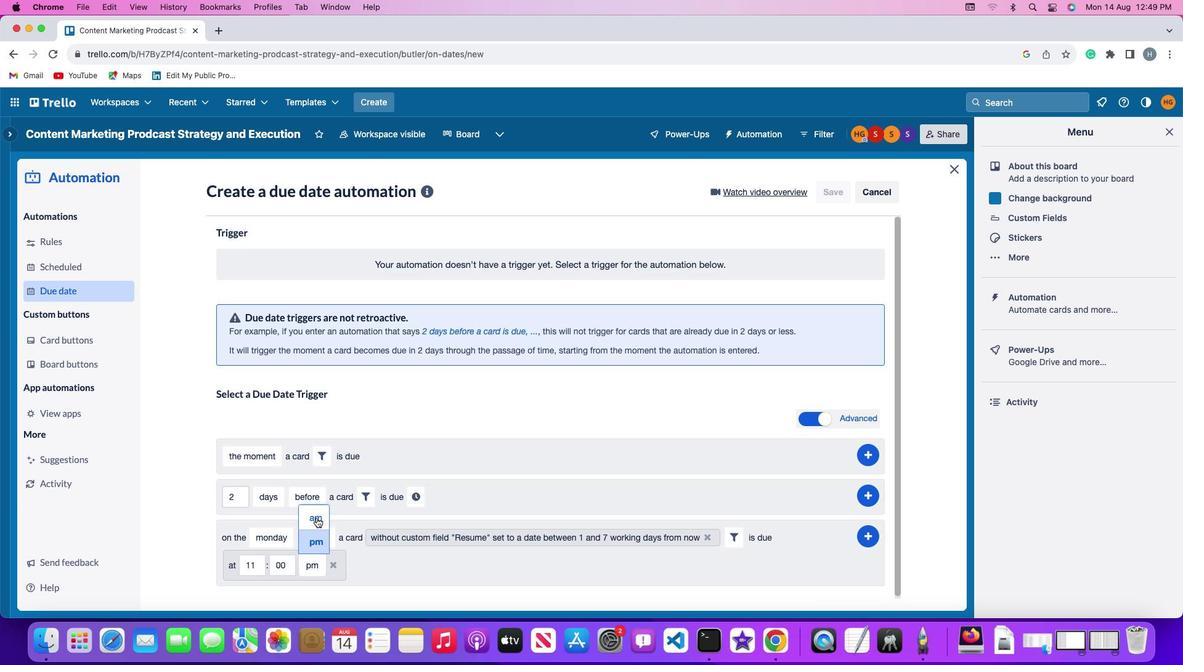 
Action: Mouse moved to (870, 532)
Screenshot: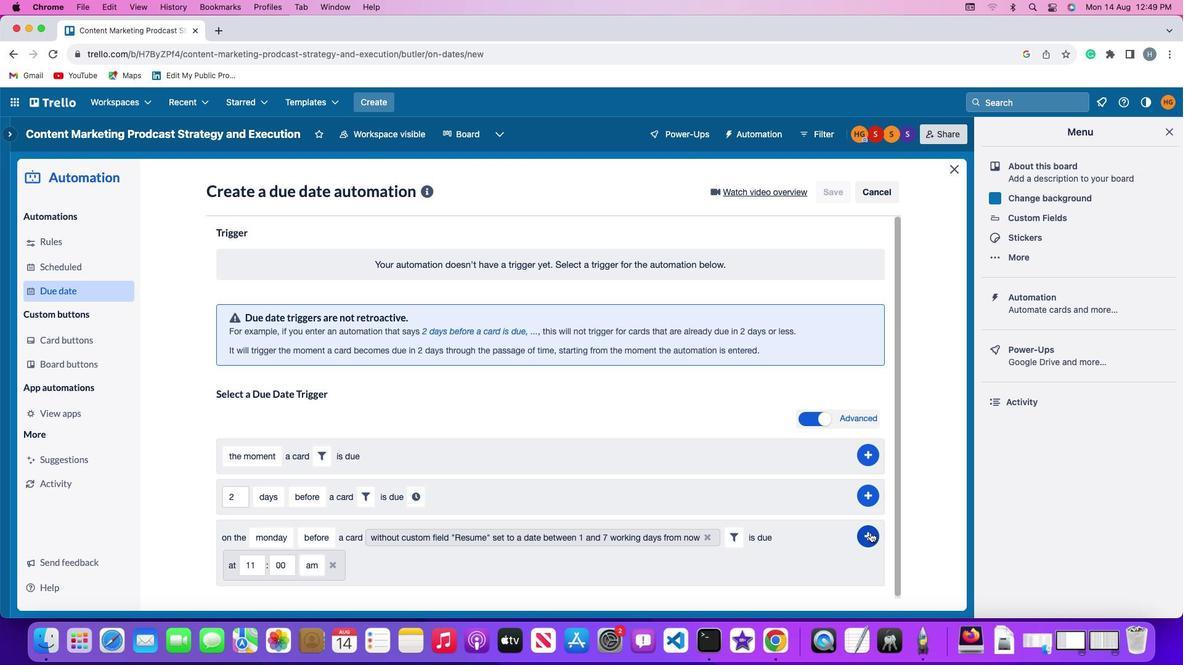 
Action: Mouse pressed left at (870, 532)
Screenshot: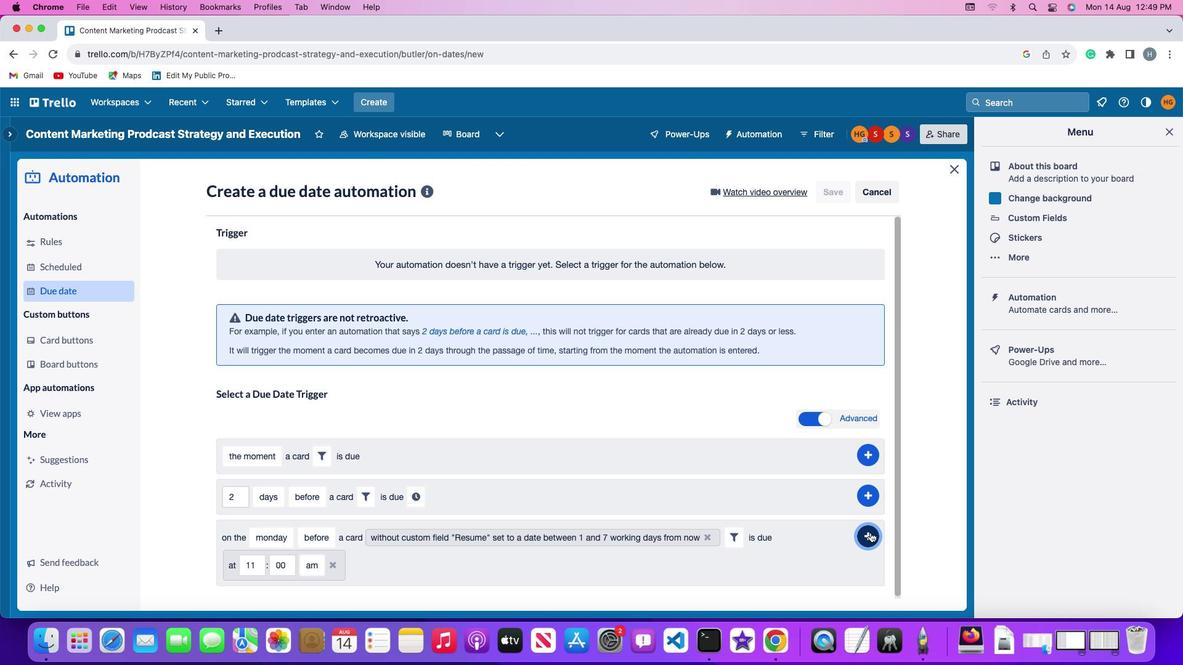
Action: Mouse moved to (916, 409)
Screenshot: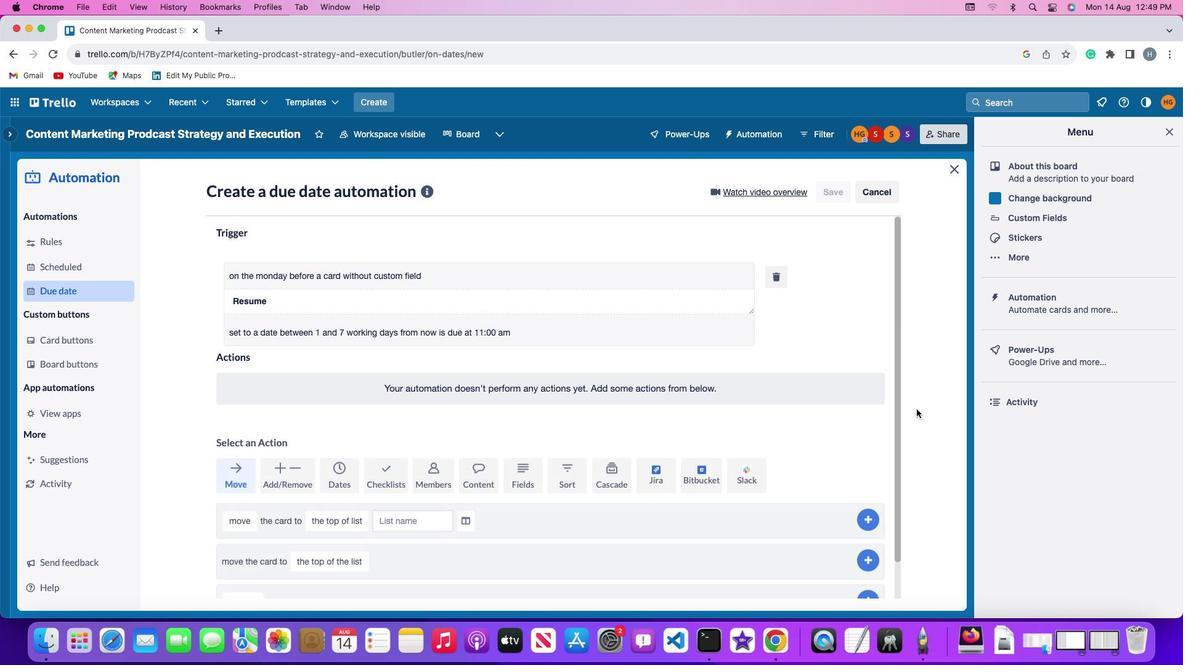 
